 Task: Log work in the project BroaderPath for the issue 'Develop a new feature to allow for dynamic pricing and discounts' spent time as '2w 1d 5h 34m' and remaining time as '5w 1d 11h 54m' and move to top of backlog. Now add the issue to the epic 'Patch Management'. Log work in the project BroaderPath for the issue 'Implement a new feature to allow for product recommendations based on user behavior' spent time as '5w 6d 17h 21m' and remaining time as '4w 3d 14h 22m' and move to bottom of backlog. Now add the issue to the epic 'Software License Management'
Action: Mouse moved to (227, 72)
Screenshot: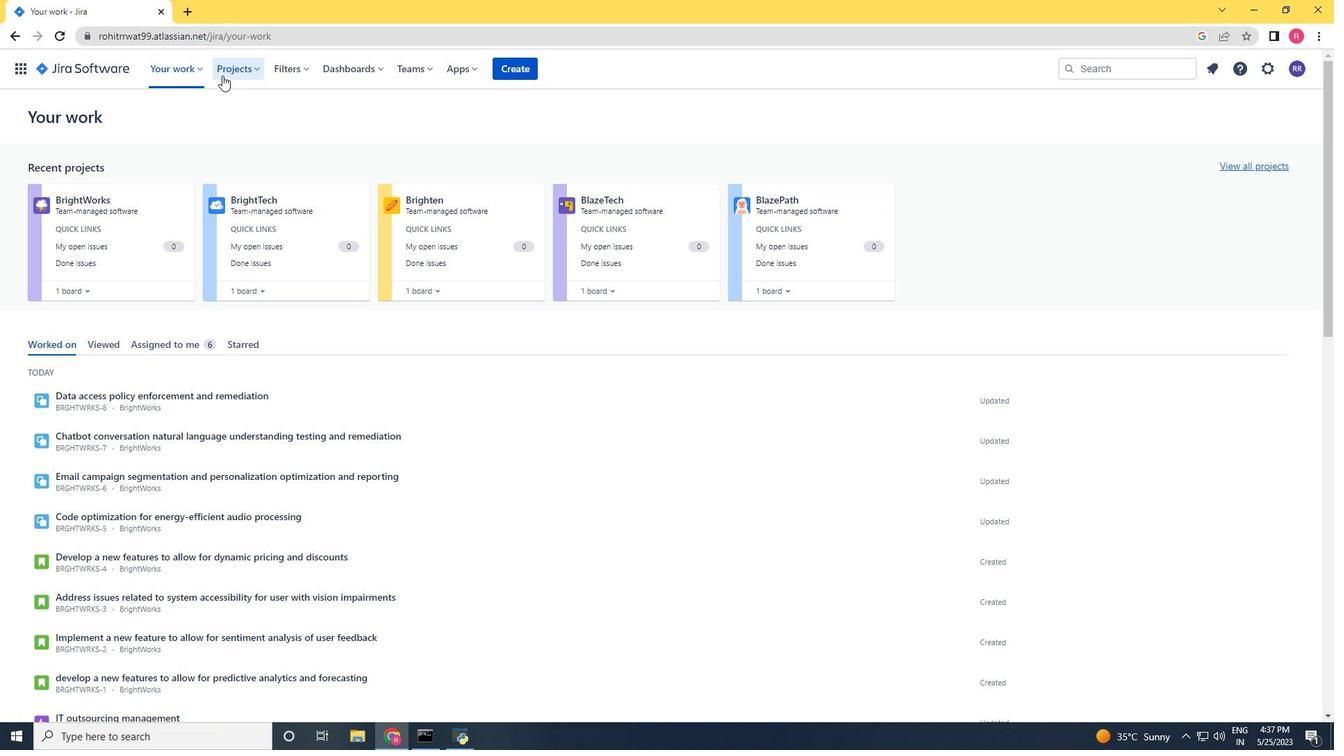 
Action: Mouse pressed left at (227, 72)
Screenshot: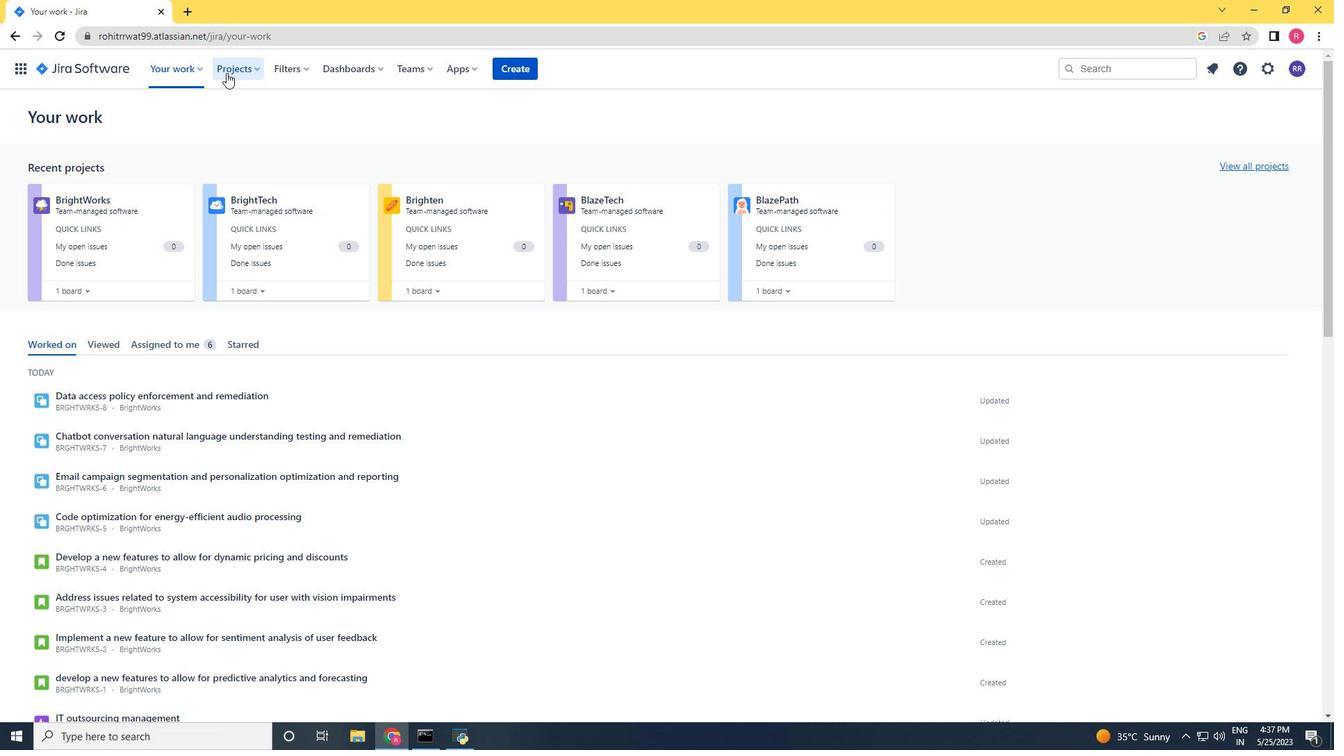 
Action: Mouse moved to (250, 125)
Screenshot: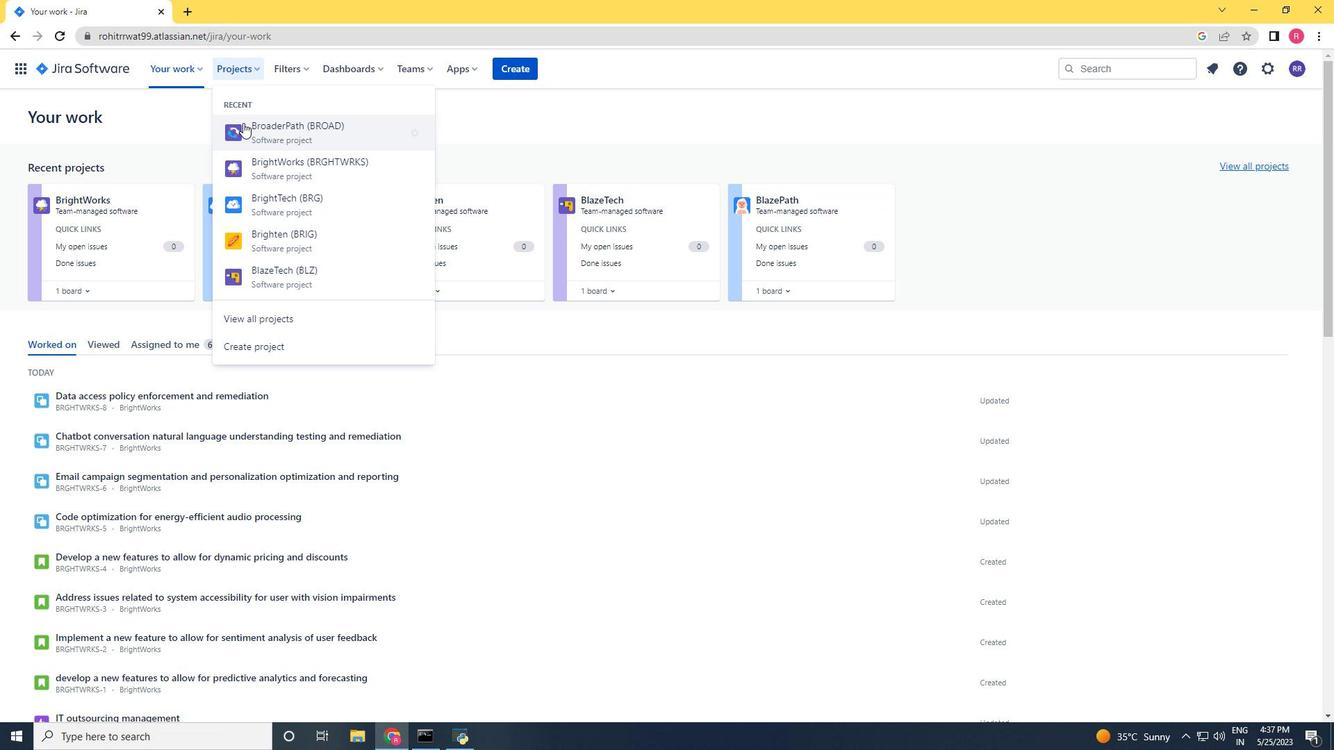 
Action: Mouse pressed left at (250, 125)
Screenshot: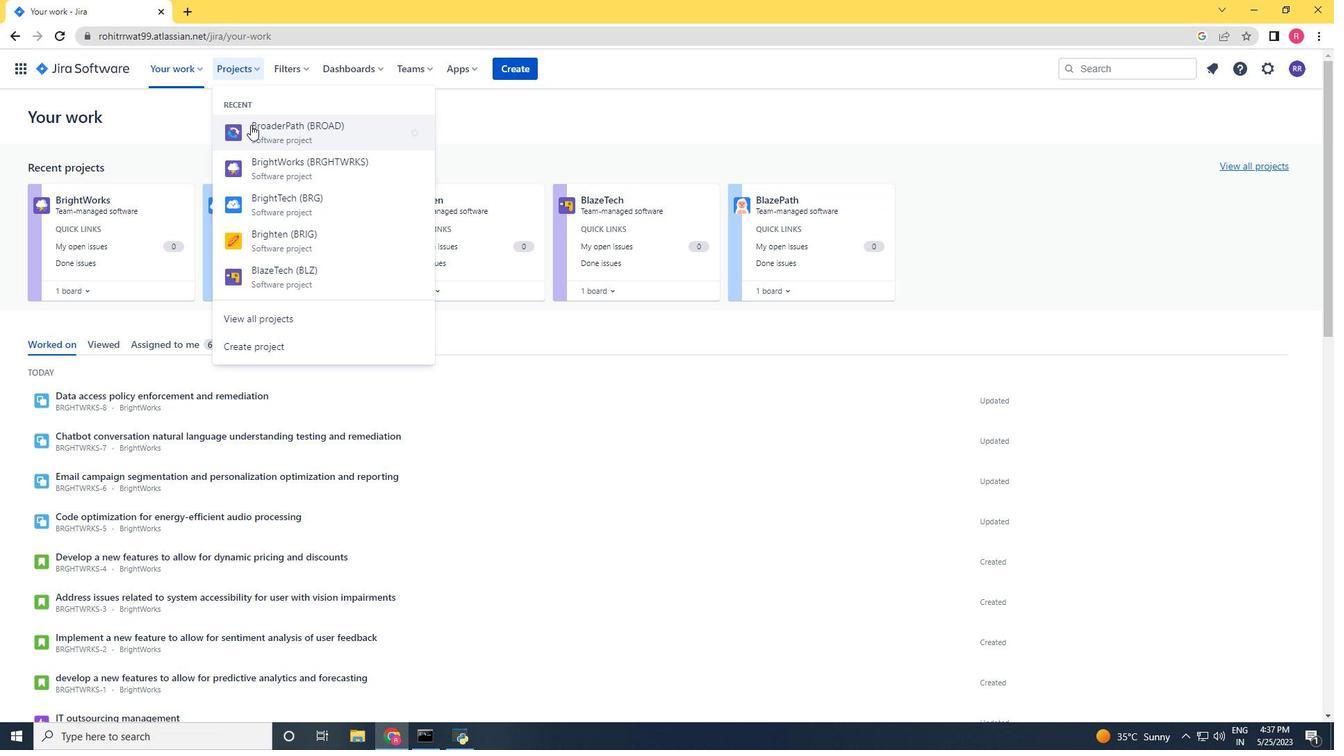
Action: Mouse moved to (72, 205)
Screenshot: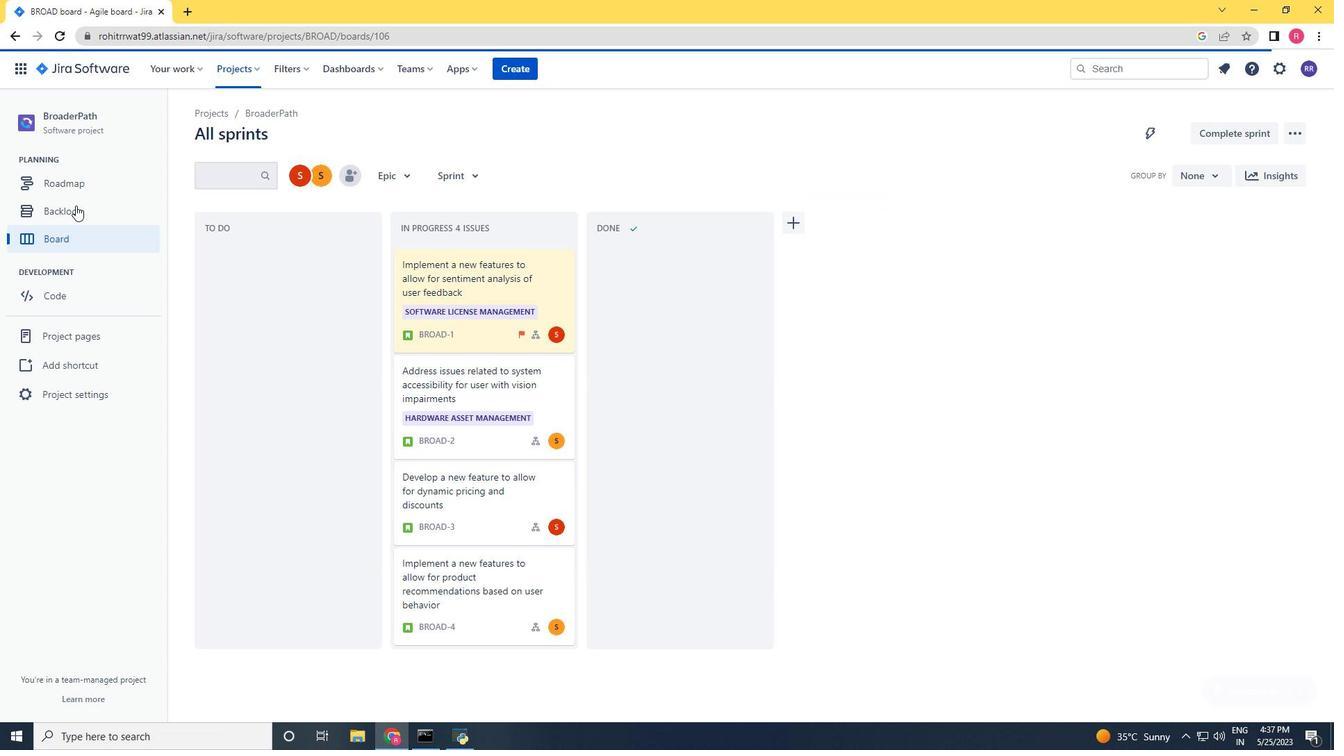 
Action: Mouse pressed left at (72, 205)
Screenshot: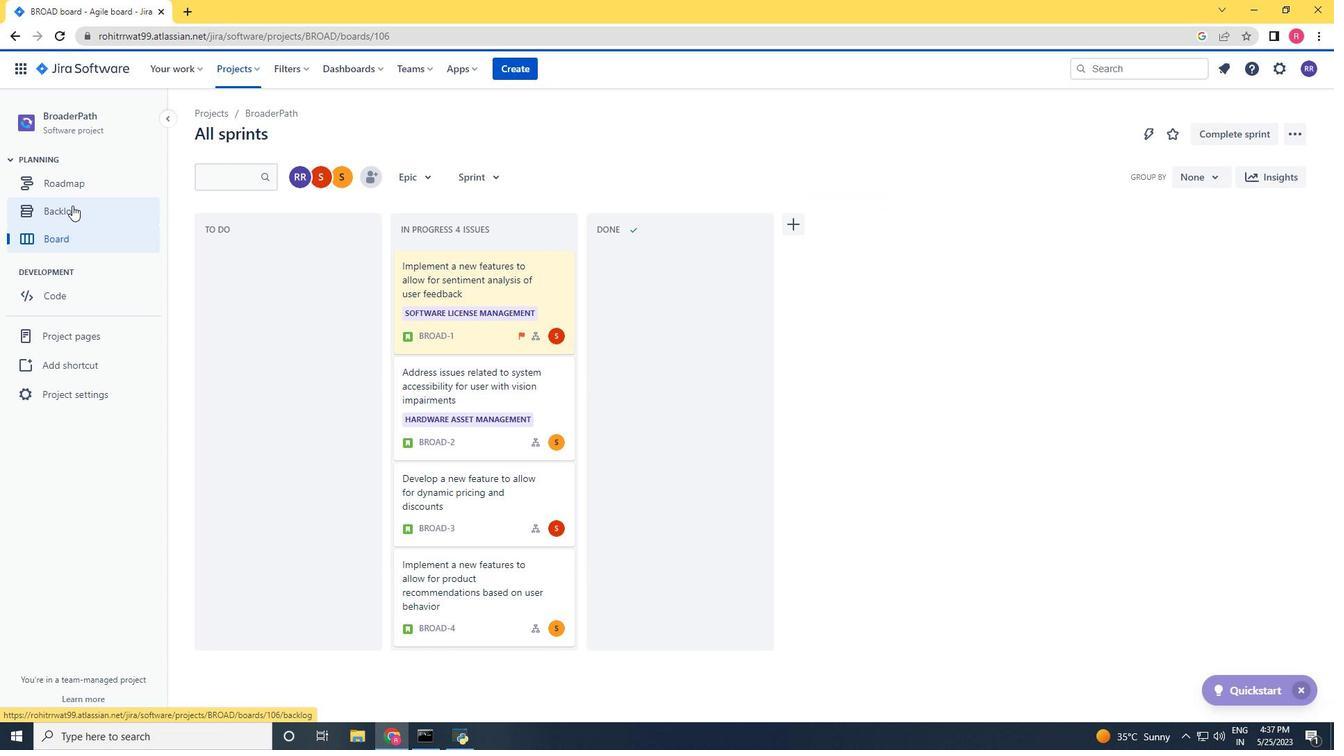 
Action: Mouse moved to (937, 494)
Screenshot: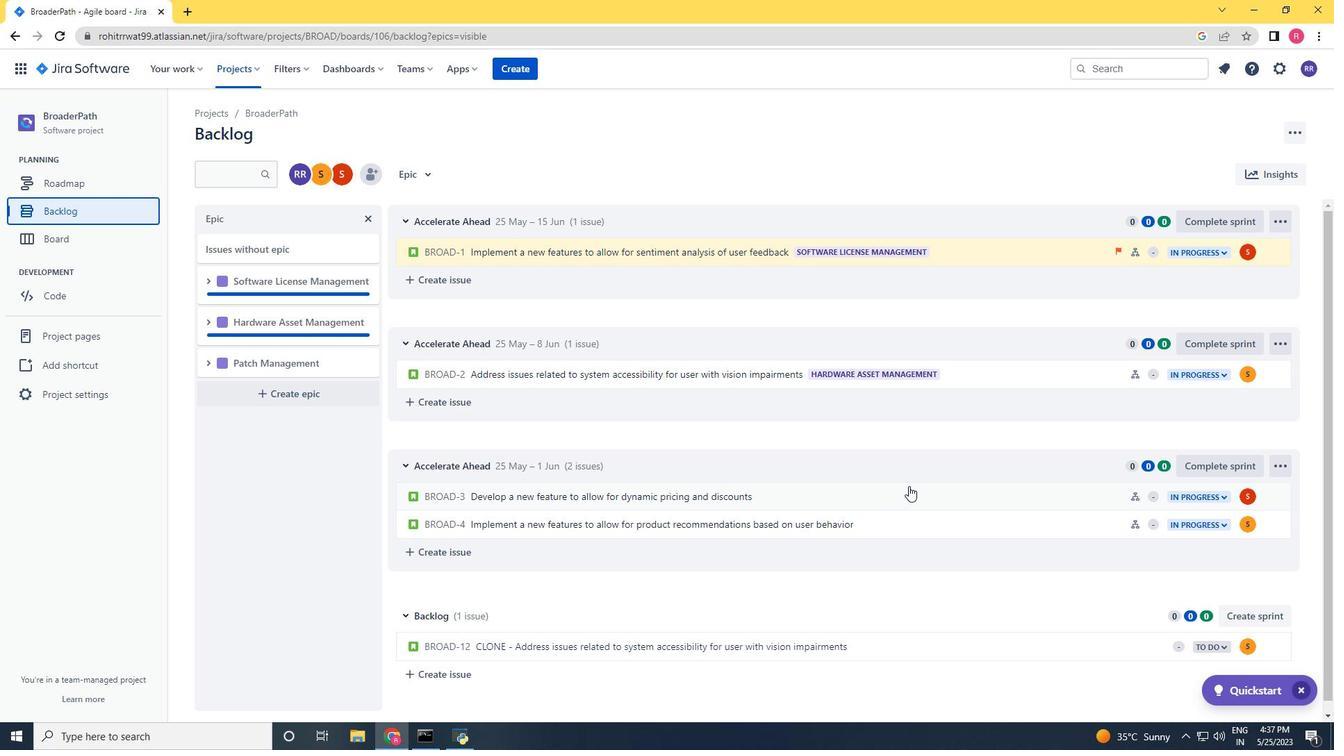 
Action: Mouse pressed left at (937, 494)
Screenshot: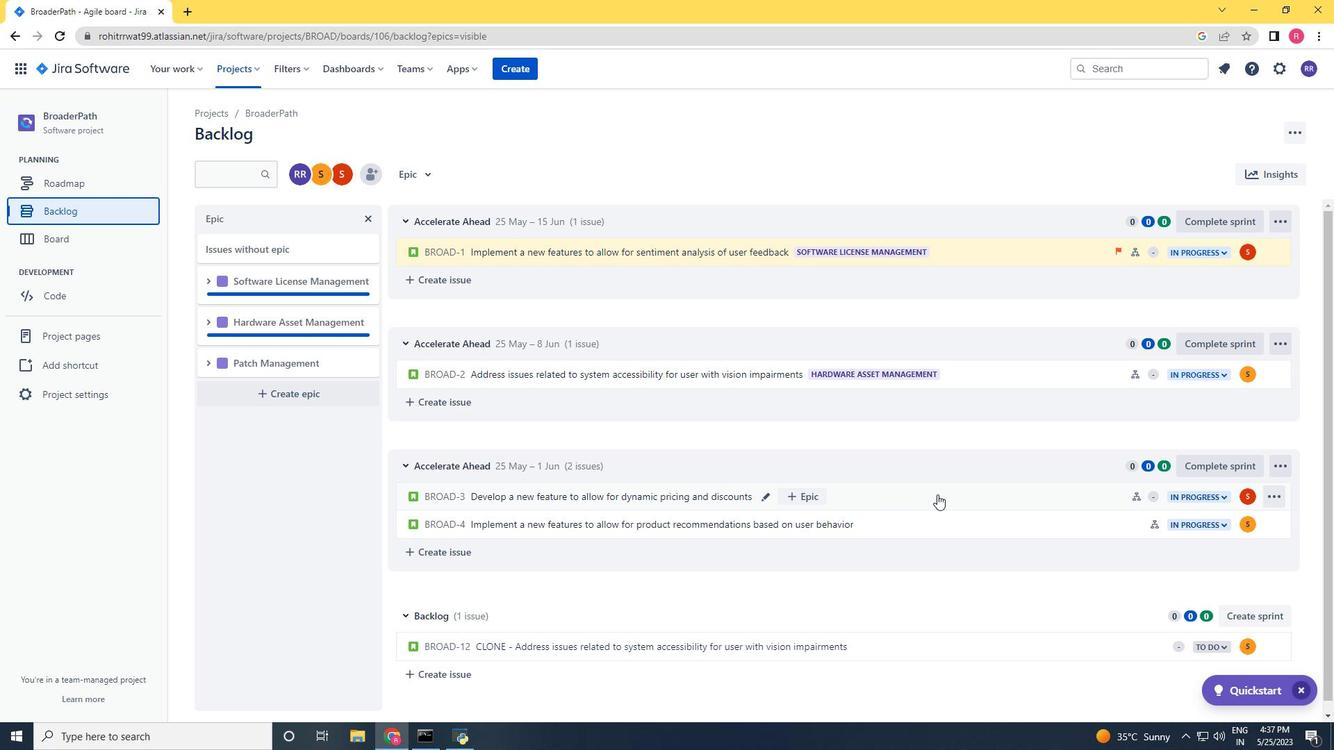 
Action: Mouse moved to (1281, 214)
Screenshot: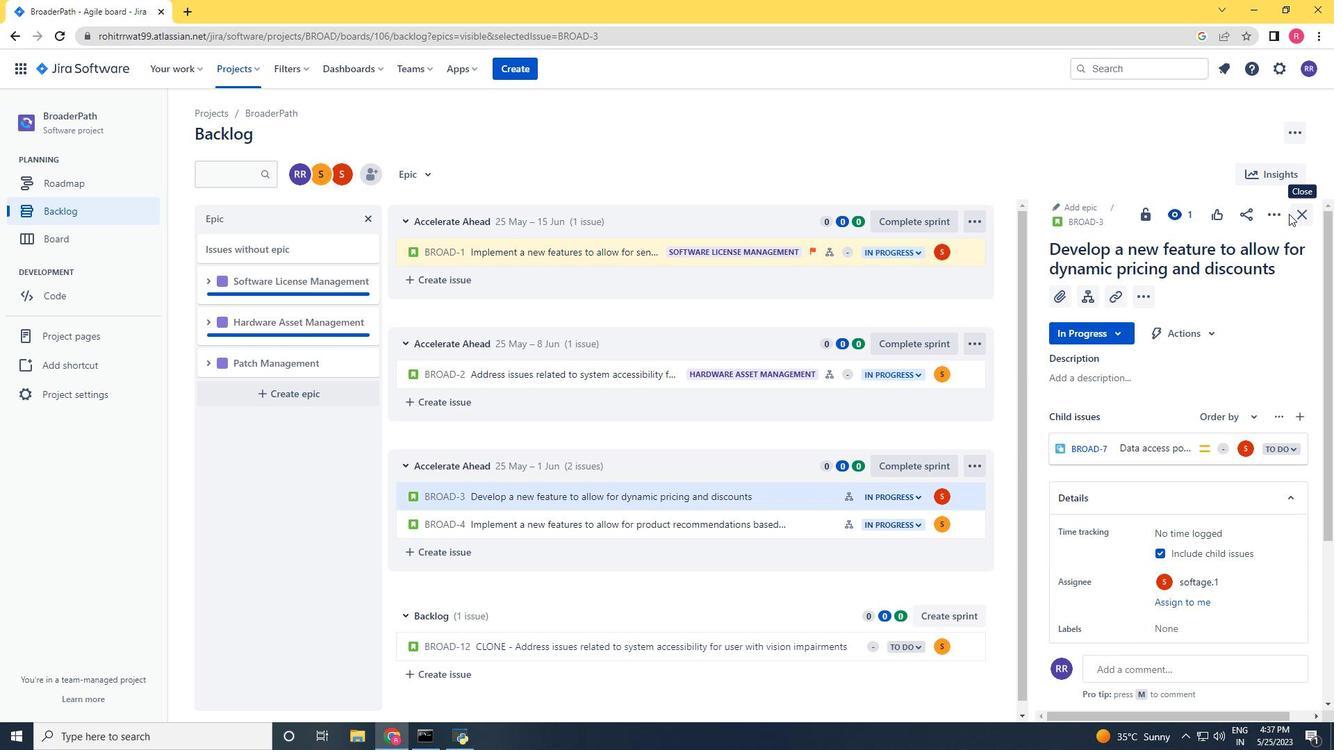 
Action: Mouse pressed left at (1281, 214)
Screenshot: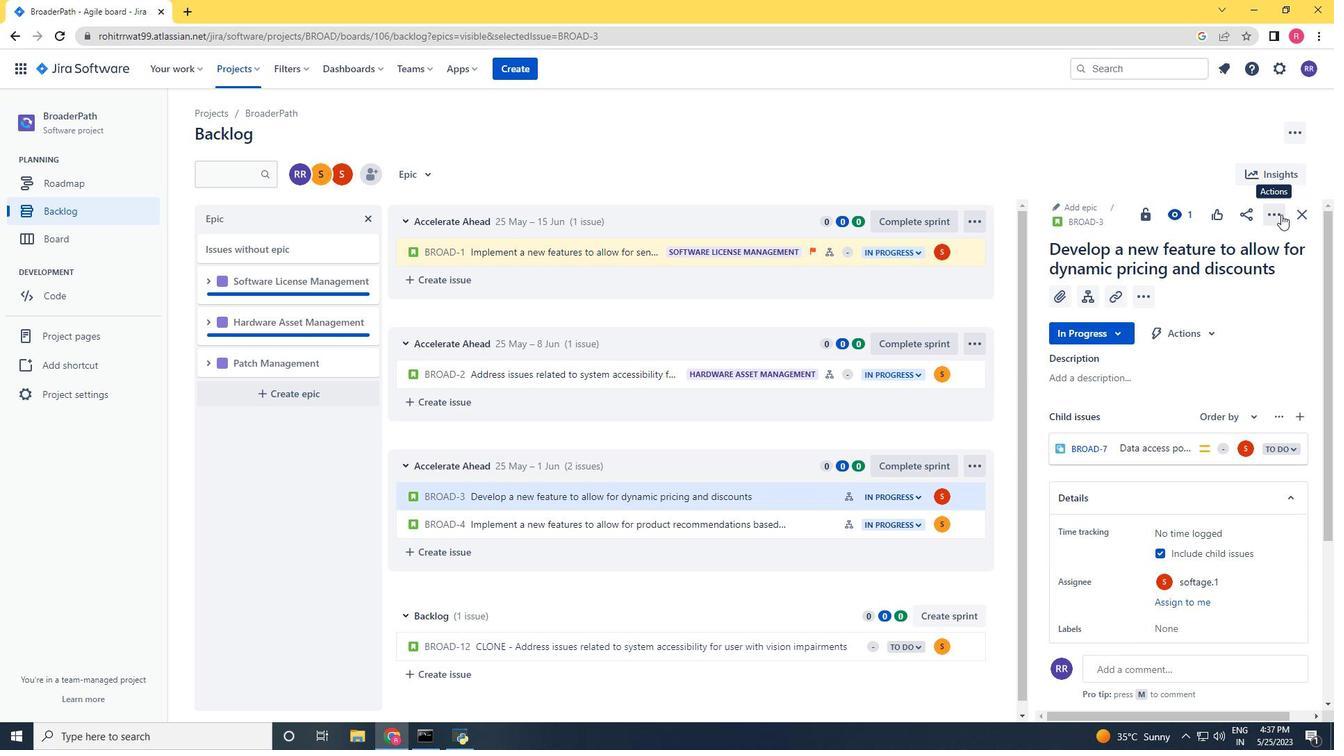 
Action: Mouse moved to (1255, 252)
Screenshot: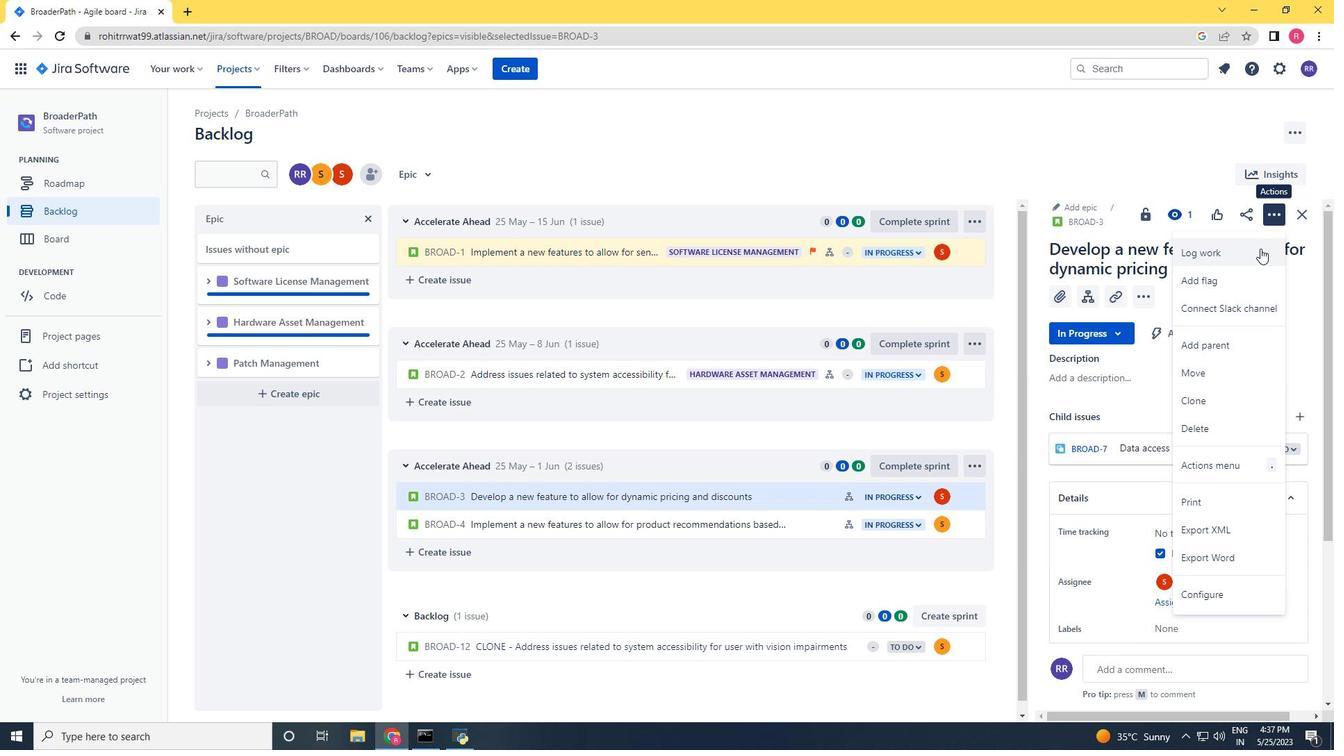 
Action: Mouse pressed left at (1255, 252)
Screenshot: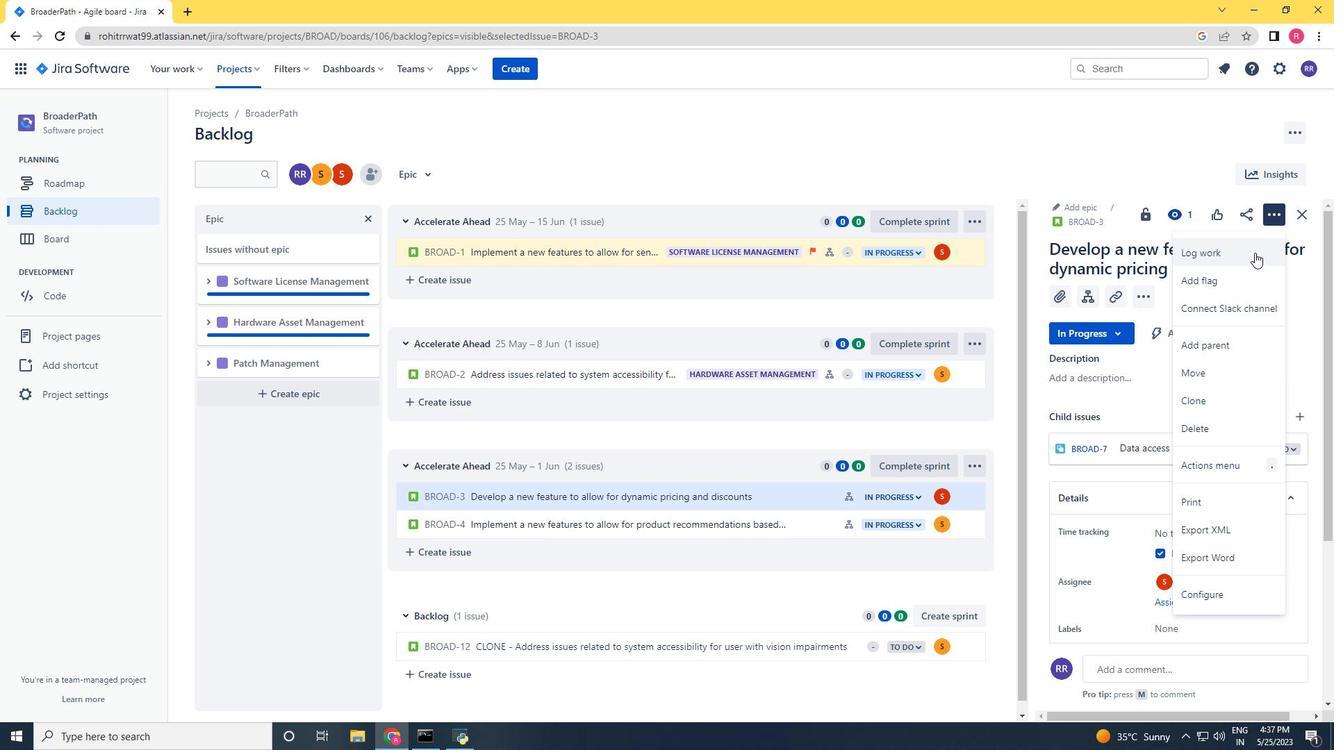 
Action: Key pressed 2w<Key.space>1d<Key.space>5h<Key.space>34m<Key.tab>5w<Key.space>1d<Key.space>11h<Key.space>54m
Screenshot: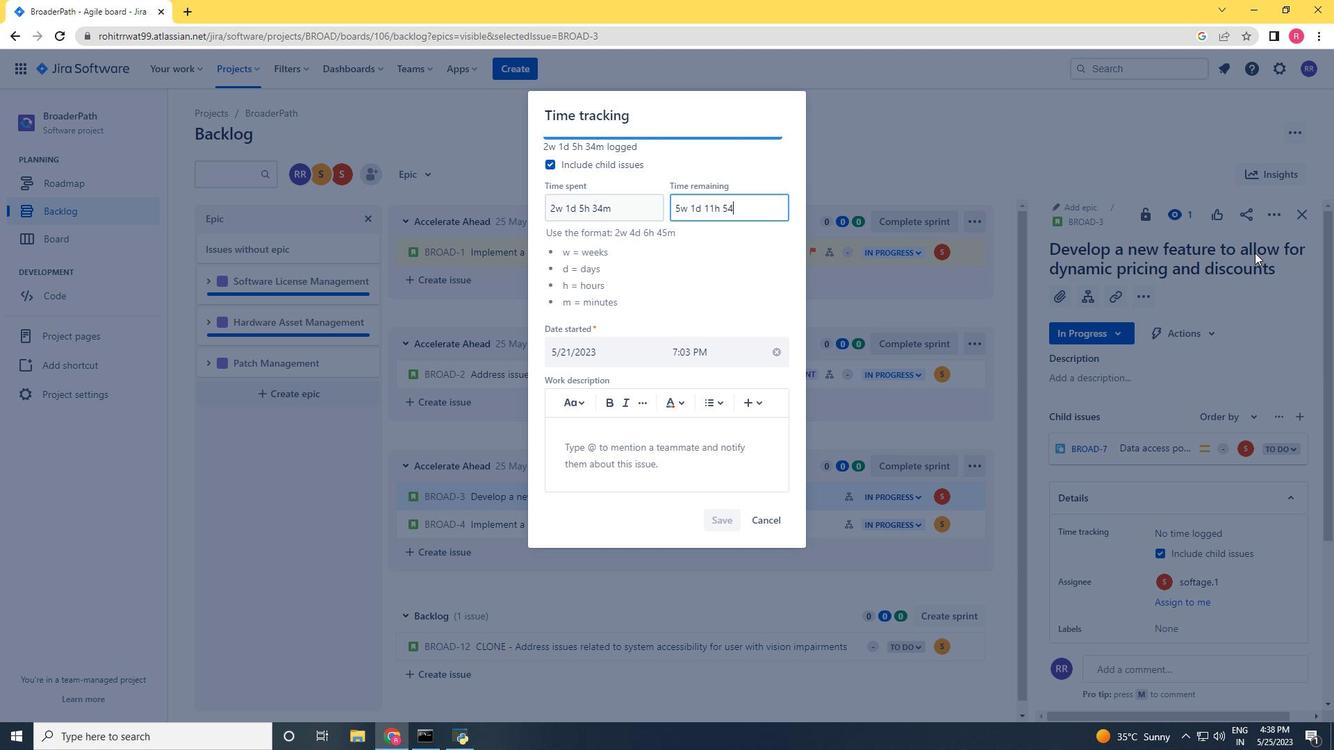 
Action: Mouse scrolled (1255, 253) with delta (0, 0)
Screenshot: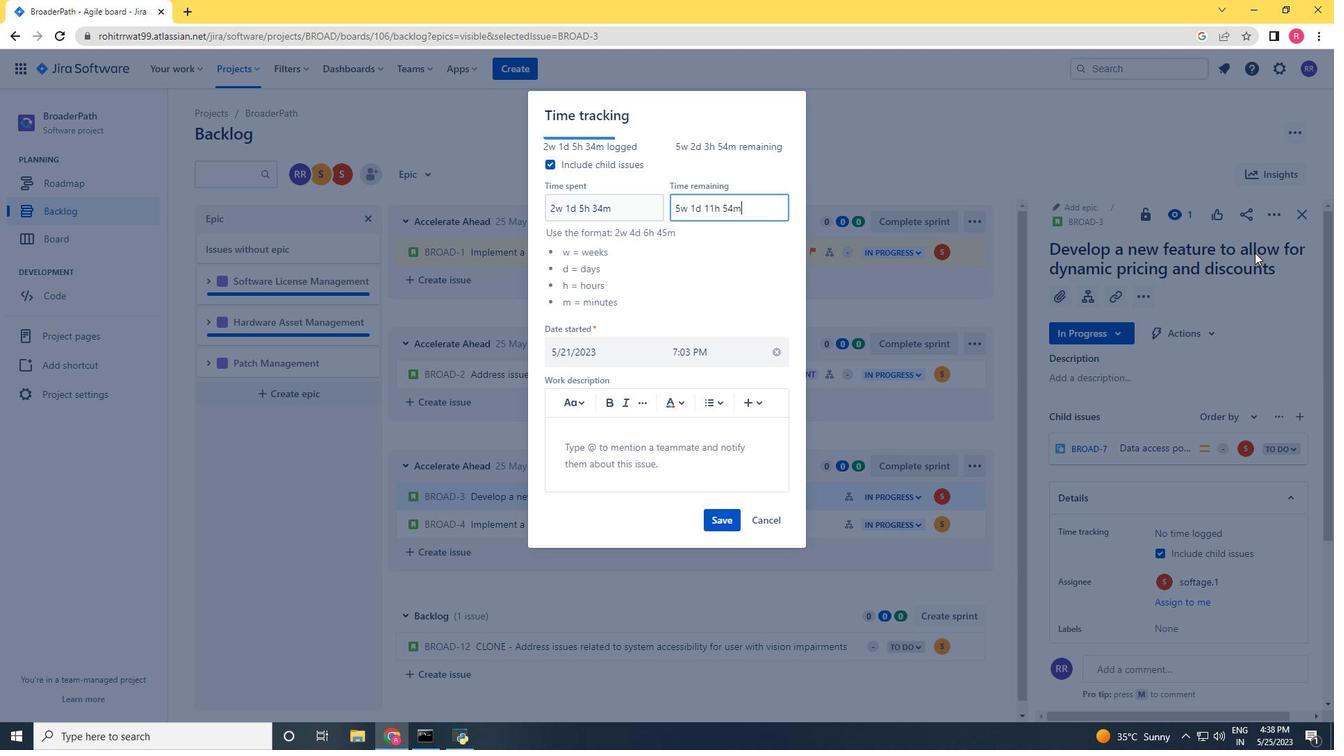 
Action: Mouse moved to (742, 510)
Screenshot: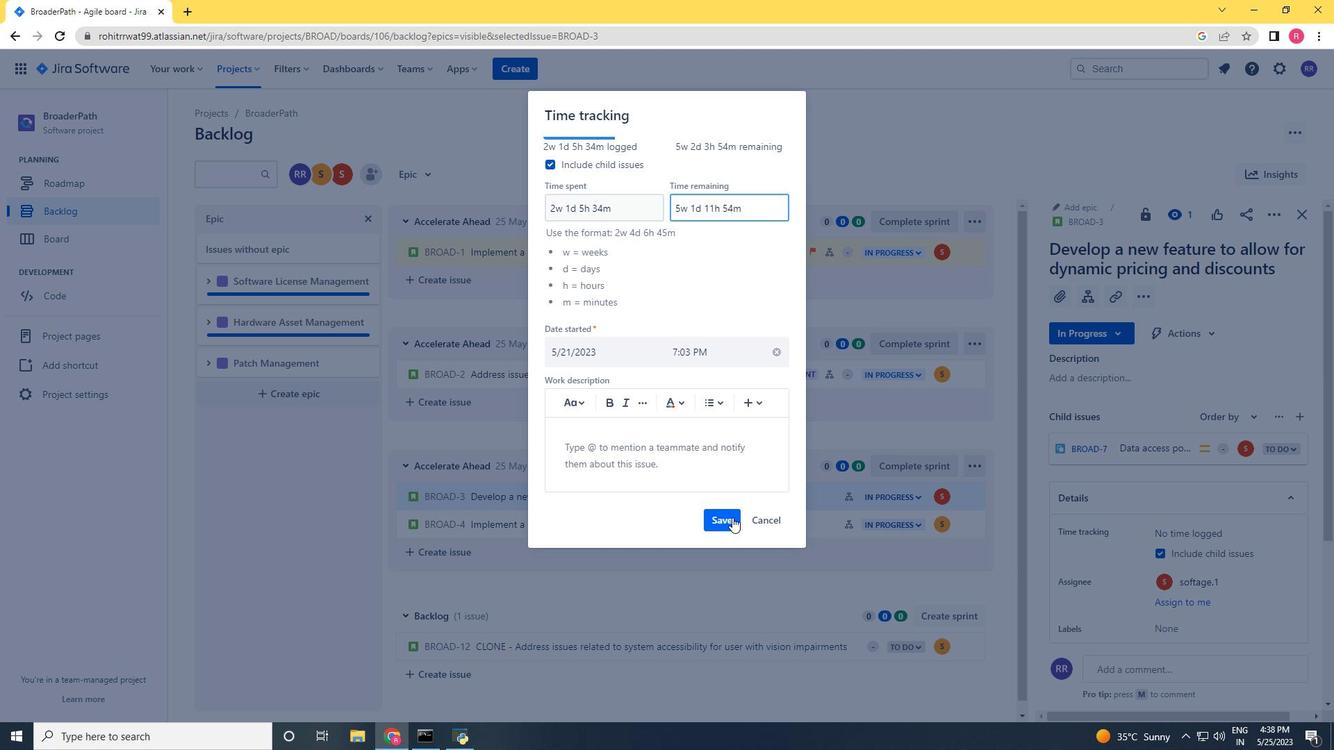 
Action: Mouse pressed left at (742, 510)
Screenshot: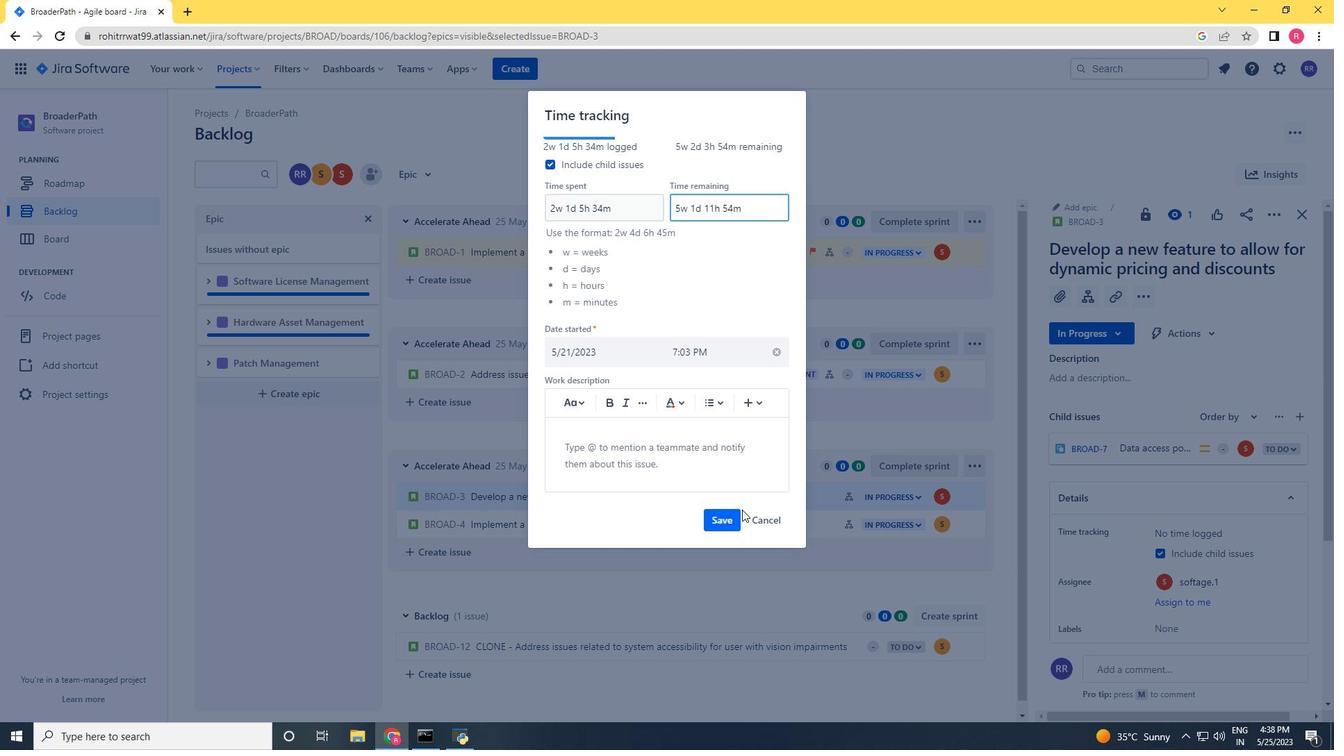
Action: Mouse moved to (725, 521)
Screenshot: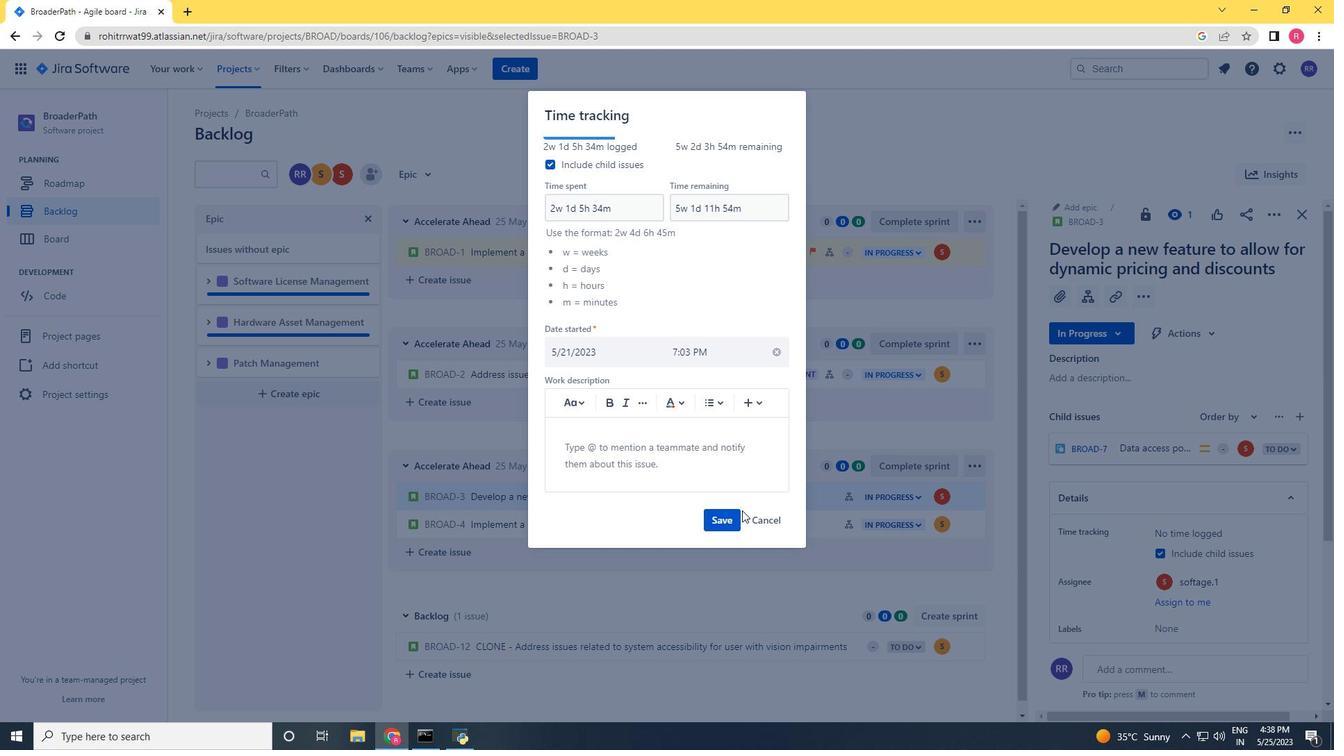 
Action: Mouse pressed left at (725, 521)
Screenshot: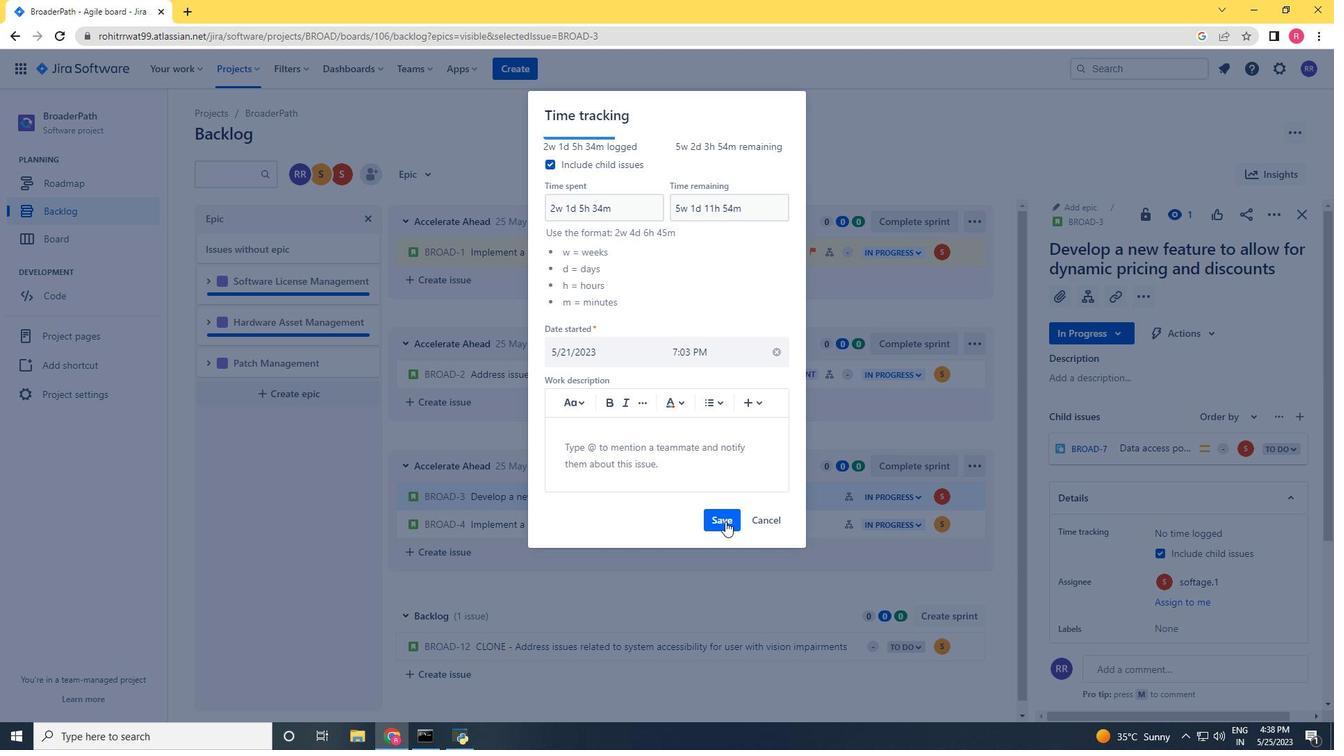 
Action: Mouse moved to (959, 497)
Screenshot: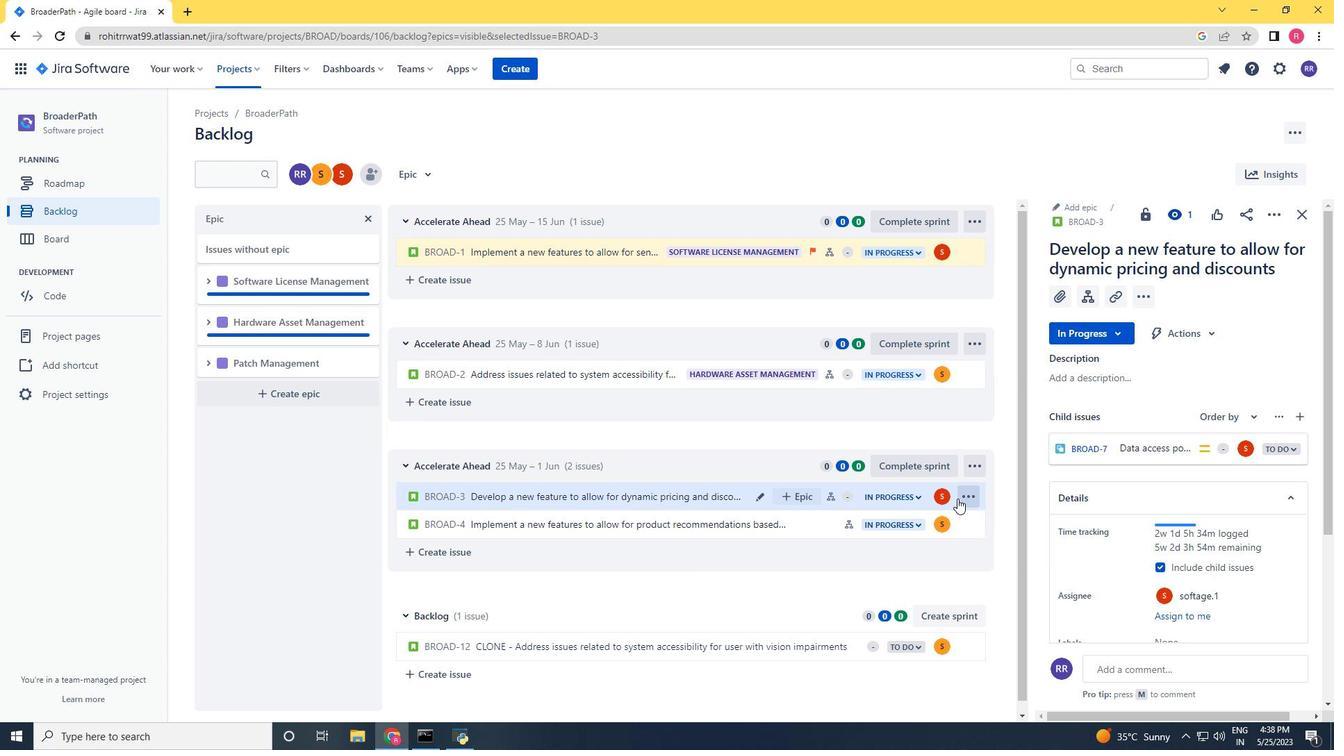 
Action: Mouse pressed left at (959, 497)
Screenshot: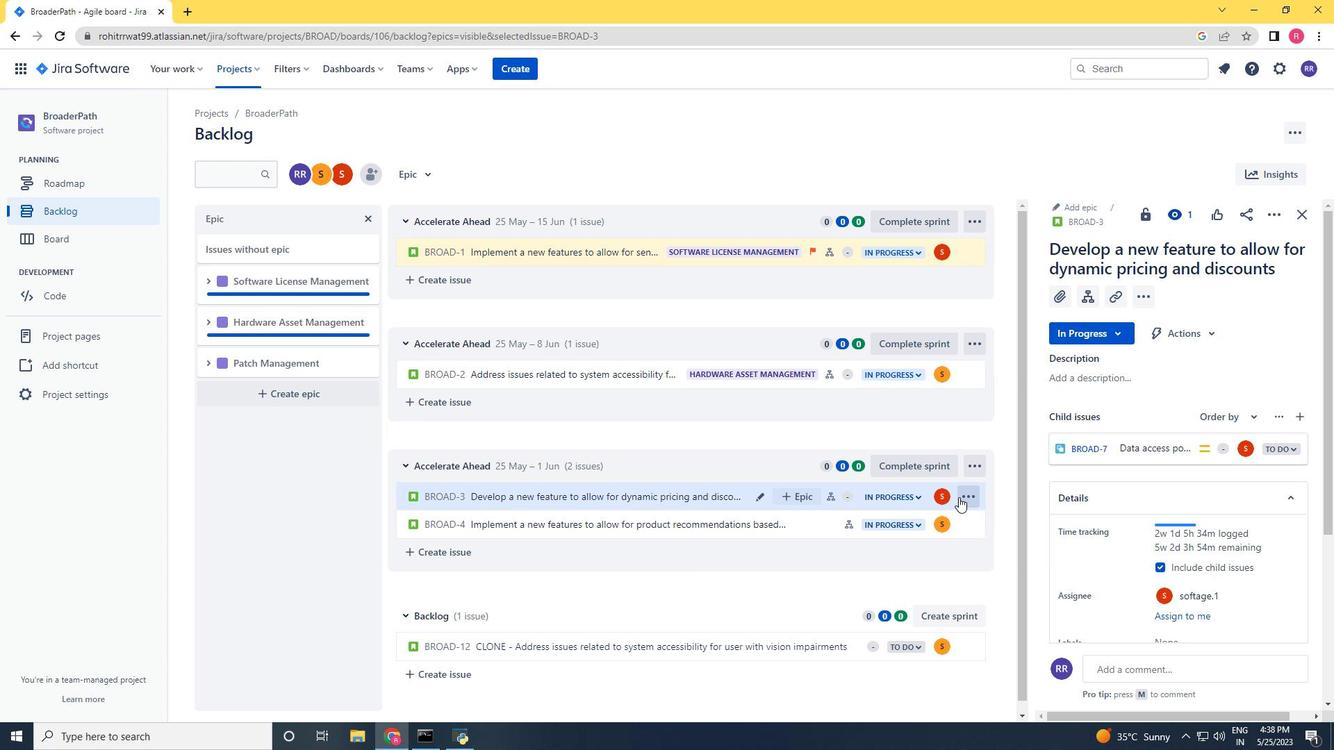 
Action: Mouse moved to (951, 450)
Screenshot: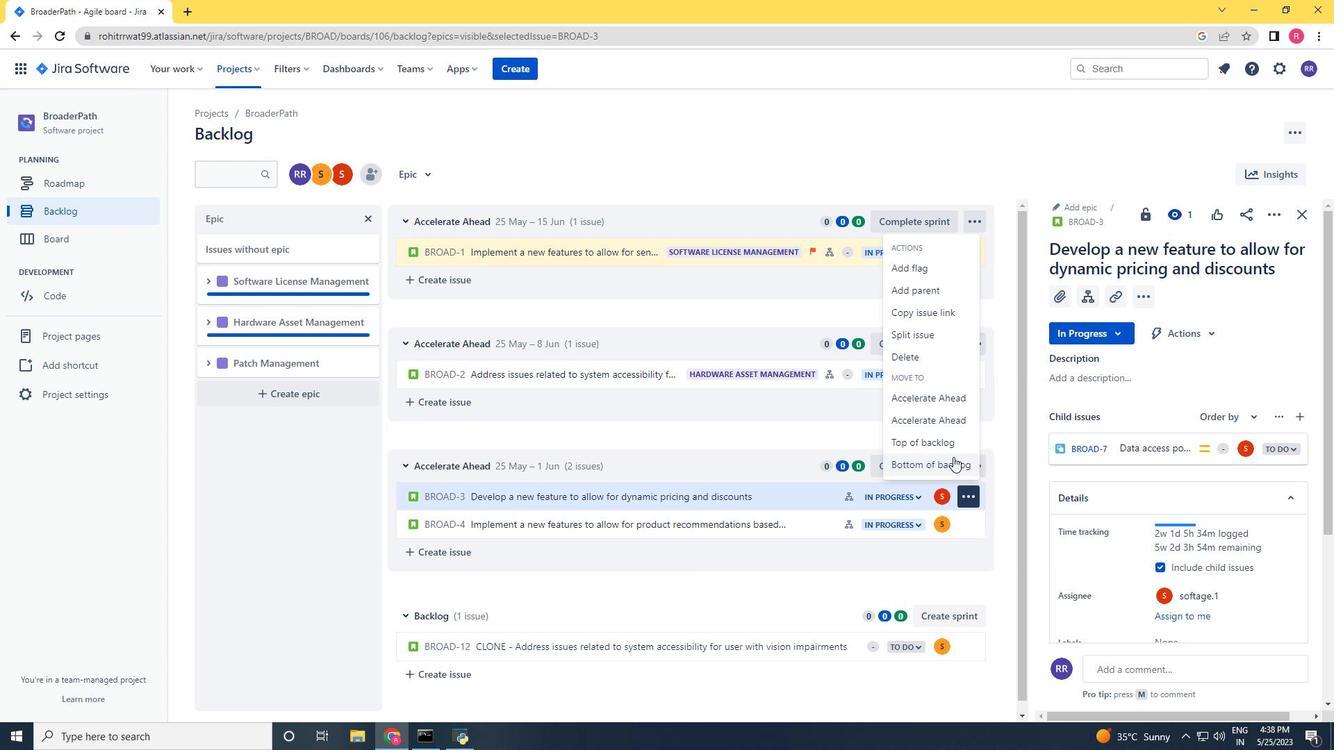 
Action: Mouse pressed left at (951, 450)
Screenshot: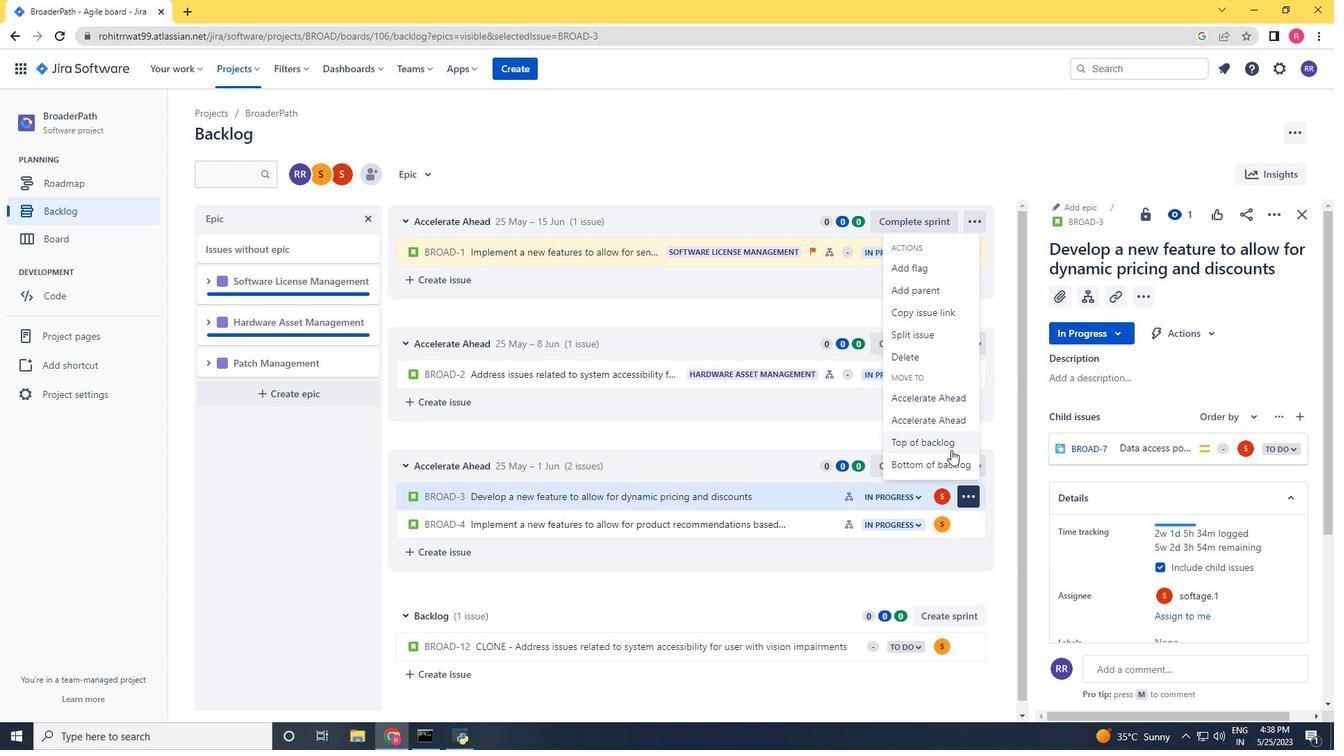 
Action: Mouse moved to (707, 232)
Screenshot: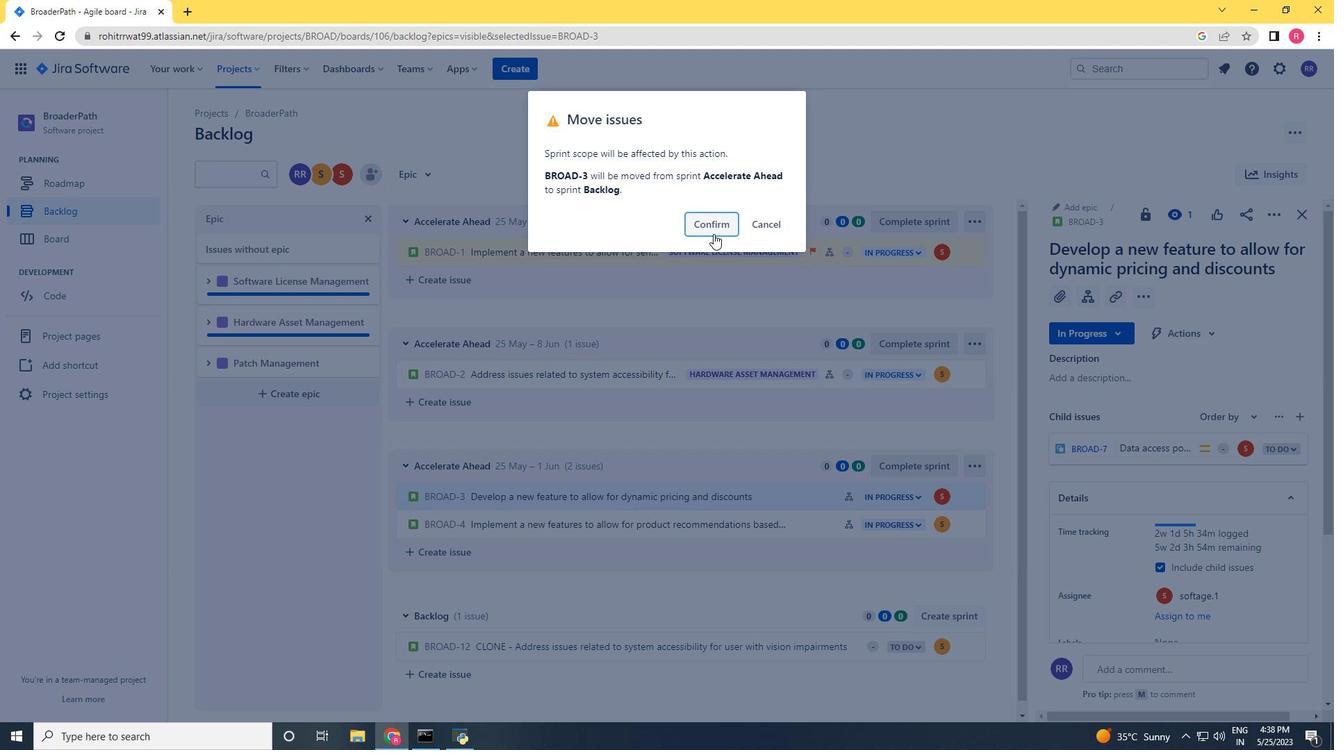 
Action: Mouse pressed left at (707, 232)
Screenshot: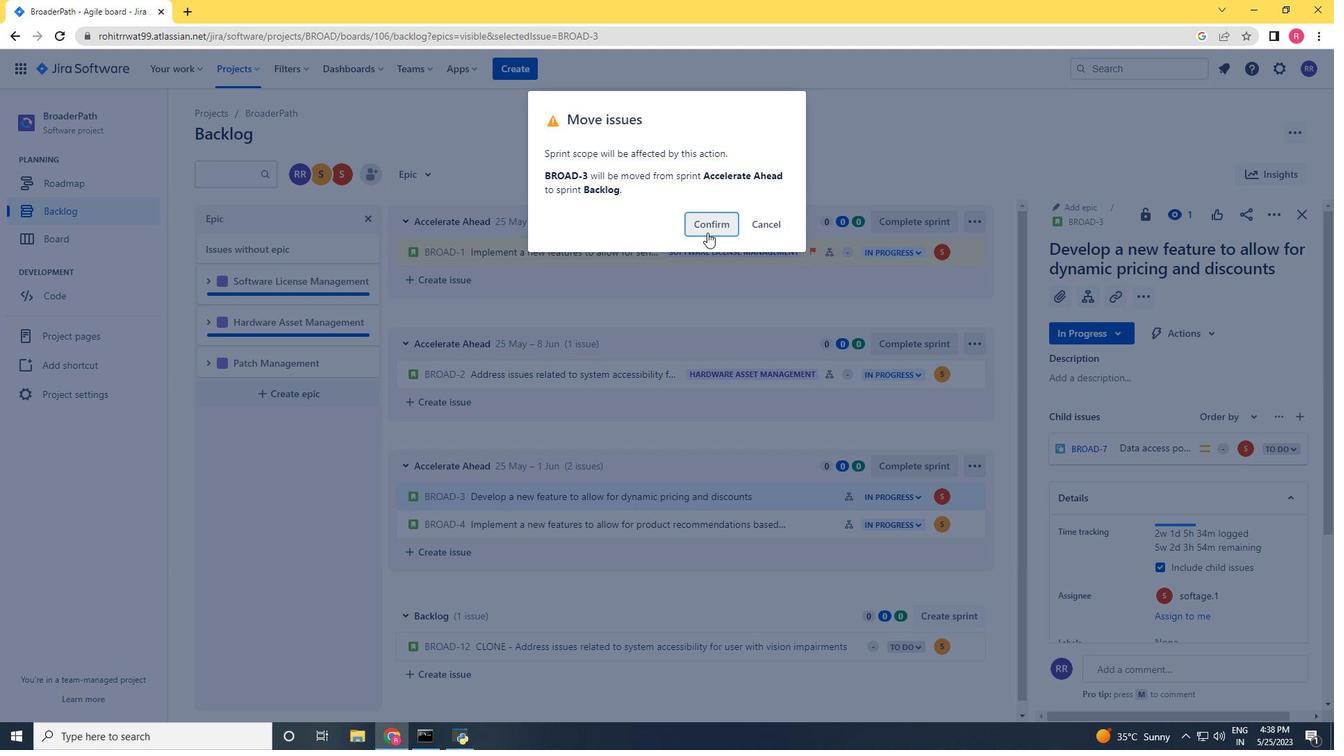 
Action: Mouse moved to (899, 667)
Screenshot: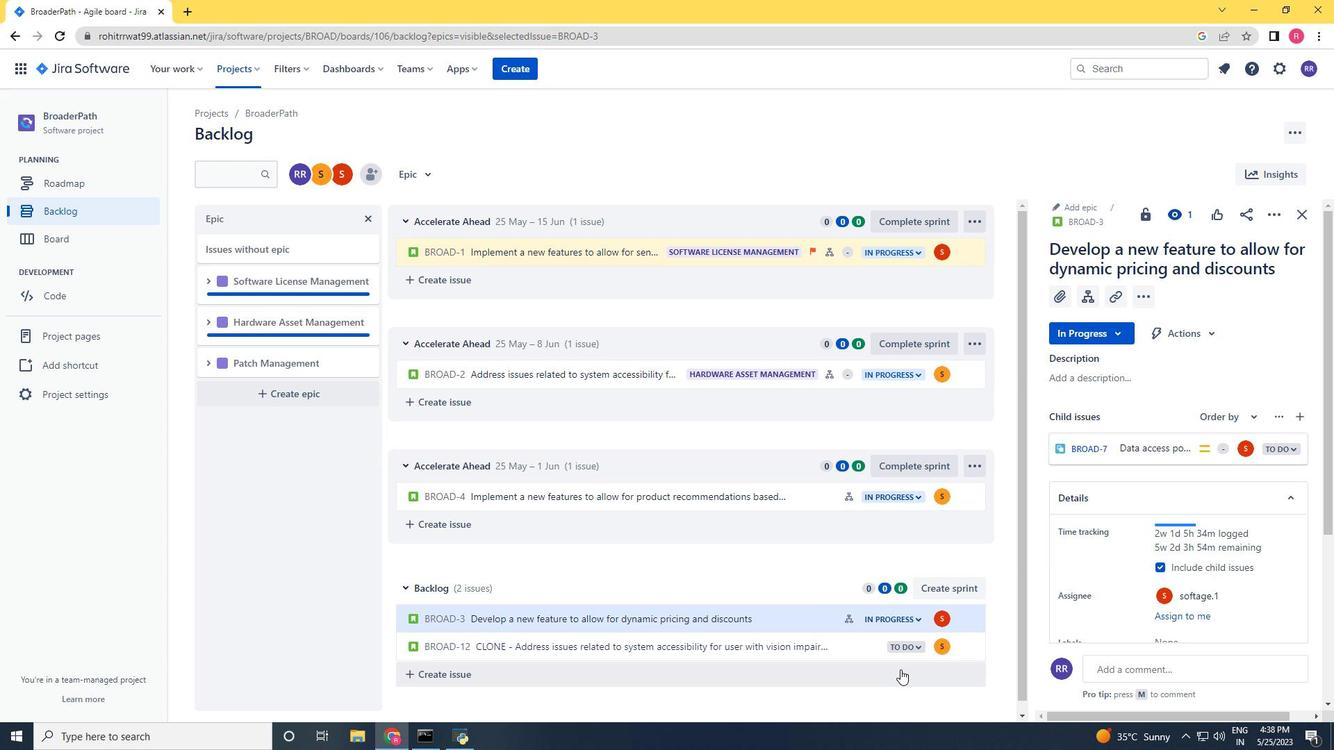 
Action: Mouse scrolled (899, 668) with delta (0, 0)
Screenshot: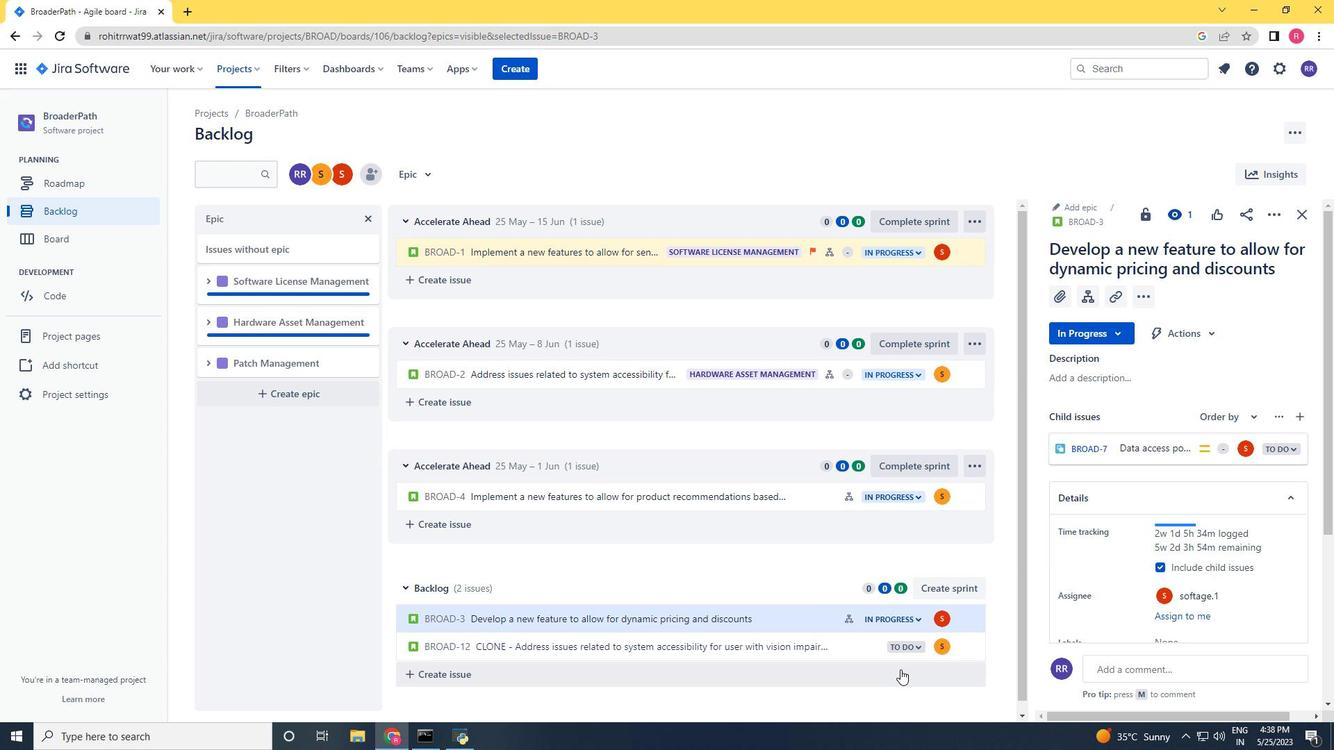 
Action: Mouse moved to (881, 655)
Screenshot: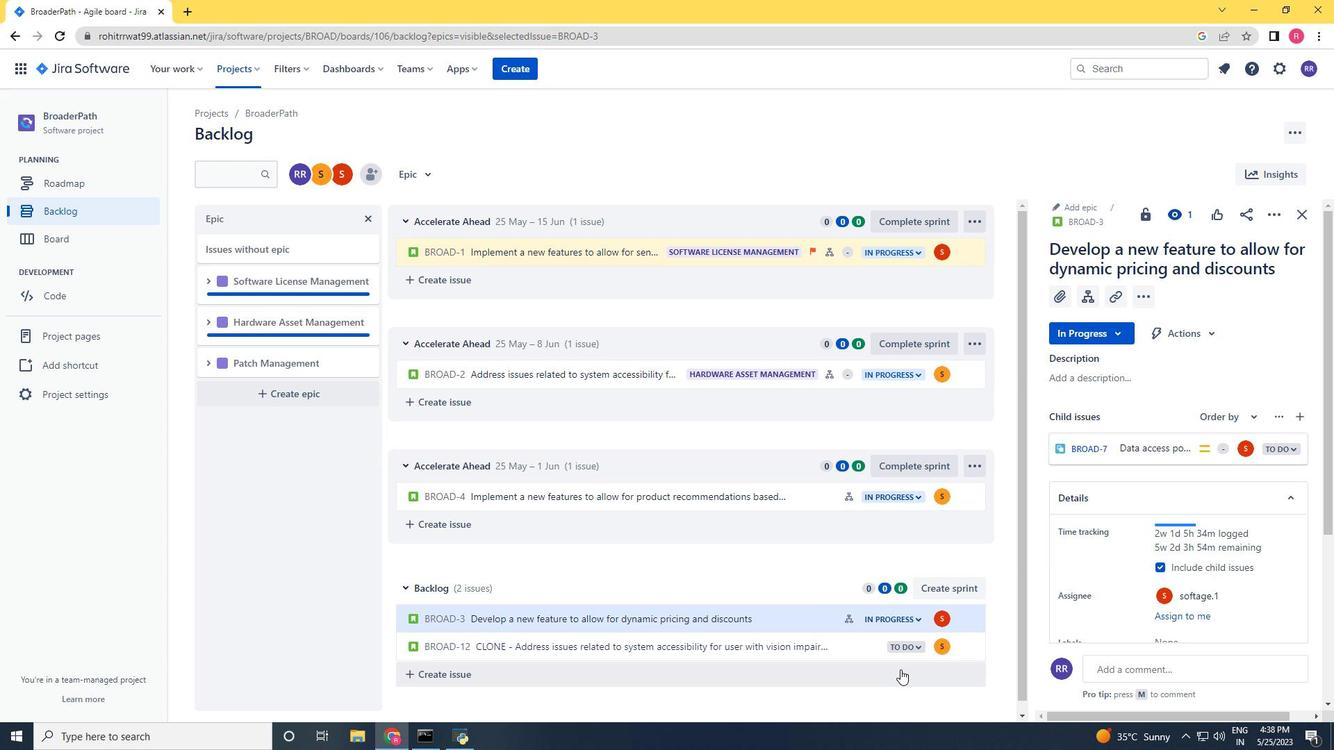 
Action: Mouse scrolled (881, 656) with delta (0, 0)
Screenshot: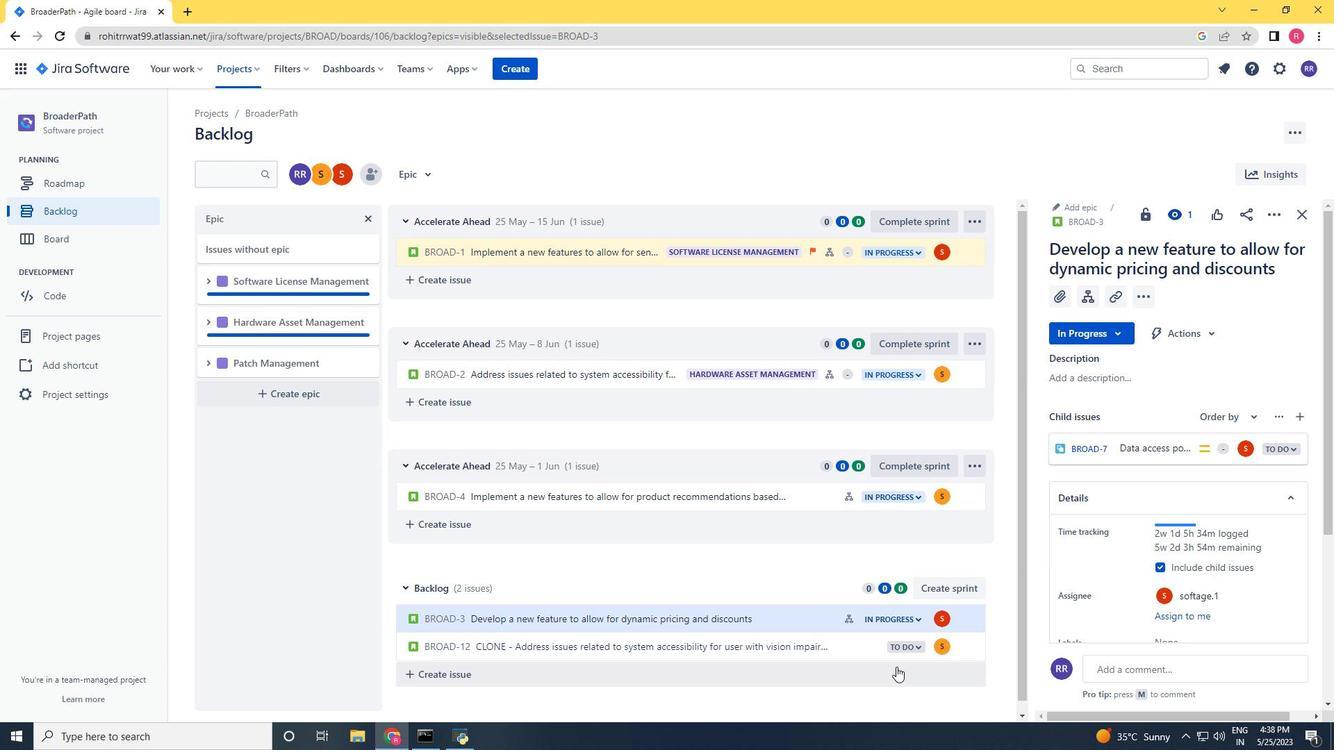 
Action: Mouse moved to (807, 619)
Screenshot: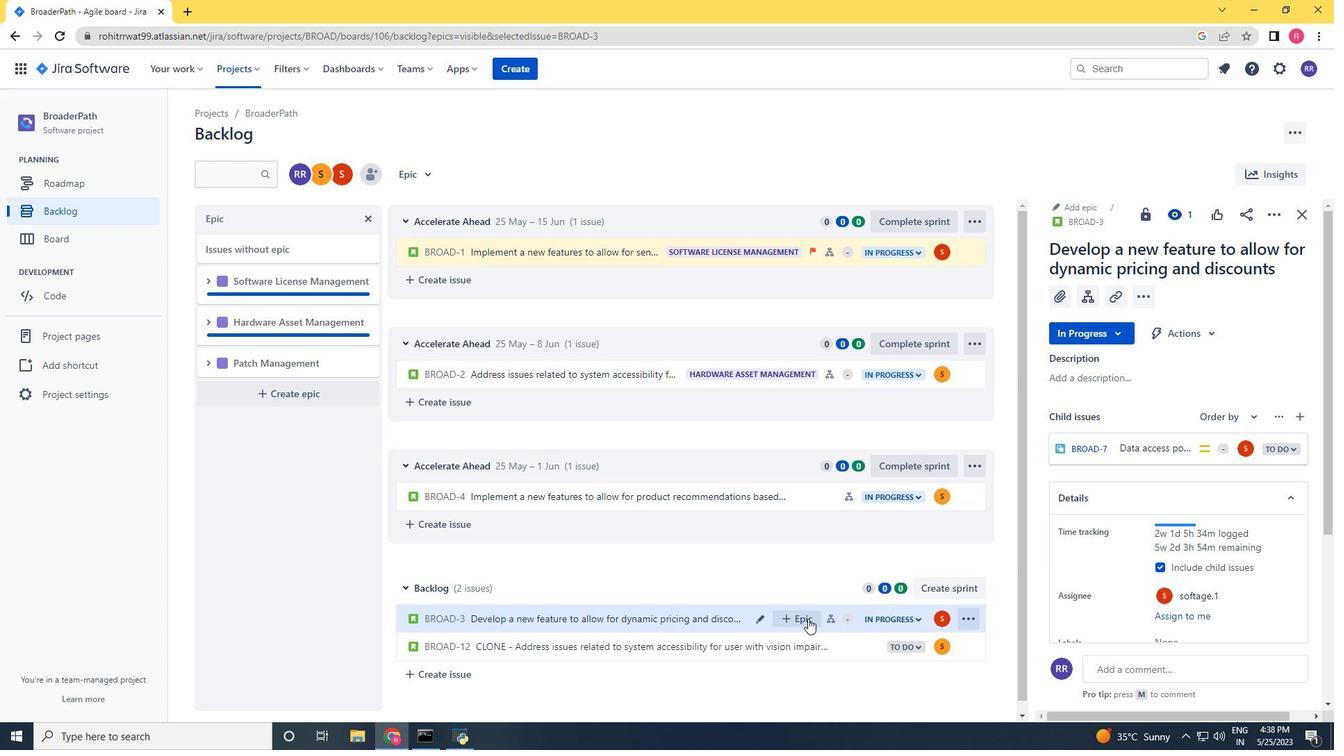 
Action: Mouse pressed left at (807, 619)
Screenshot: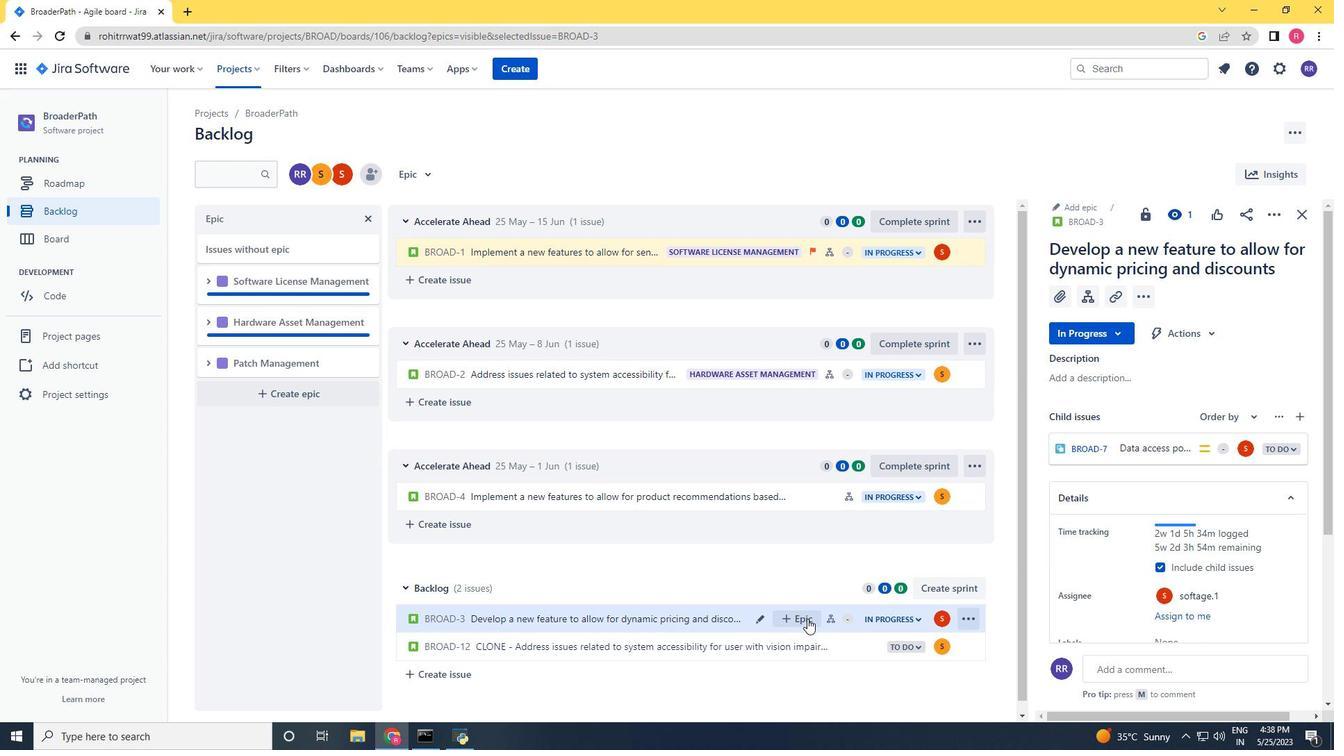 
Action: Mouse moved to (783, 550)
Screenshot: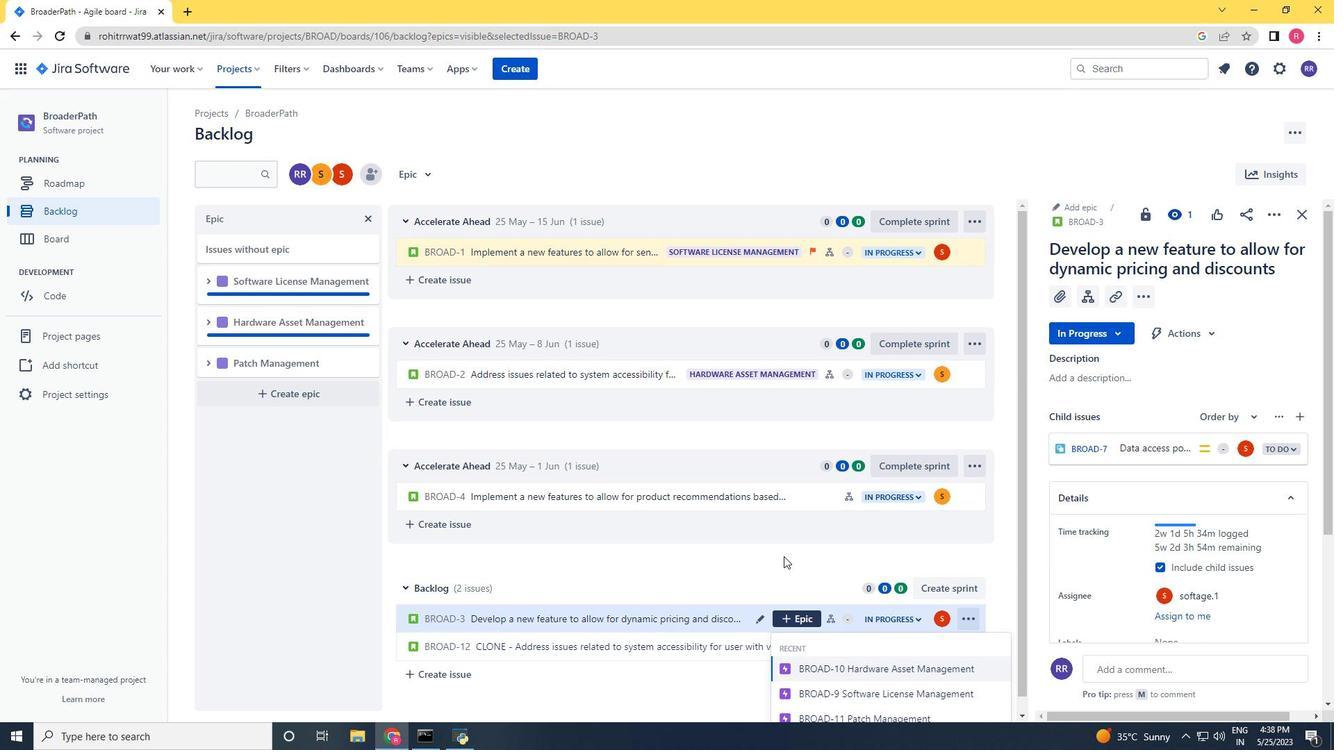 
Action: Mouse scrolled (783, 549) with delta (0, 0)
Screenshot: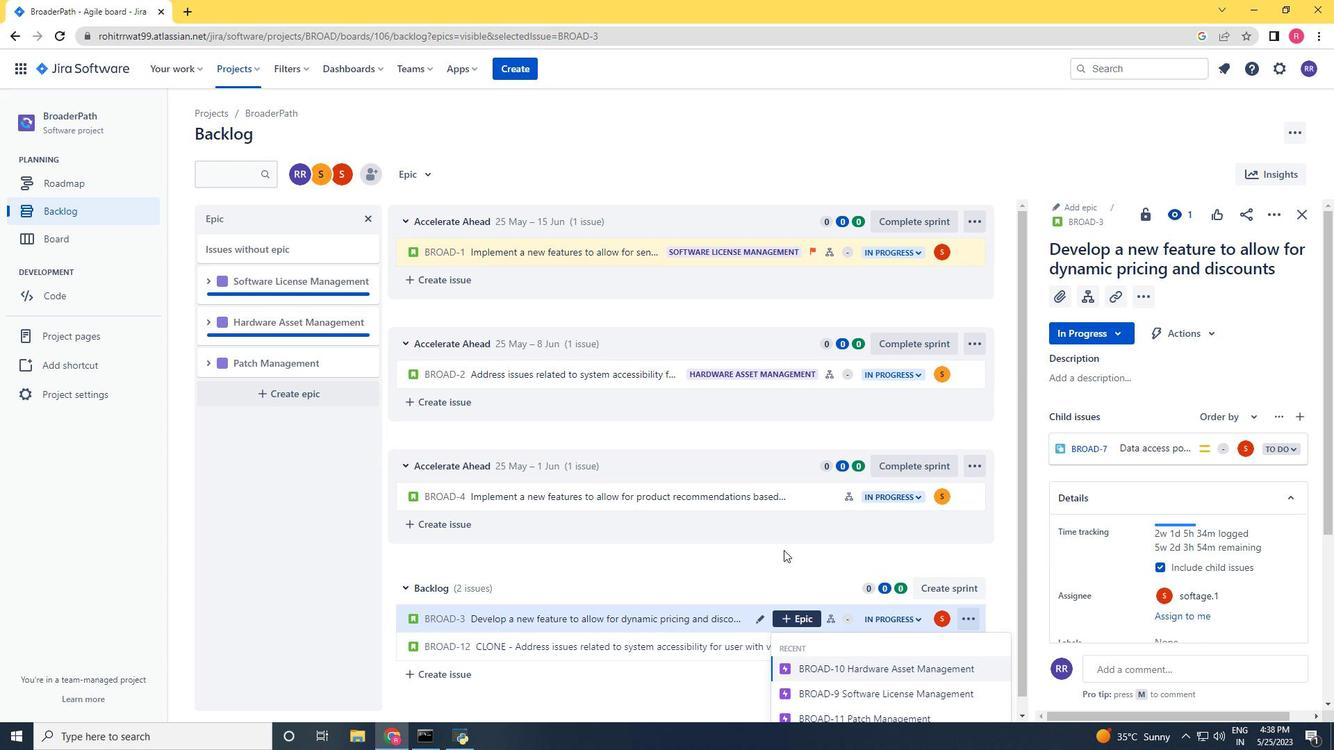 
Action: Mouse scrolled (783, 549) with delta (0, 0)
Screenshot: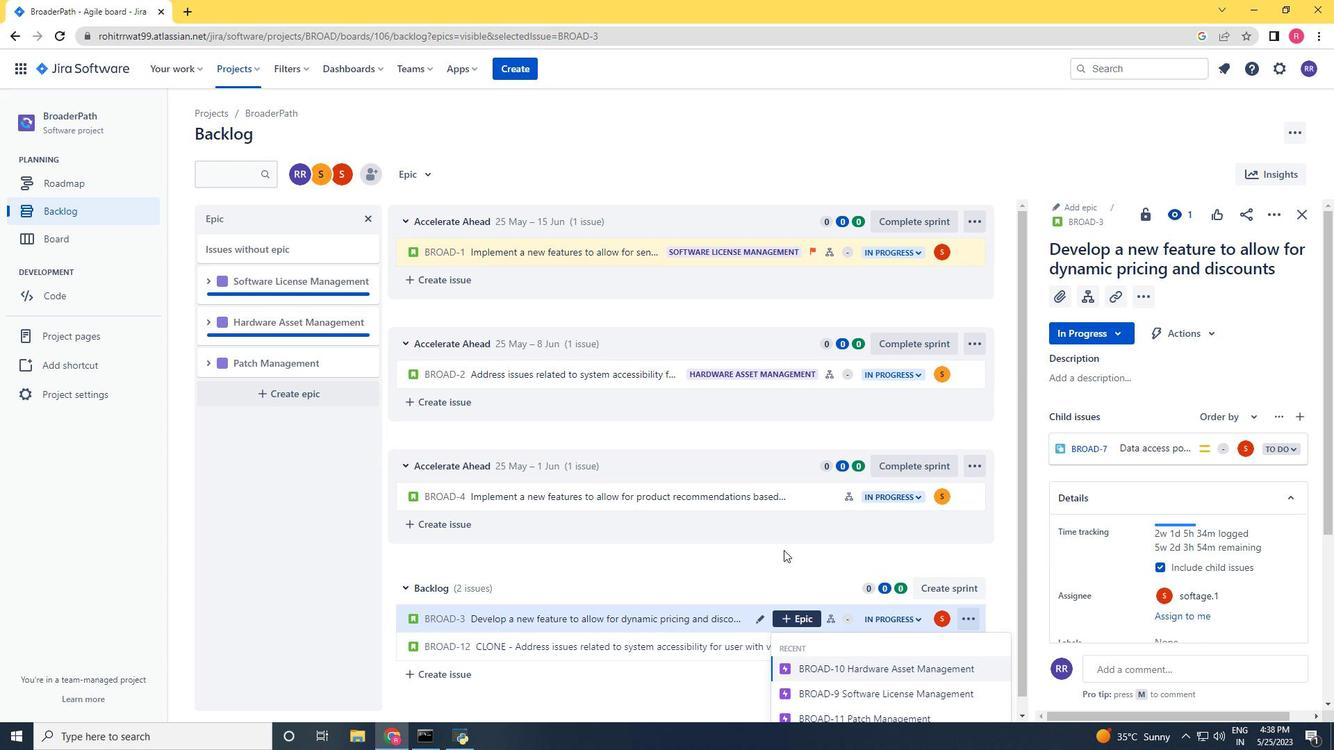 
Action: Mouse scrolled (783, 549) with delta (0, 0)
Screenshot: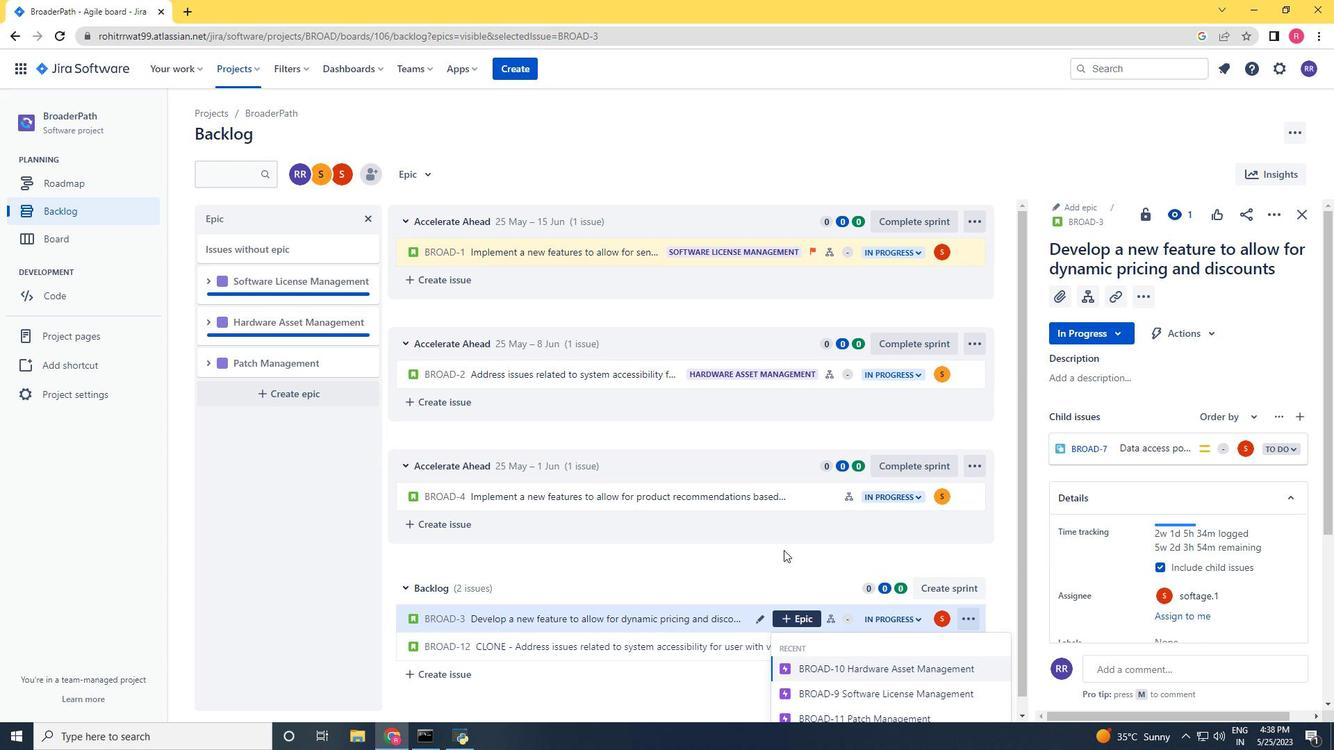 
Action: Mouse moved to (872, 699)
Screenshot: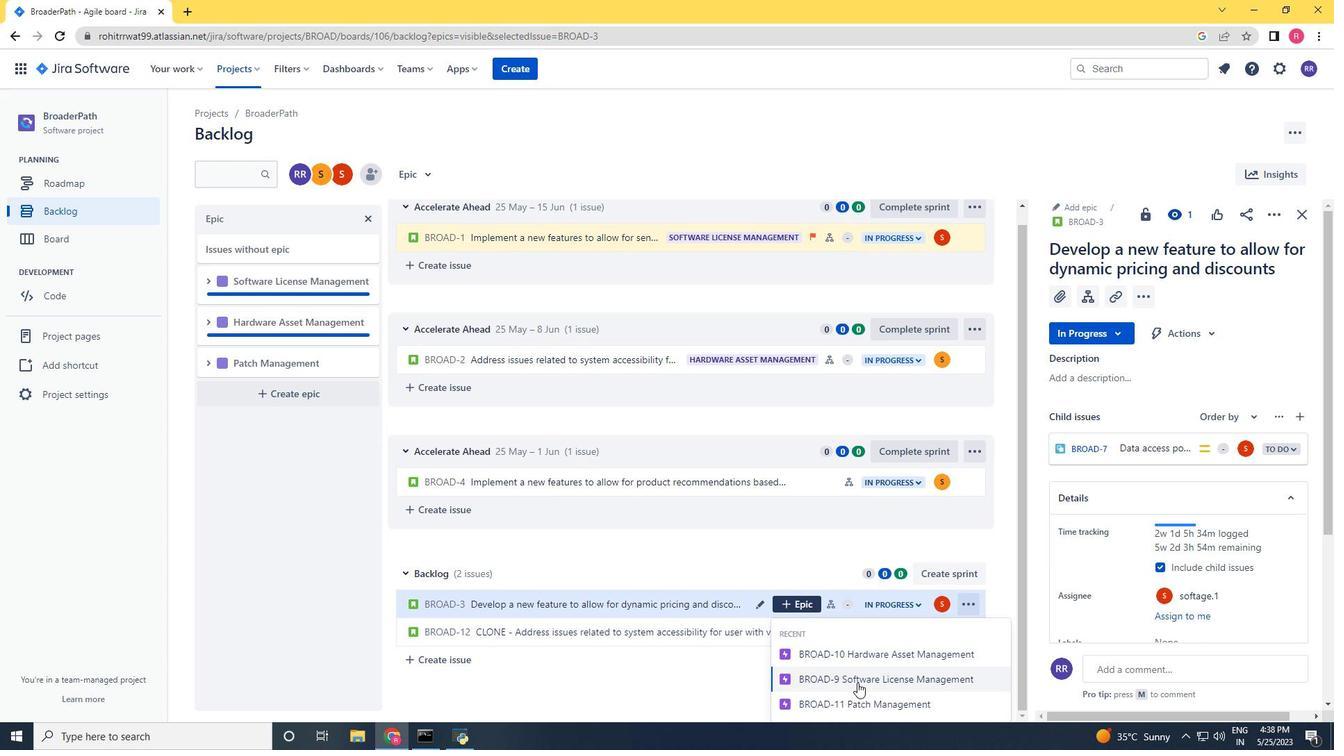 
Action: Mouse pressed left at (872, 699)
Screenshot: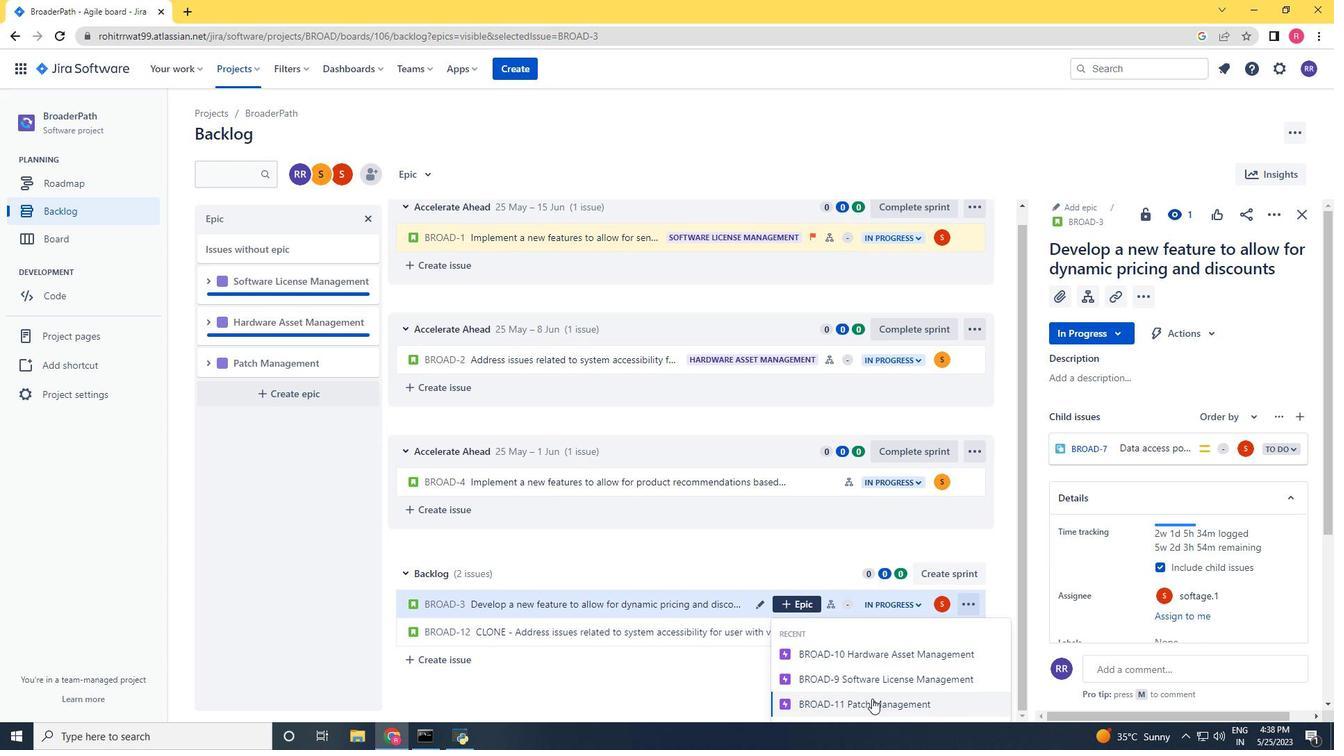 
Action: Mouse moved to (839, 494)
Screenshot: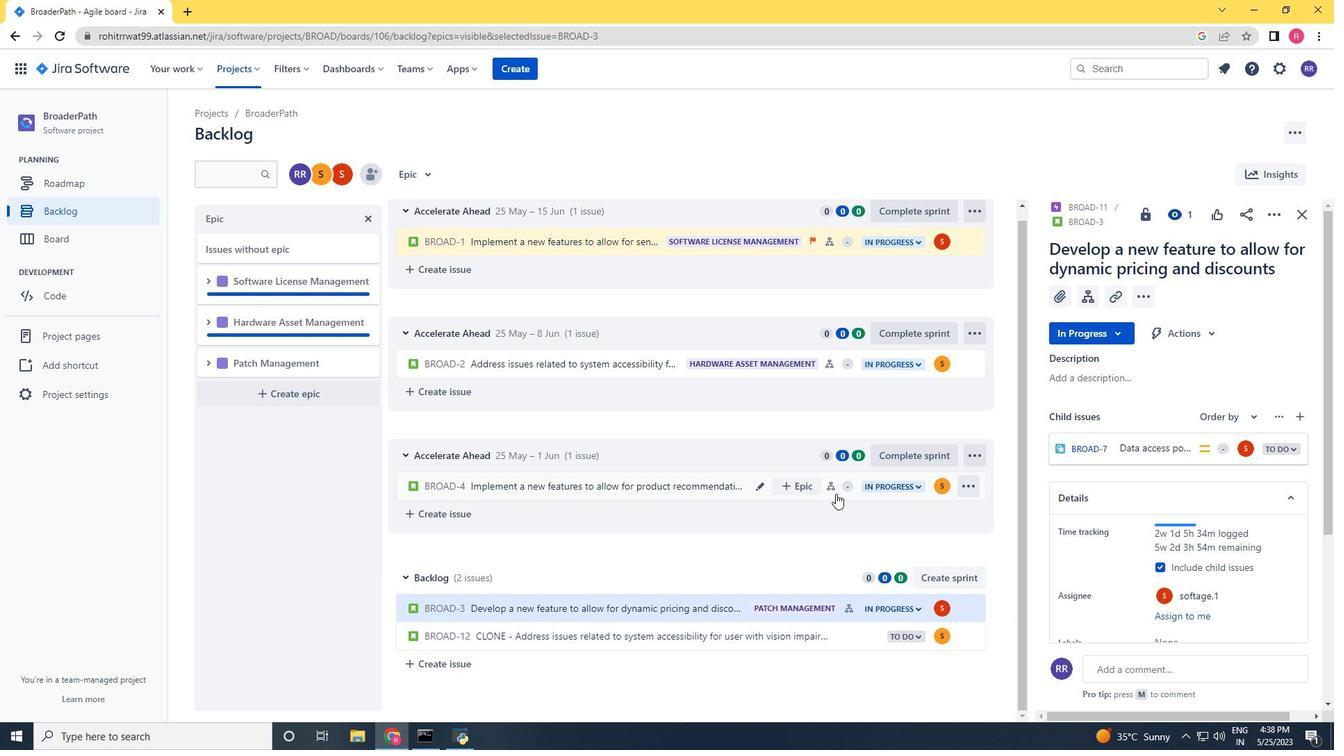 
Action: Mouse pressed left at (839, 494)
Screenshot: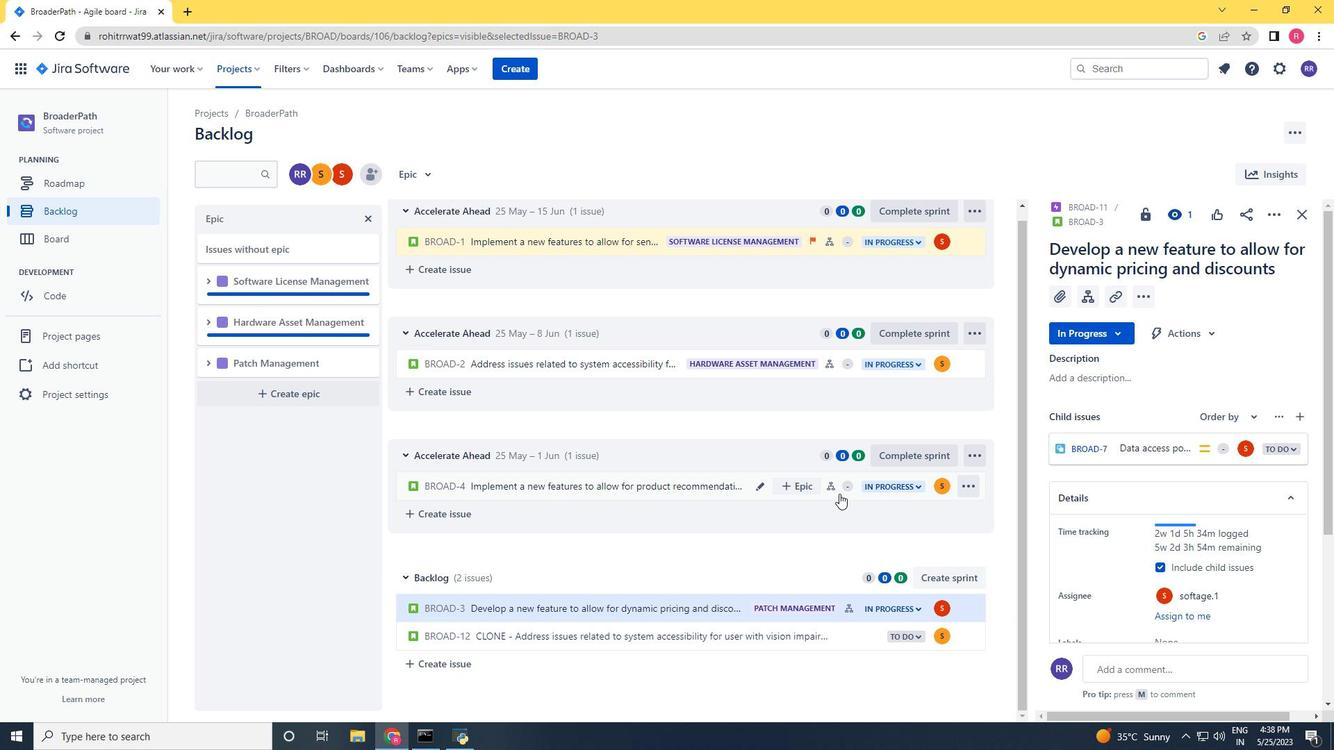 
Action: Mouse moved to (822, 493)
Screenshot: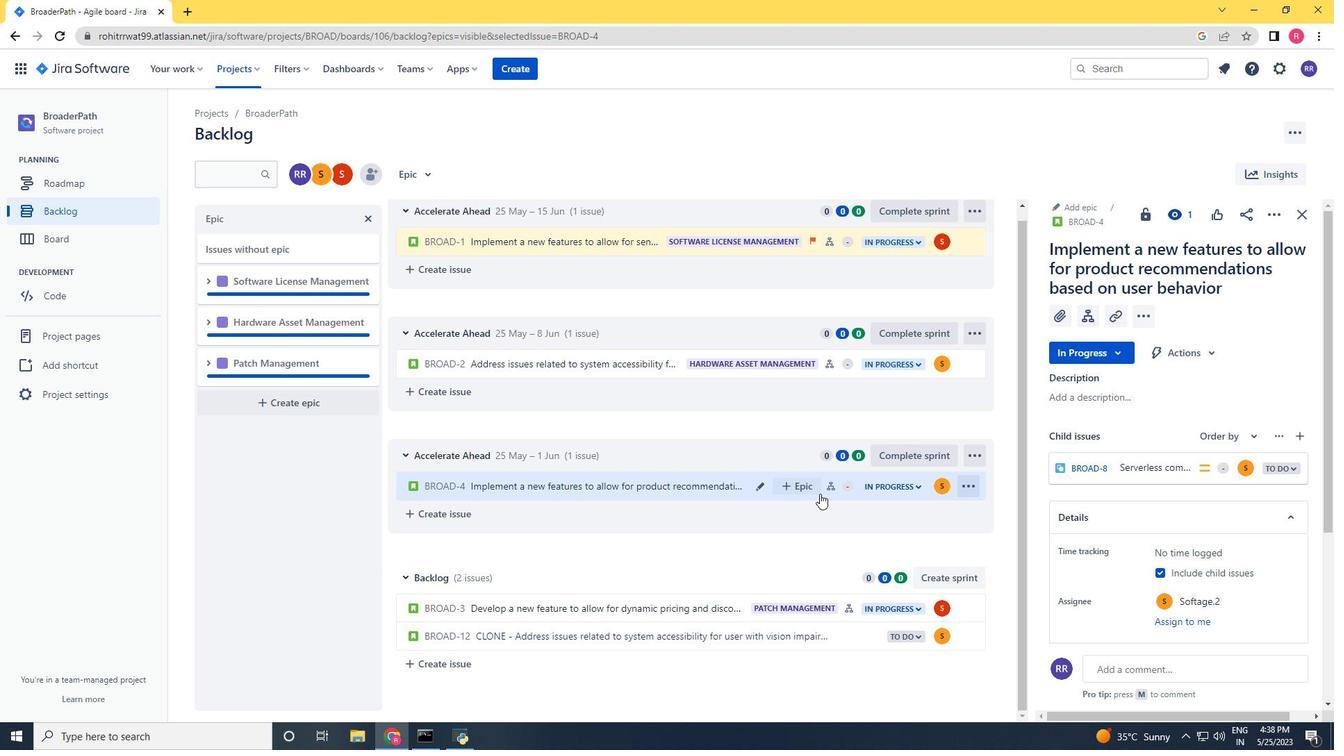 
Action: Mouse pressed left at (822, 493)
Screenshot: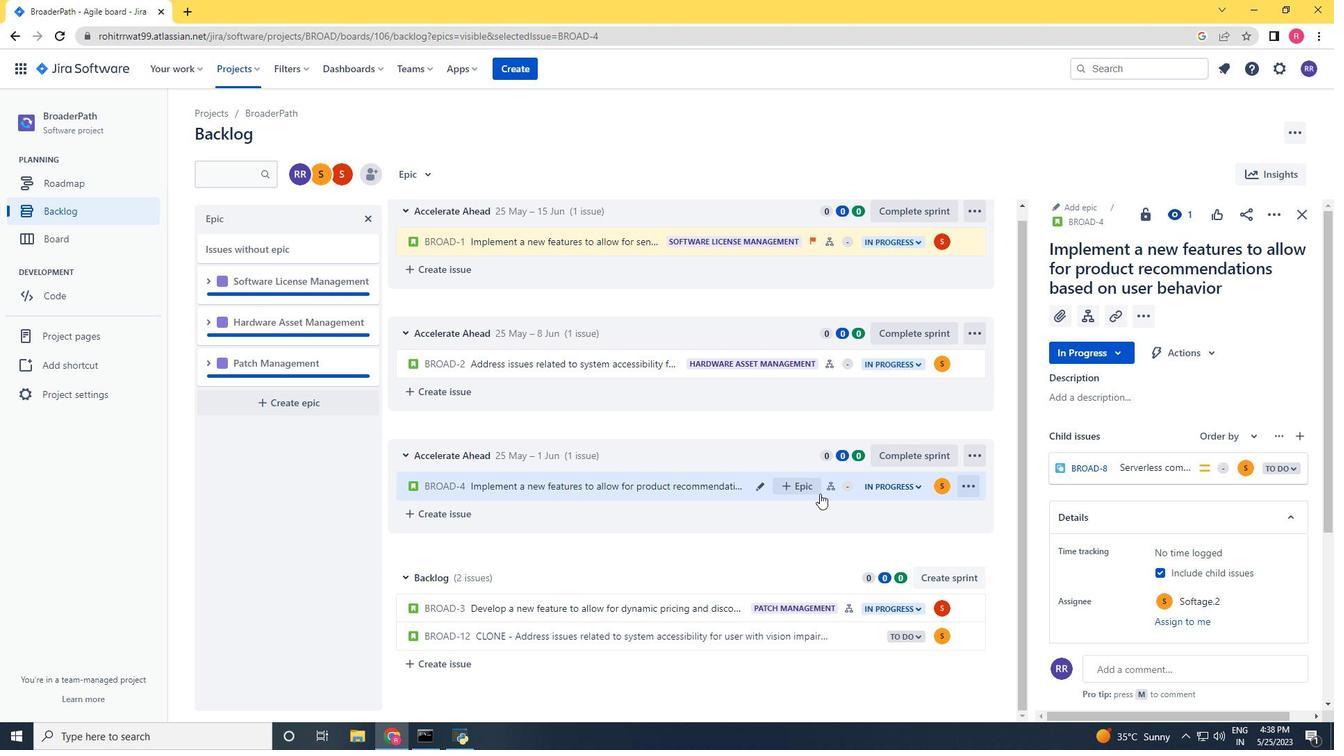 
Action: Mouse moved to (831, 496)
Screenshot: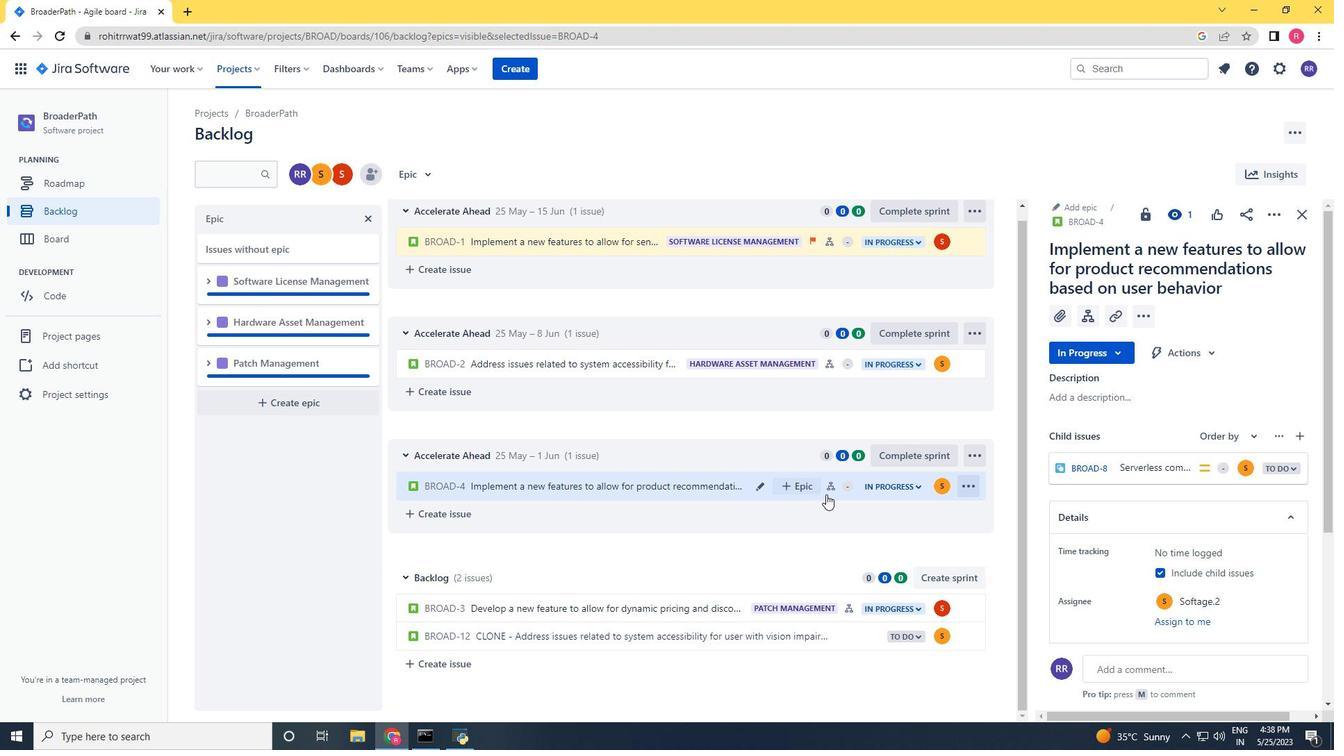 
Action: Mouse pressed left at (831, 496)
Screenshot: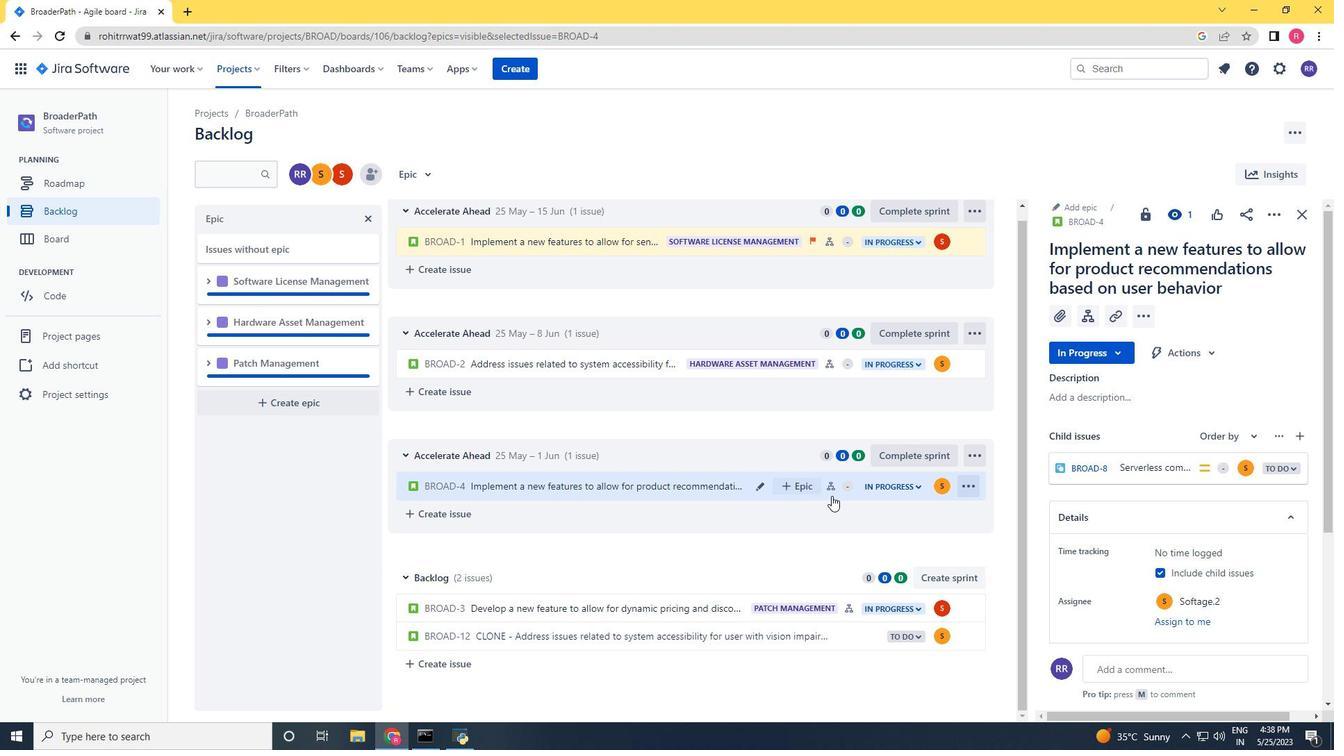 
Action: Mouse moved to (1285, 207)
Screenshot: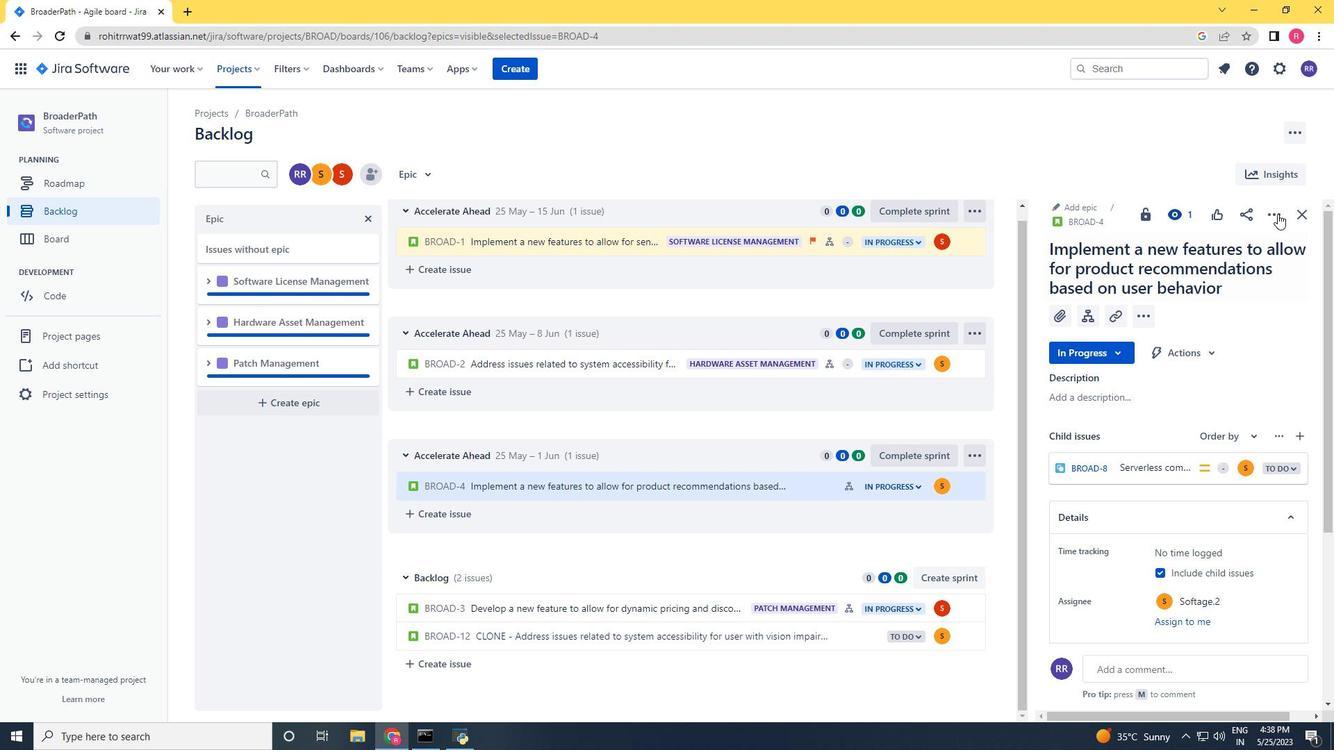 
Action: Mouse pressed left at (1285, 207)
Screenshot: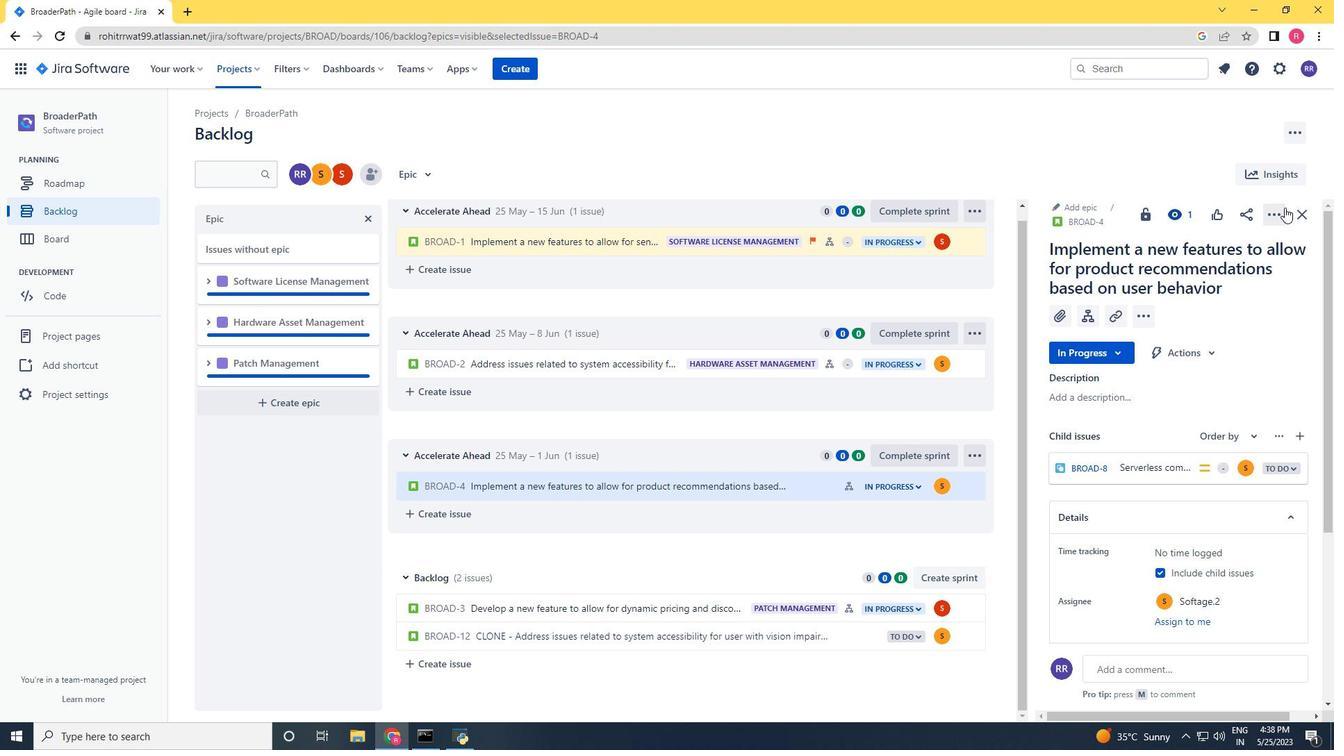 
Action: Mouse moved to (1221, 246)
Screenshot: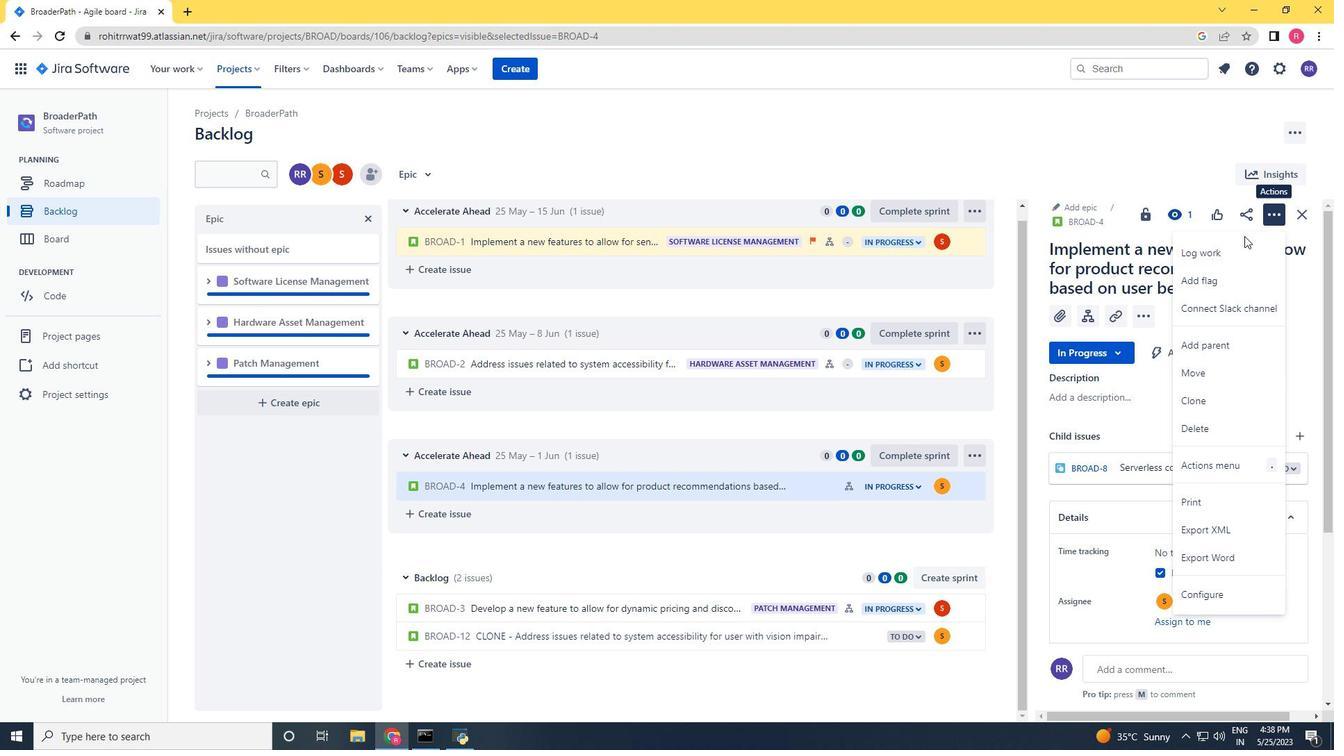 
Action: Mouse pressed left at (1221, 246)
Screenshot: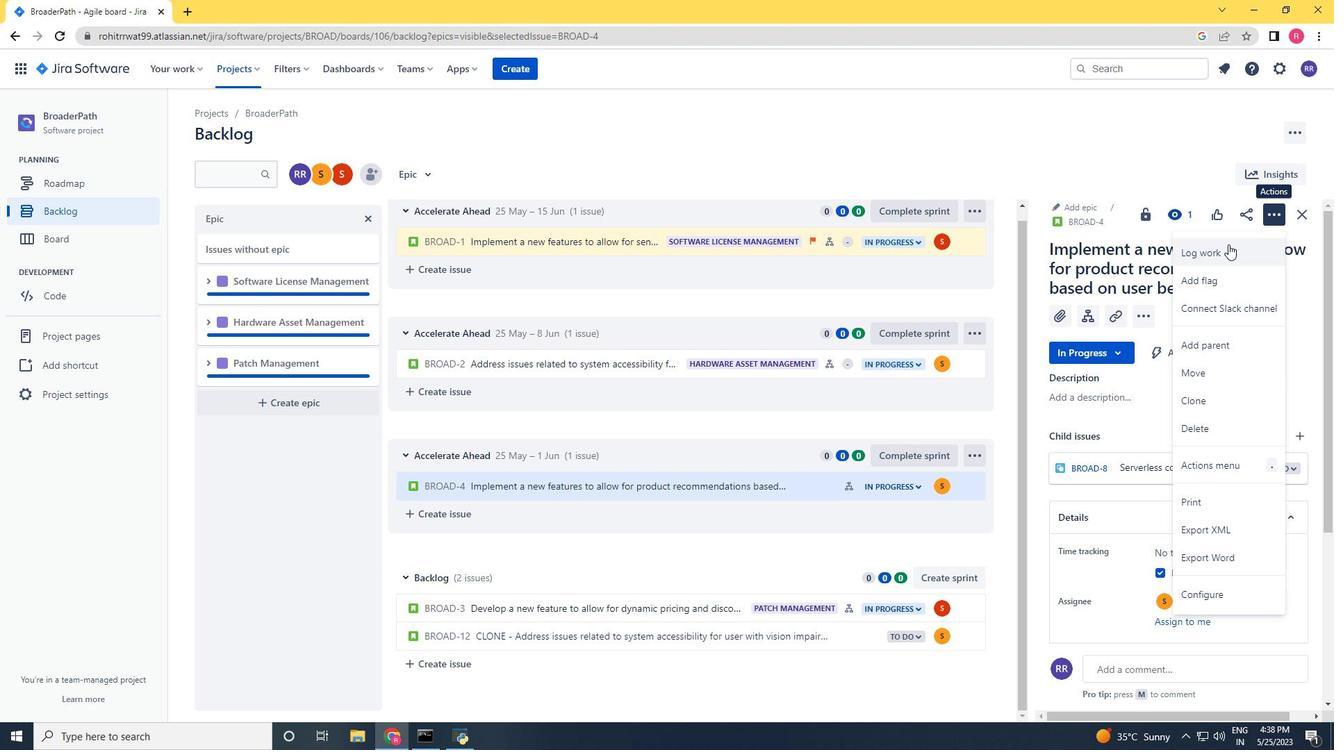 
Action: Mouse moved to (1207, 255)
Screenshot: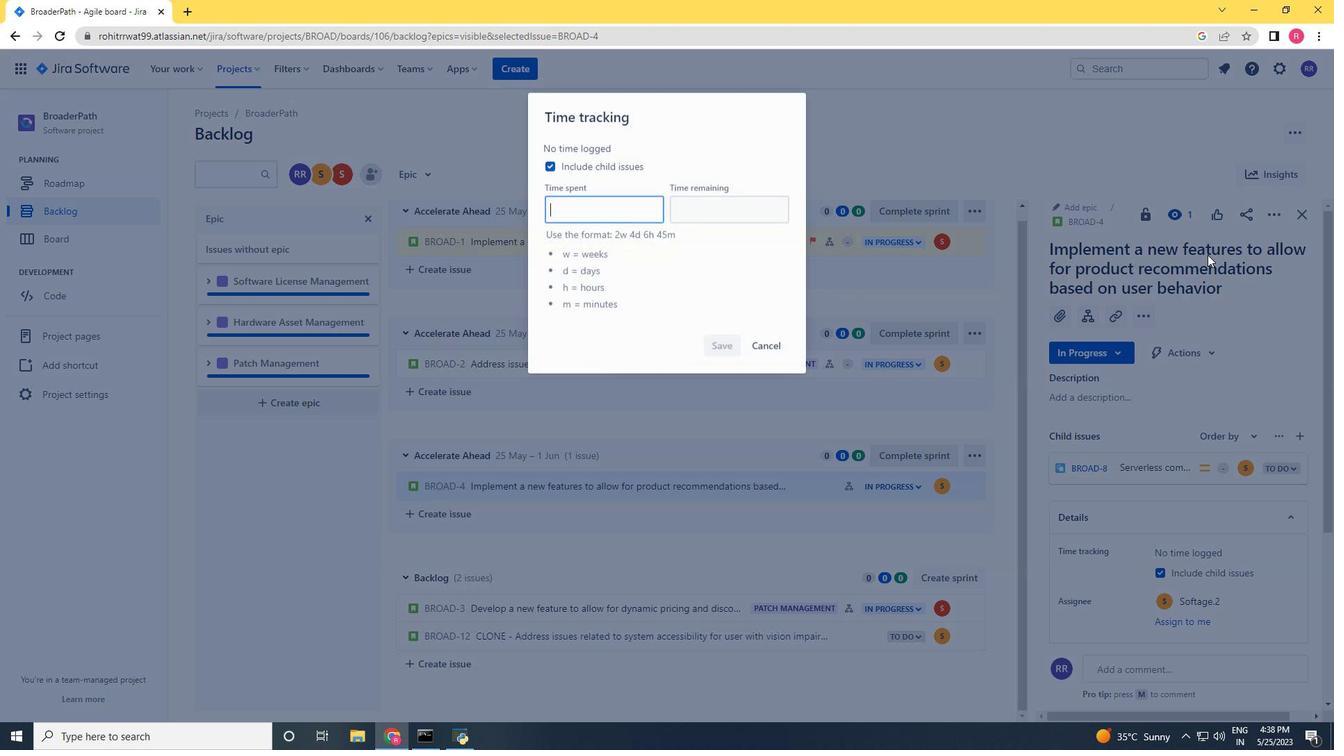 
Action: Key pressed 5w<Key.space>6d<Key.space>17h<Key.space>21m<Key.tab>4w<Key.space>3d<Key.space>14h<Key.space>22m
Screenshot: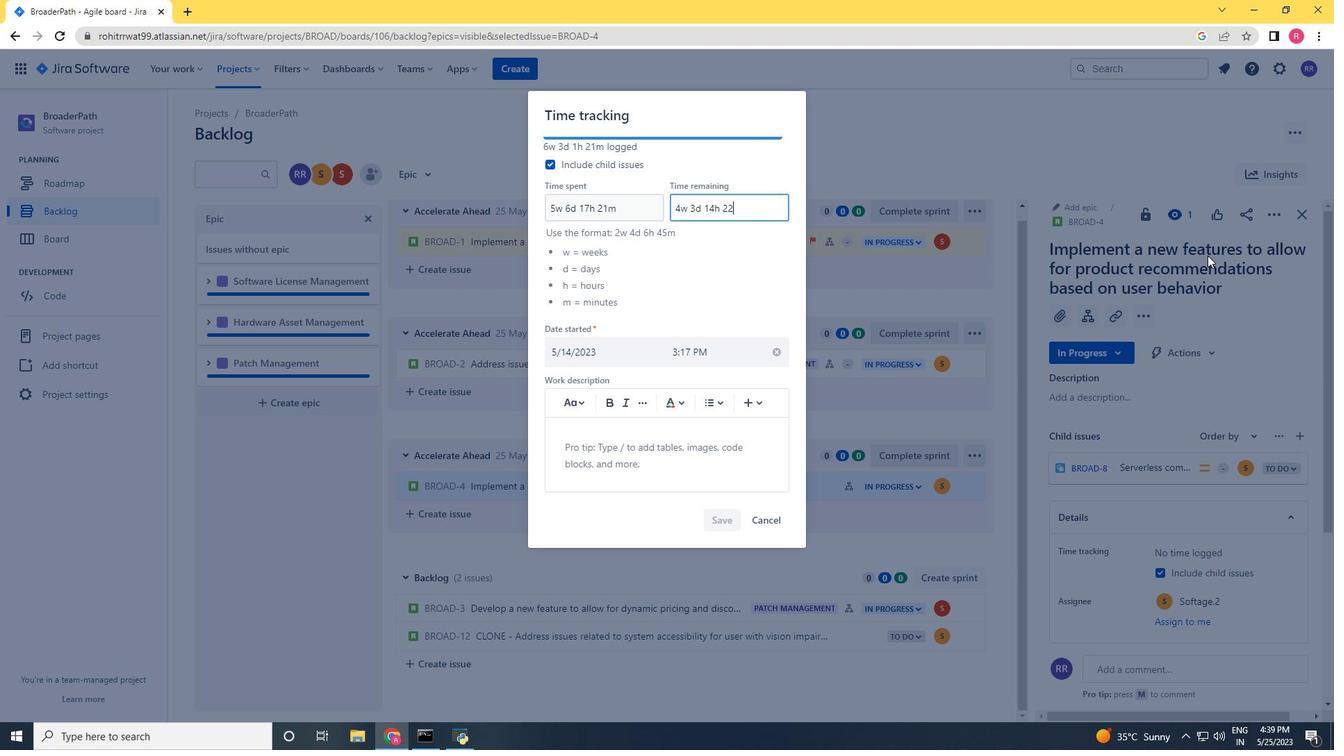 
Action: Mouse moved to (722, 522)
Screenshot: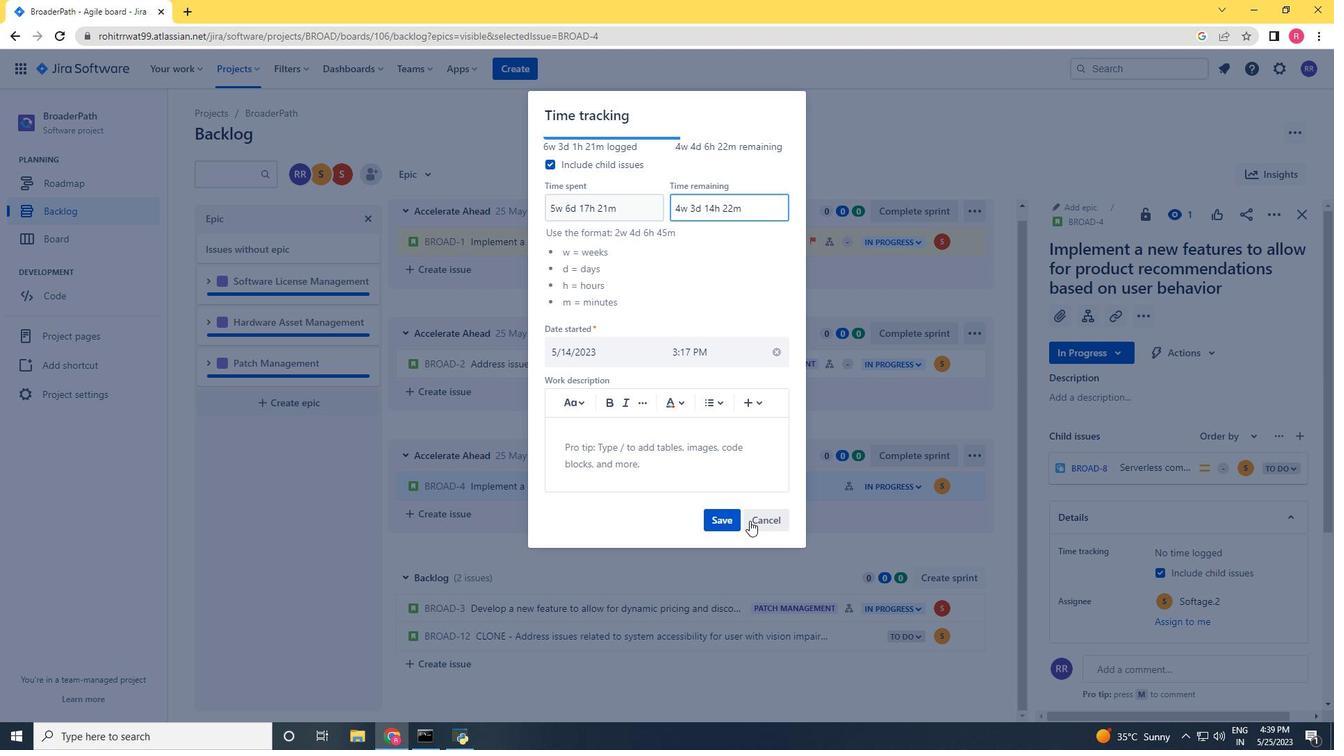 
Action: Mouse pressed left at (722, 522)
Screenshot: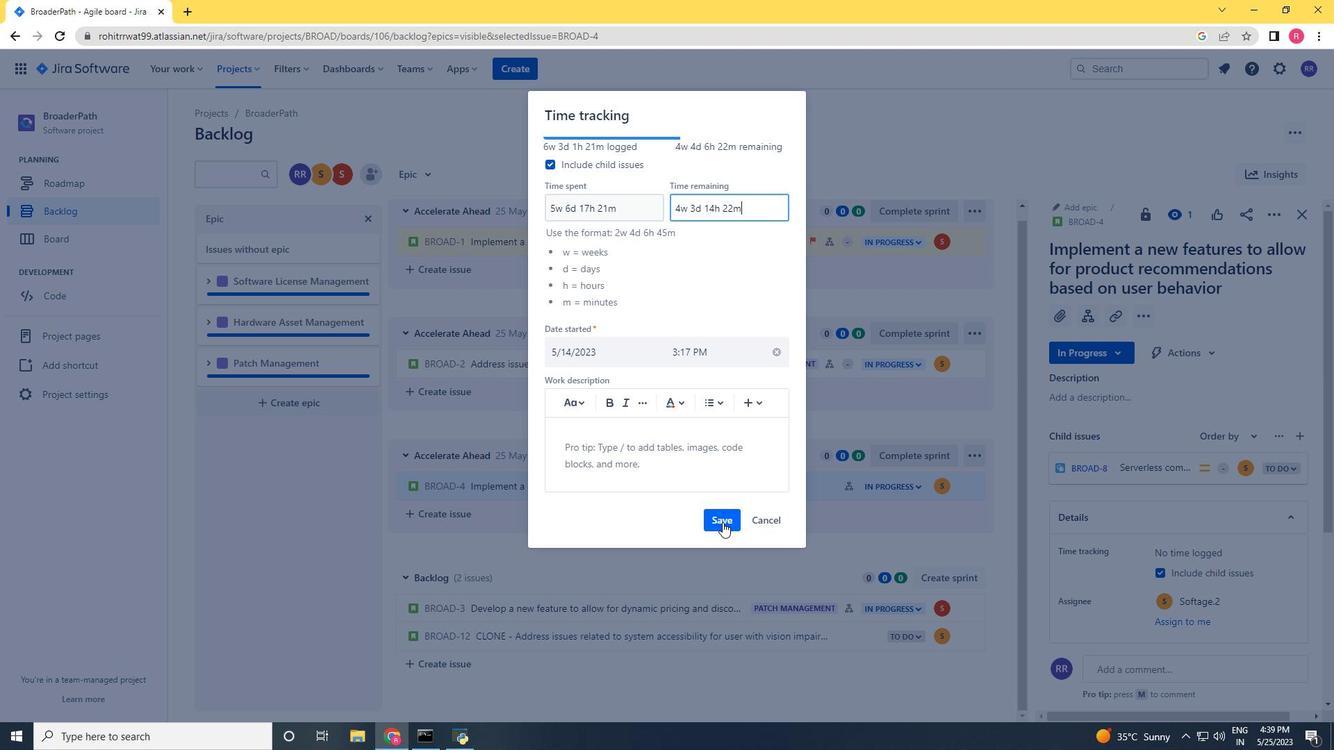 
Action: Mouse moved to (961, 487)
Screenshot: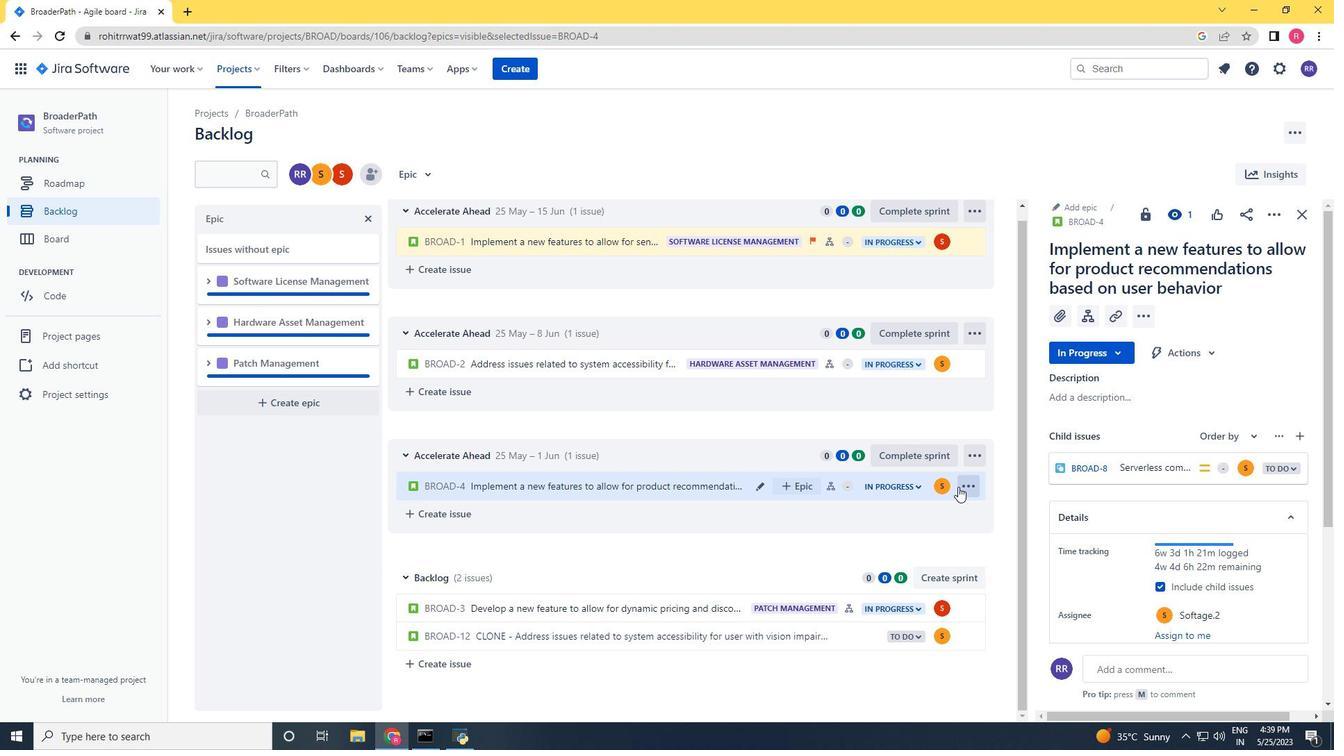 
Action: Mouse pressed left at (961, 487)
Screenshot: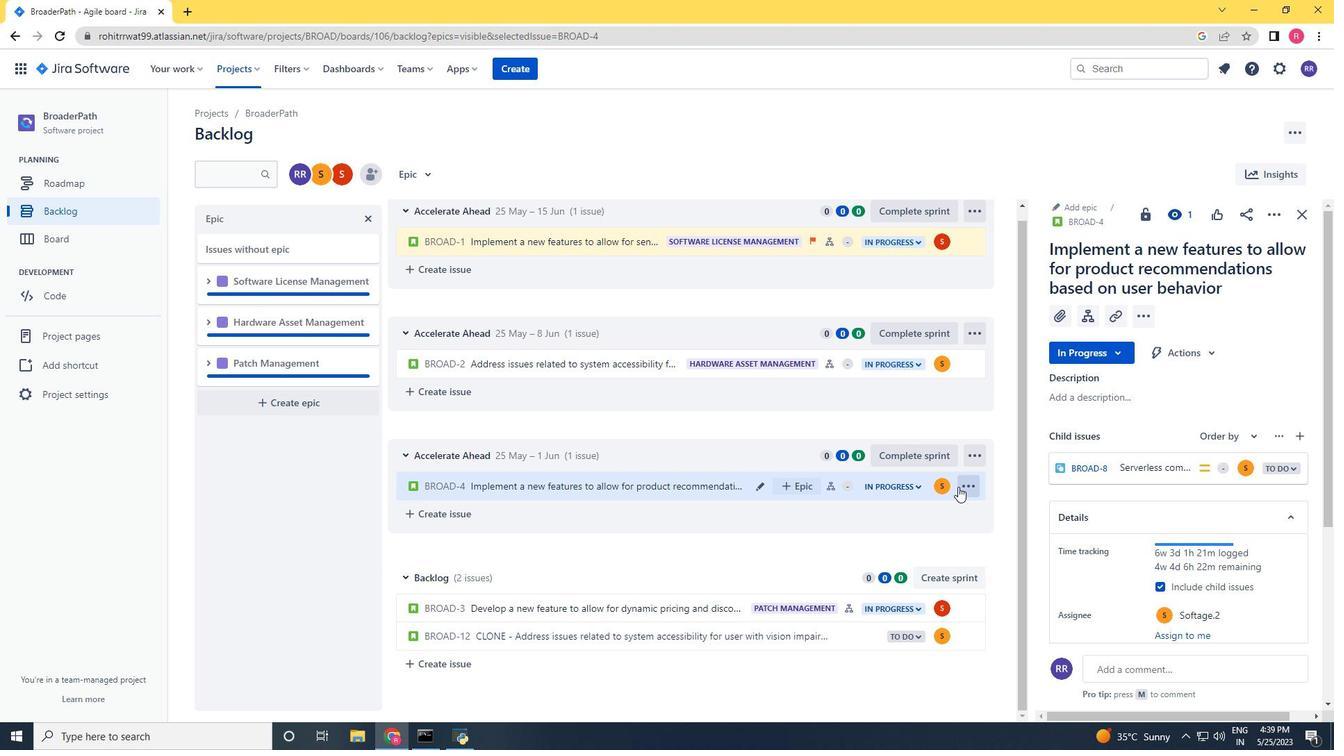 
Action: Mouse moved to (938, 460)
Screenshot: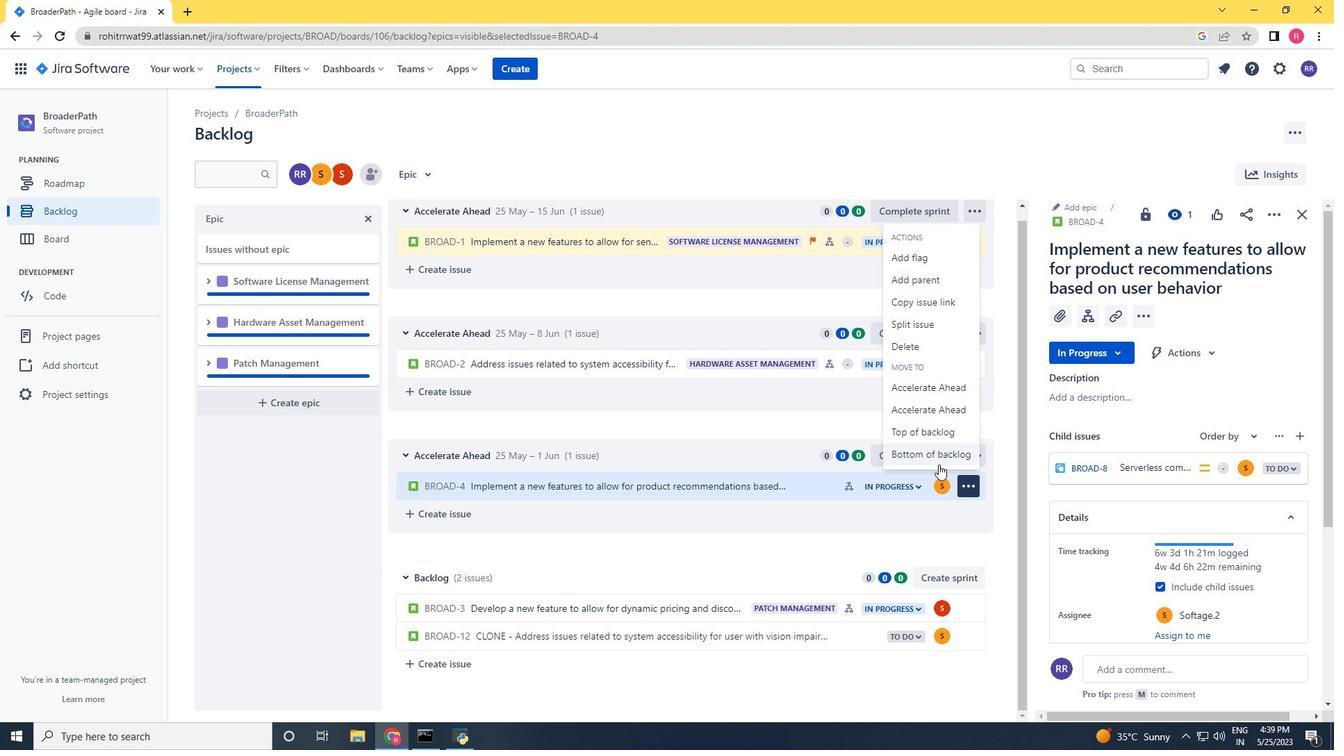 
Action: Mouse pressed left at (938, 460)
Screenshot: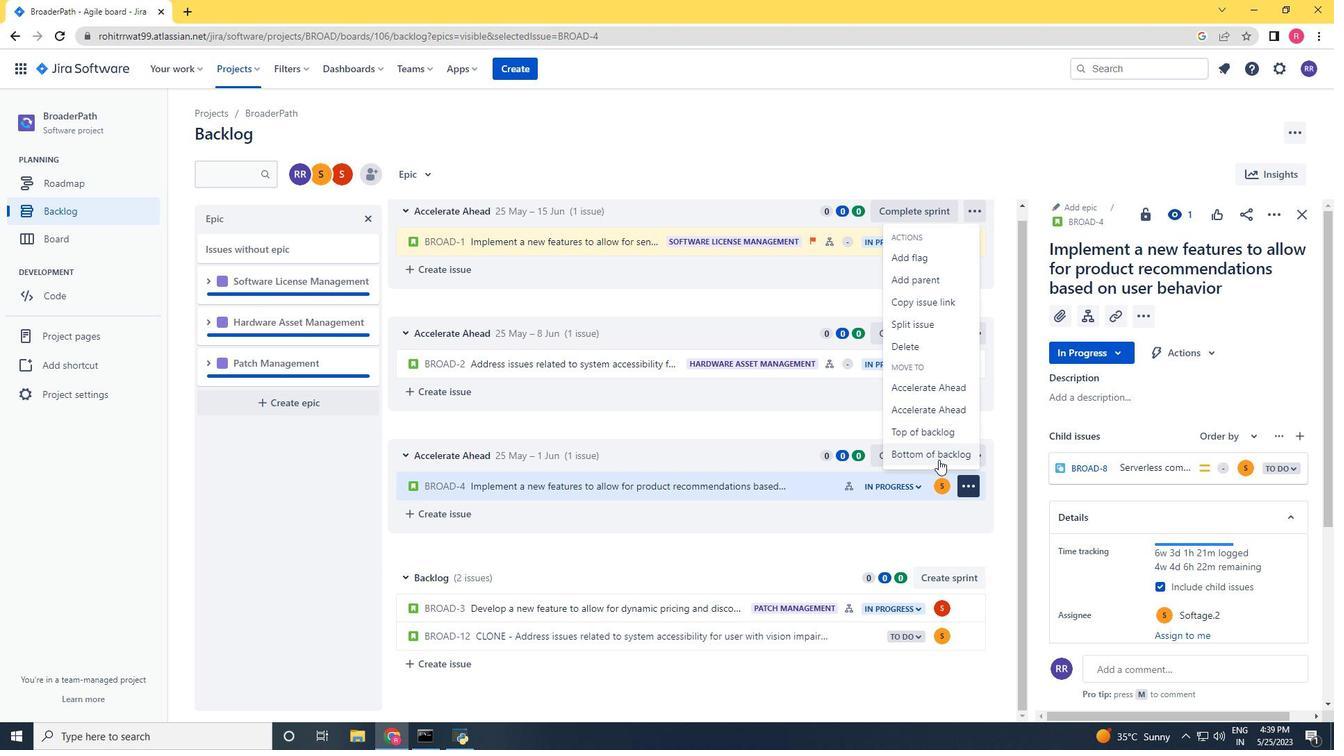 
Action: Mouse moved to (706, 217)
Screenshot: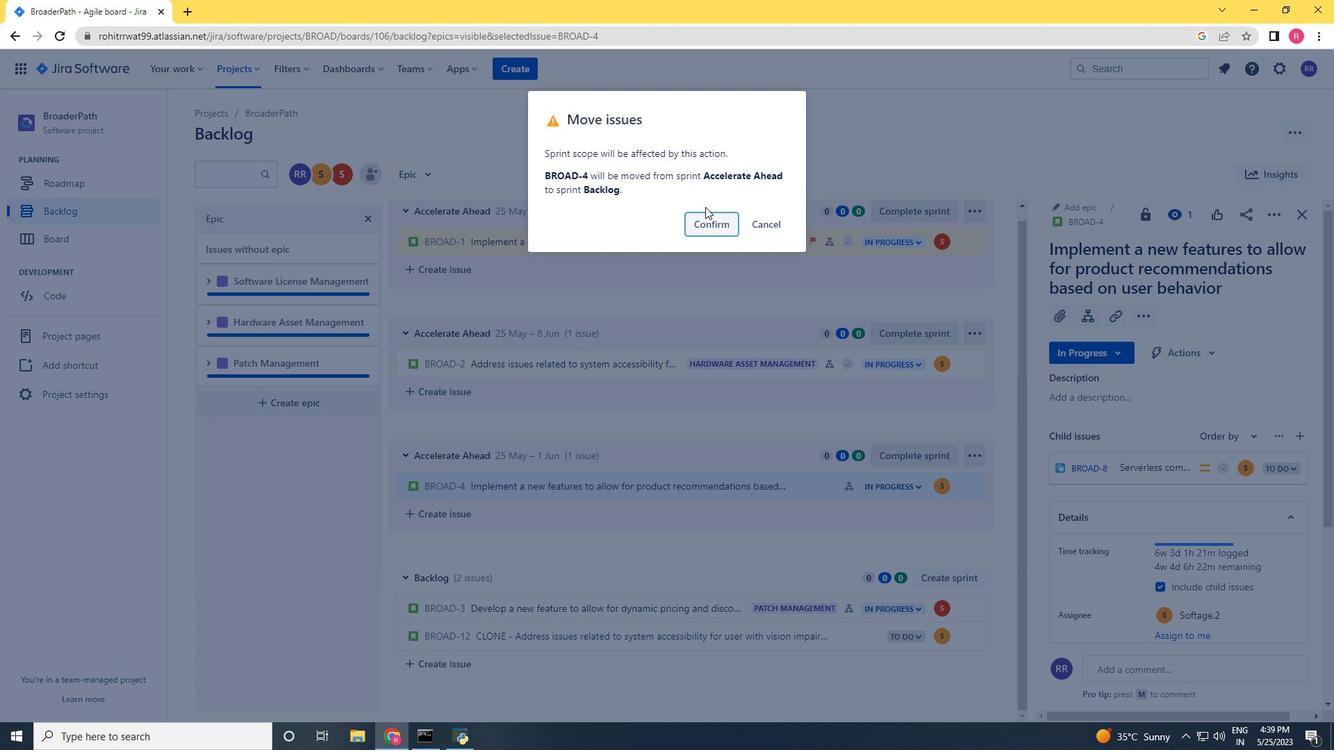 
Action: Mouse pressed left at (706, 217)
Screenshot: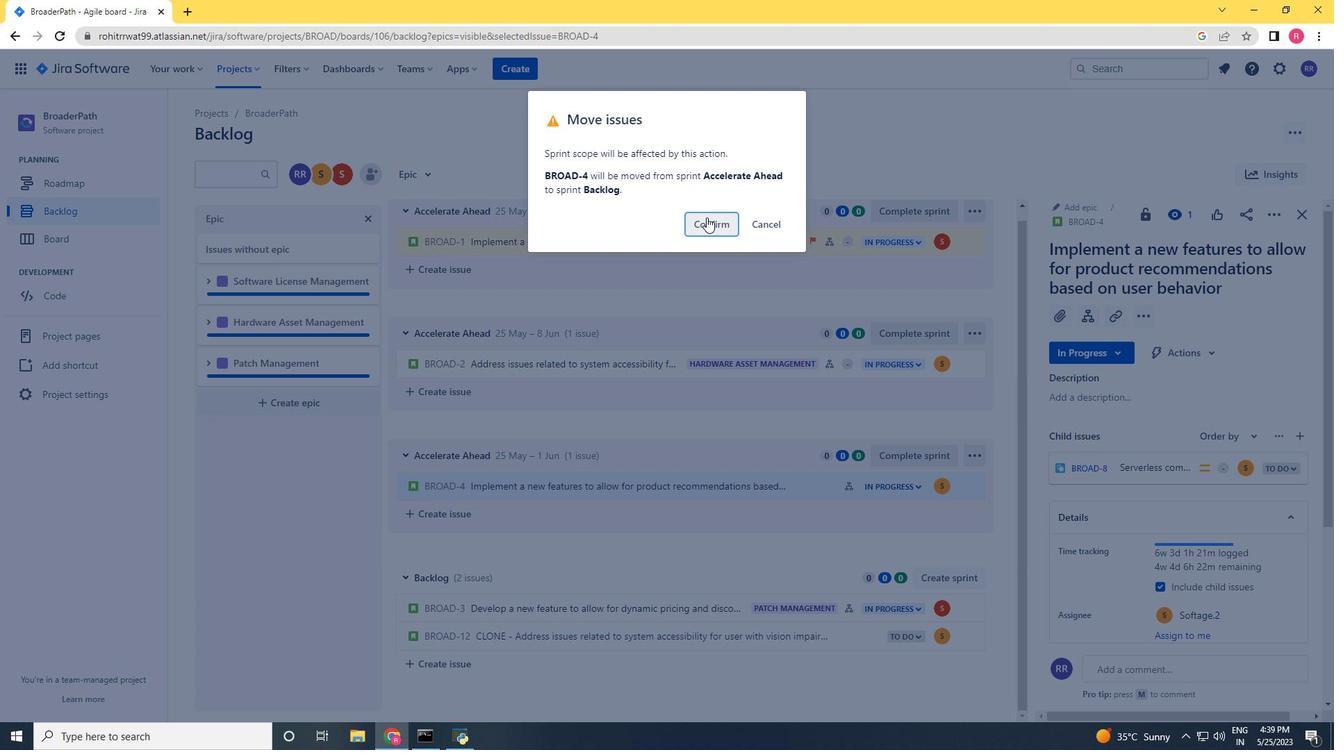 
Action: Mouse moved to (867, 565)
Screenshot: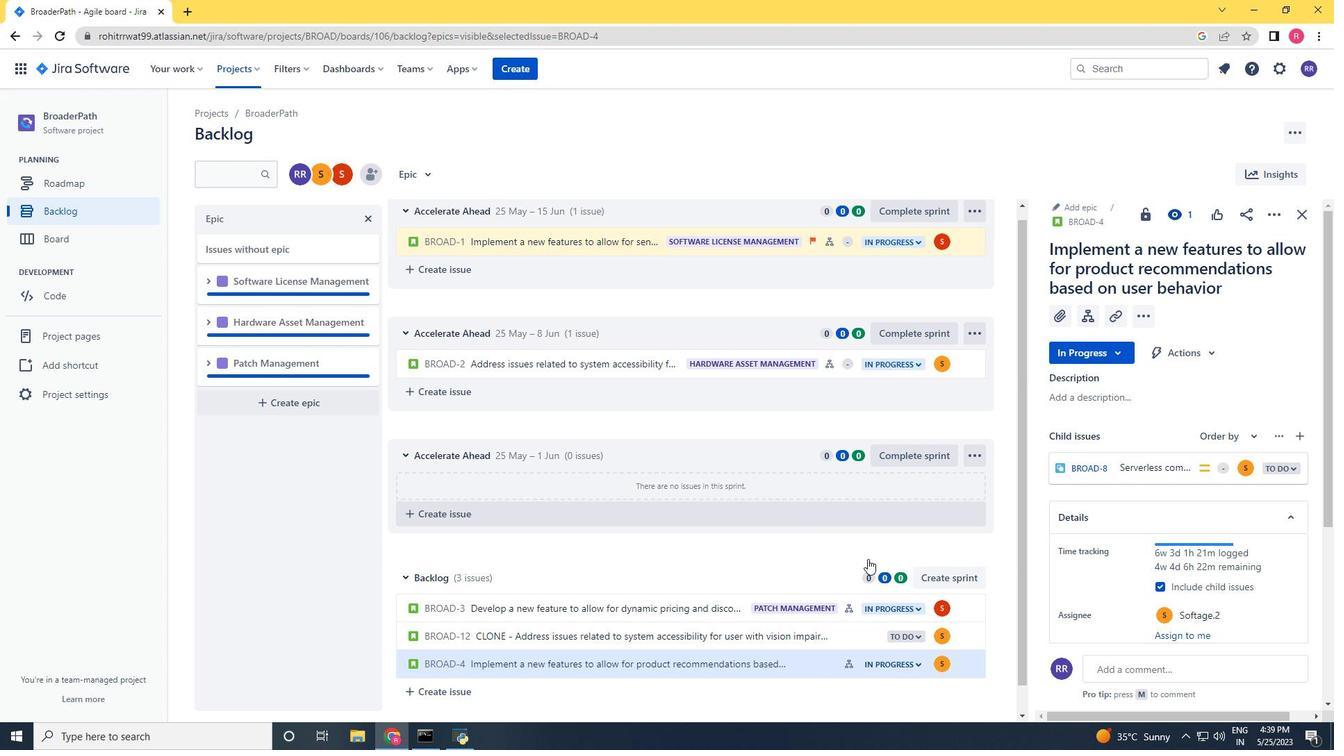 
Action: Mouse scrolled (867, 564) with delta (0, 0)
Screenshot: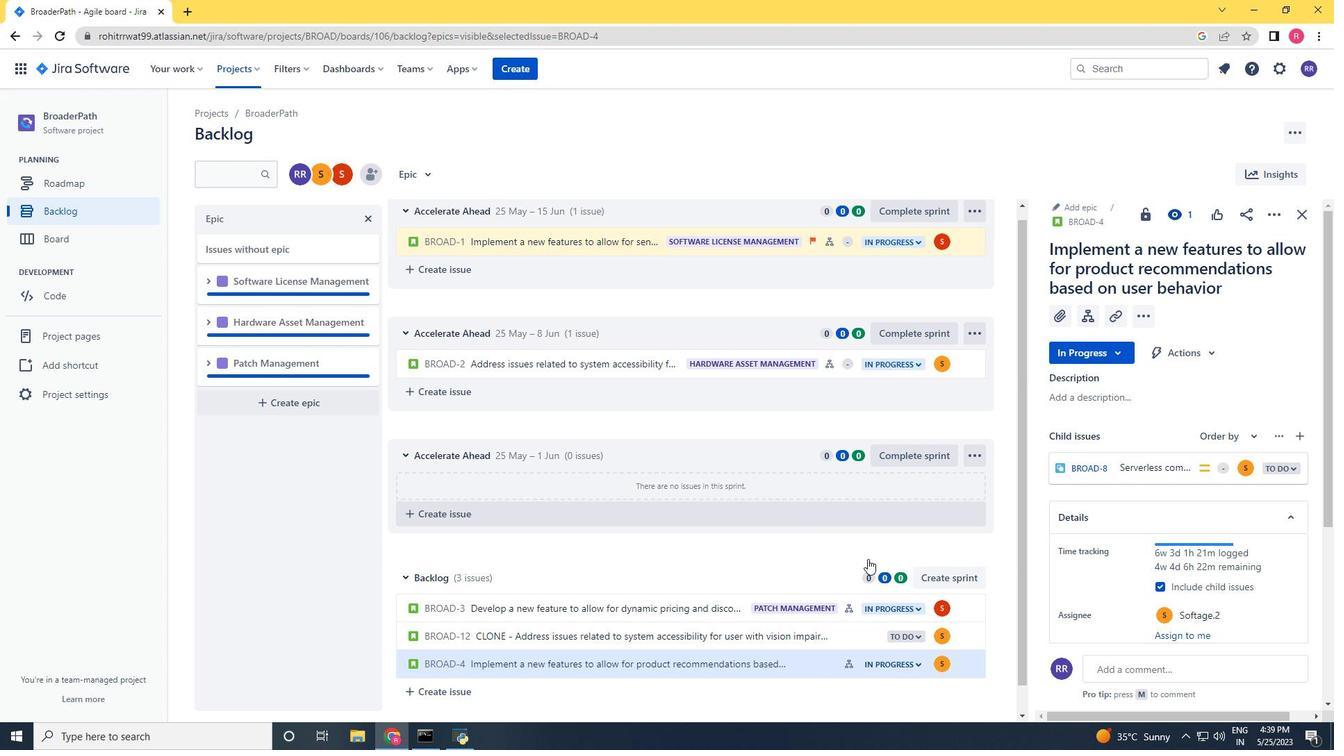 
Action: Mouse moved to (867, 571)
Screenshot: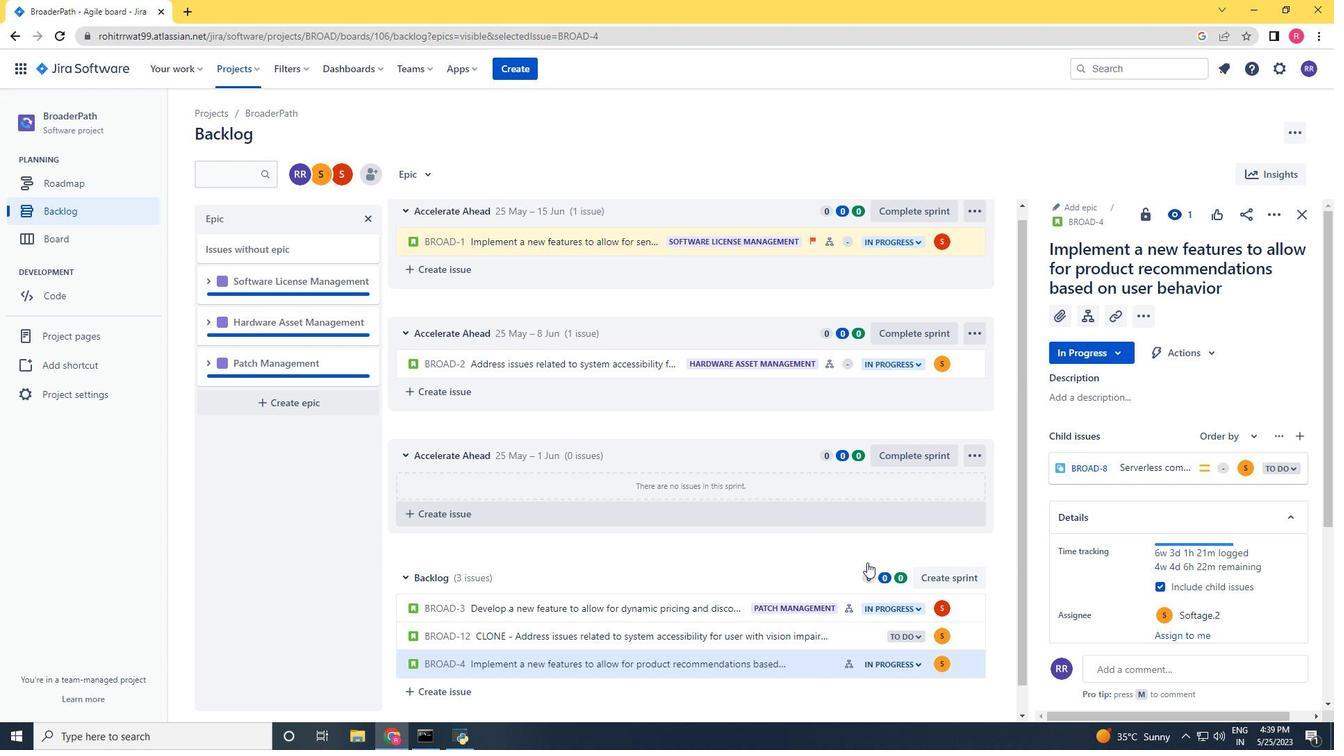 
Action: Mouse scrolled (867, 570) with delta (0, 0)
Screenshot: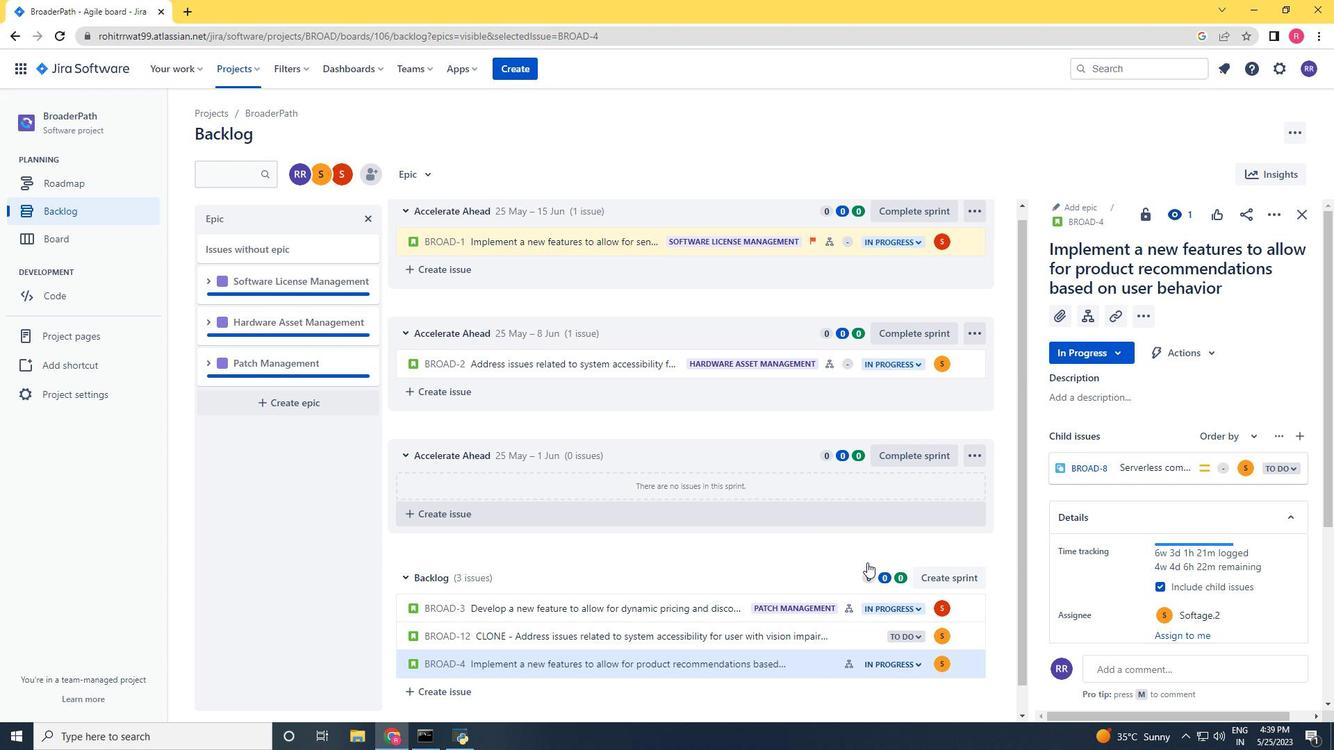 
Action: Mouse moved to (867, 573)
Screenshot: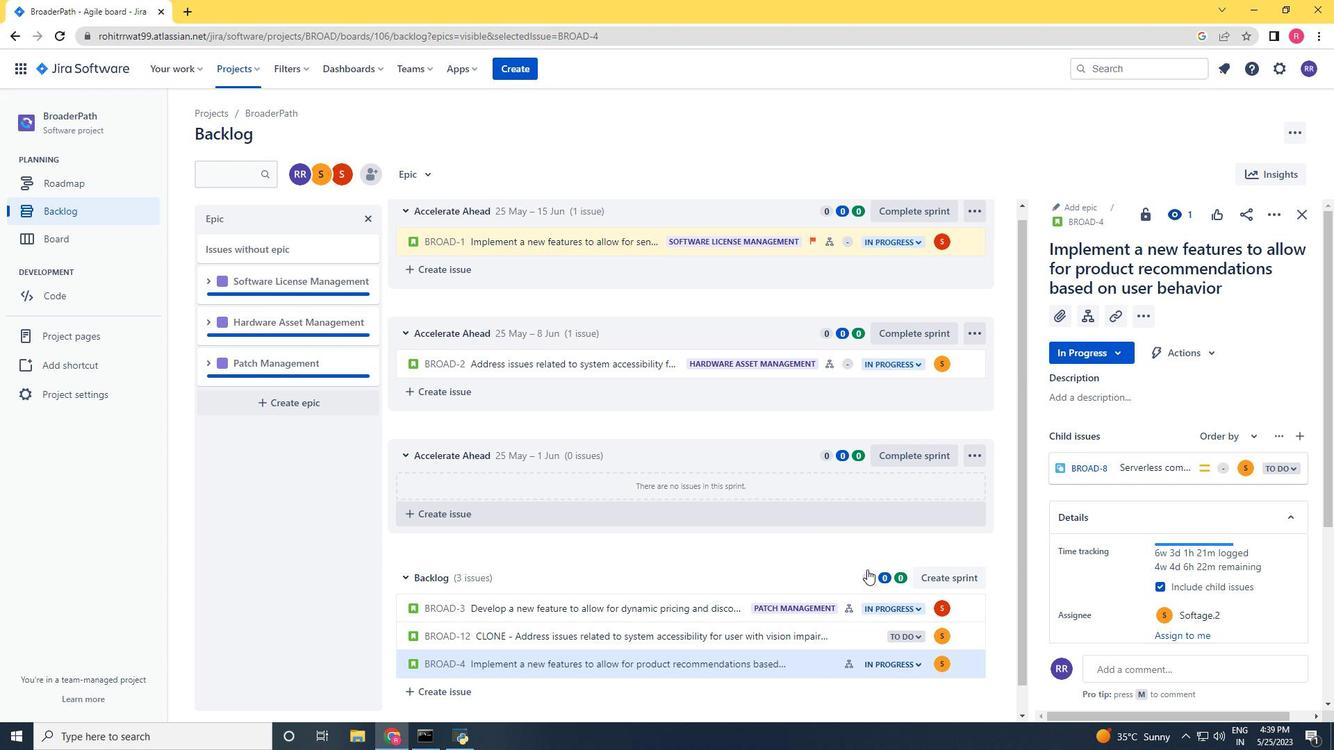 
Action: Mouse scrolled (867, 572) with delta (0, 0)
Screenshot: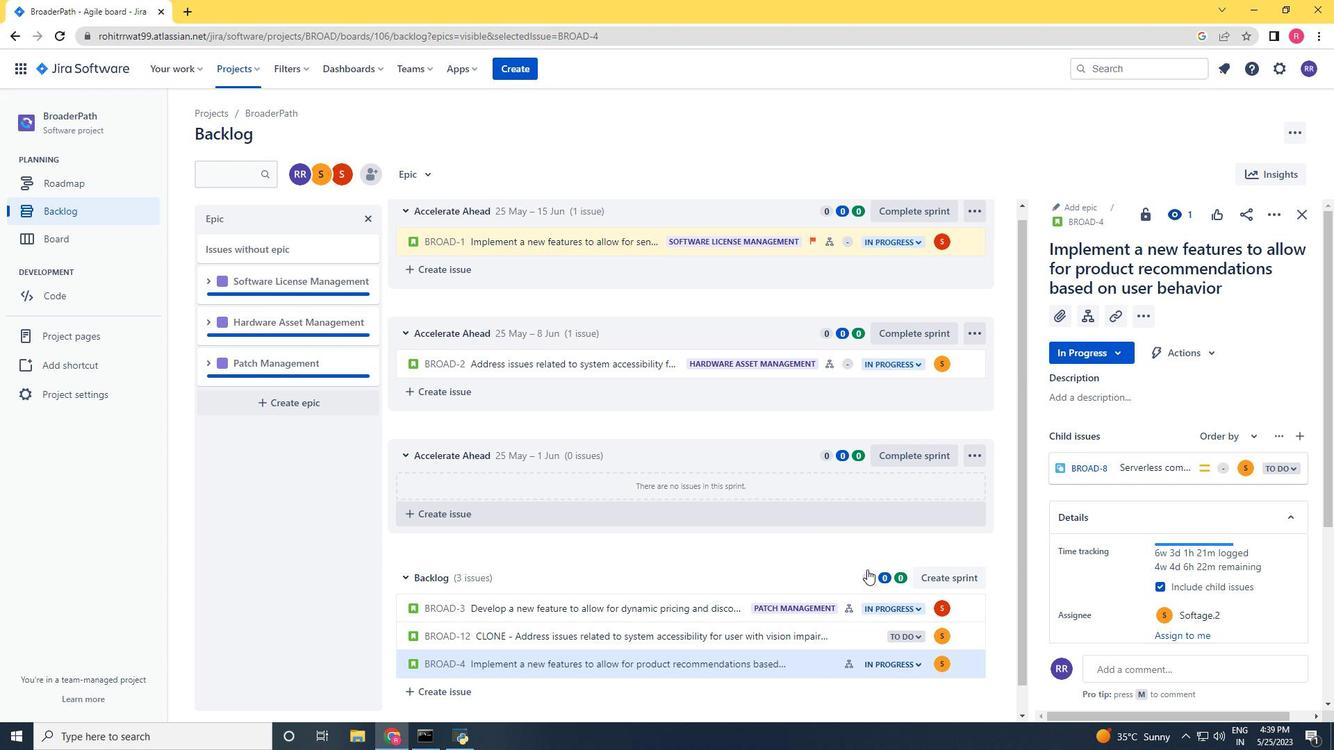 
Action: Mouse moved to (806, 631)
Screenshot: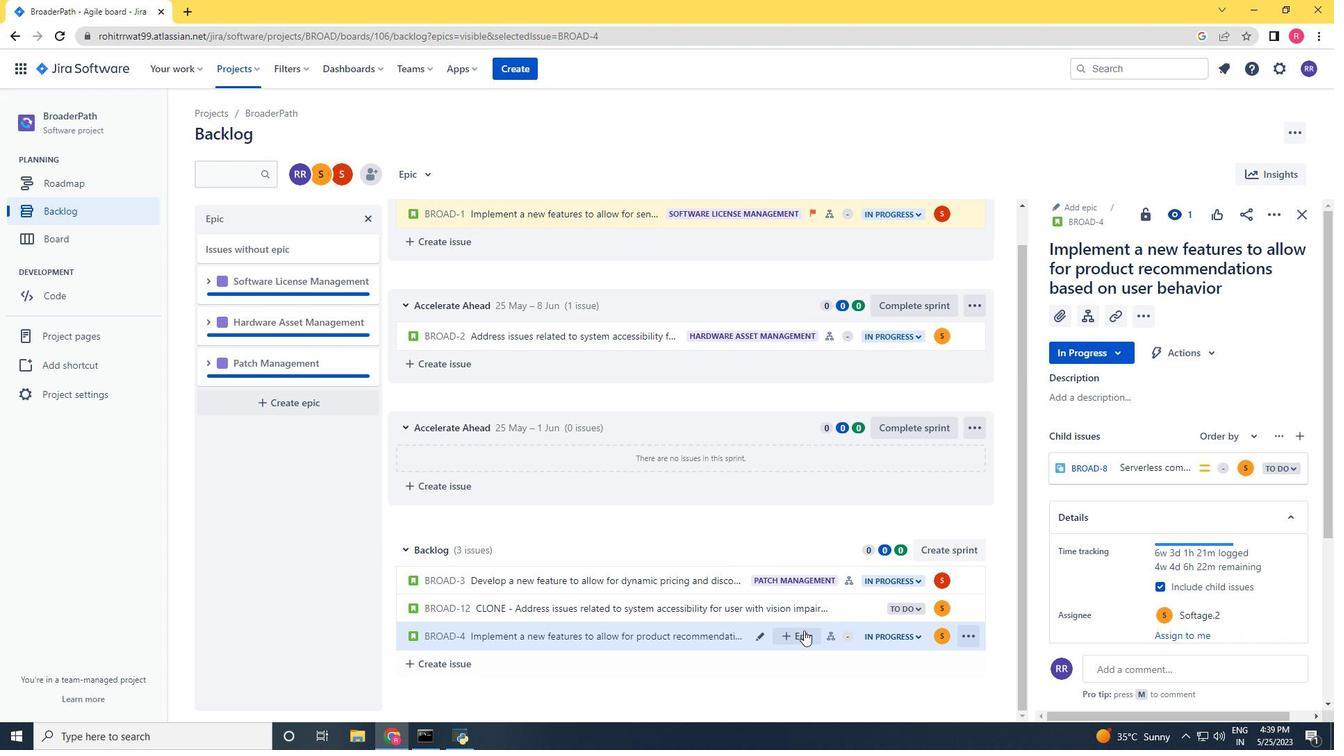 
Action: Mouse pressed left at (806, 631)
Screenshot: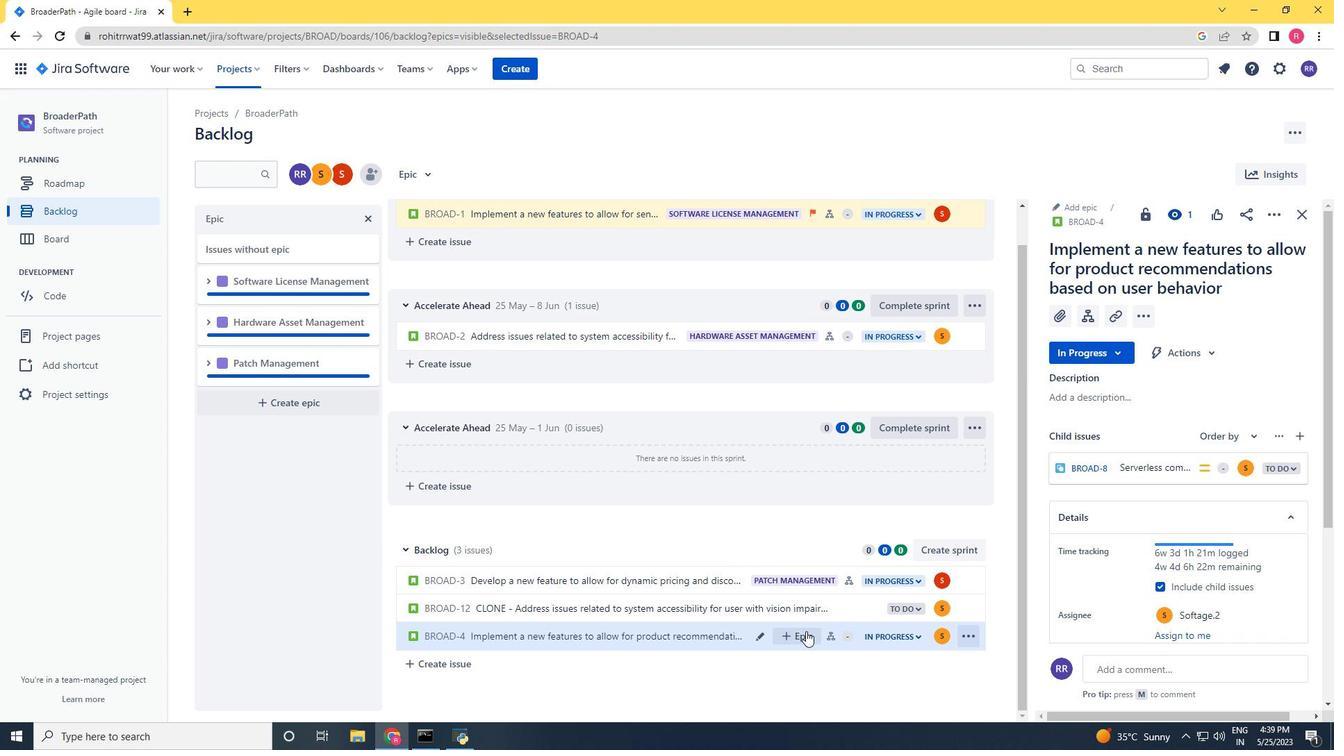 
Action: Mouse moved to (806, 632)
Screenshot: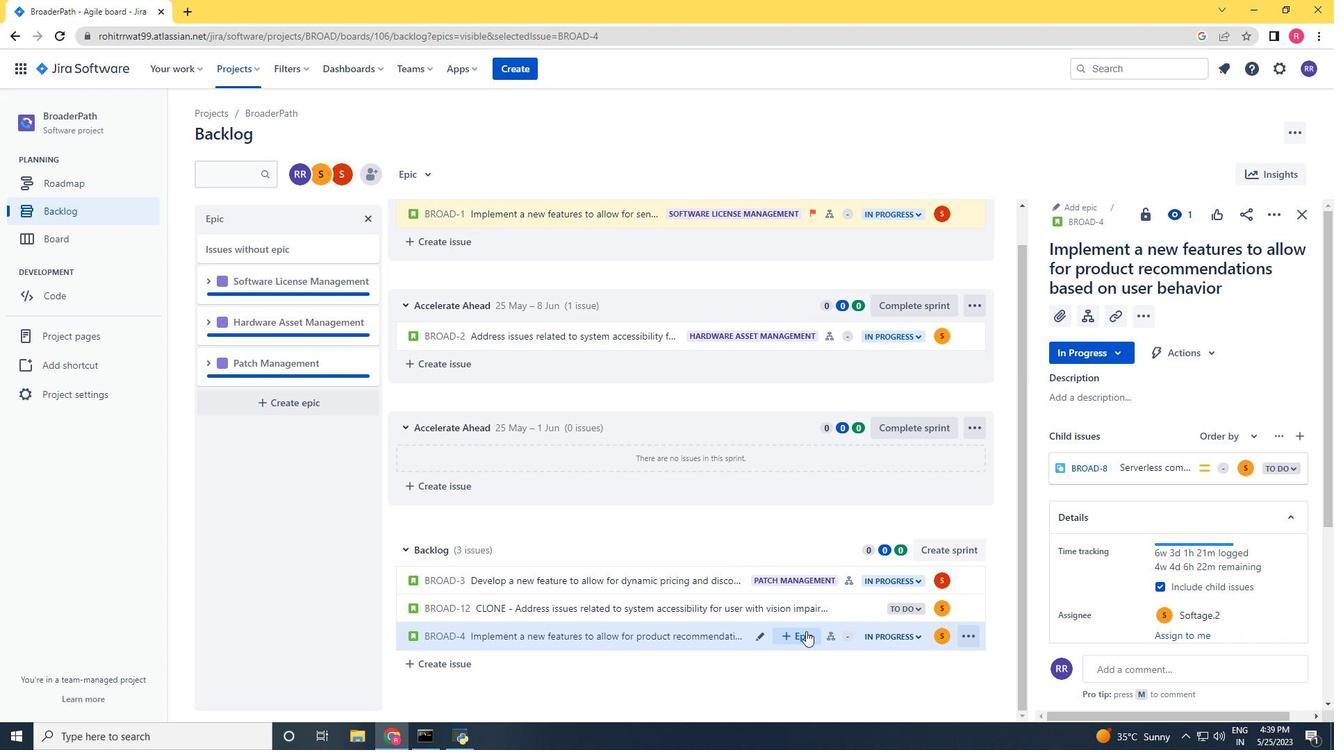 
Action: Mouse scrolled (806, 631) with delta (0, 0)
Screenshot: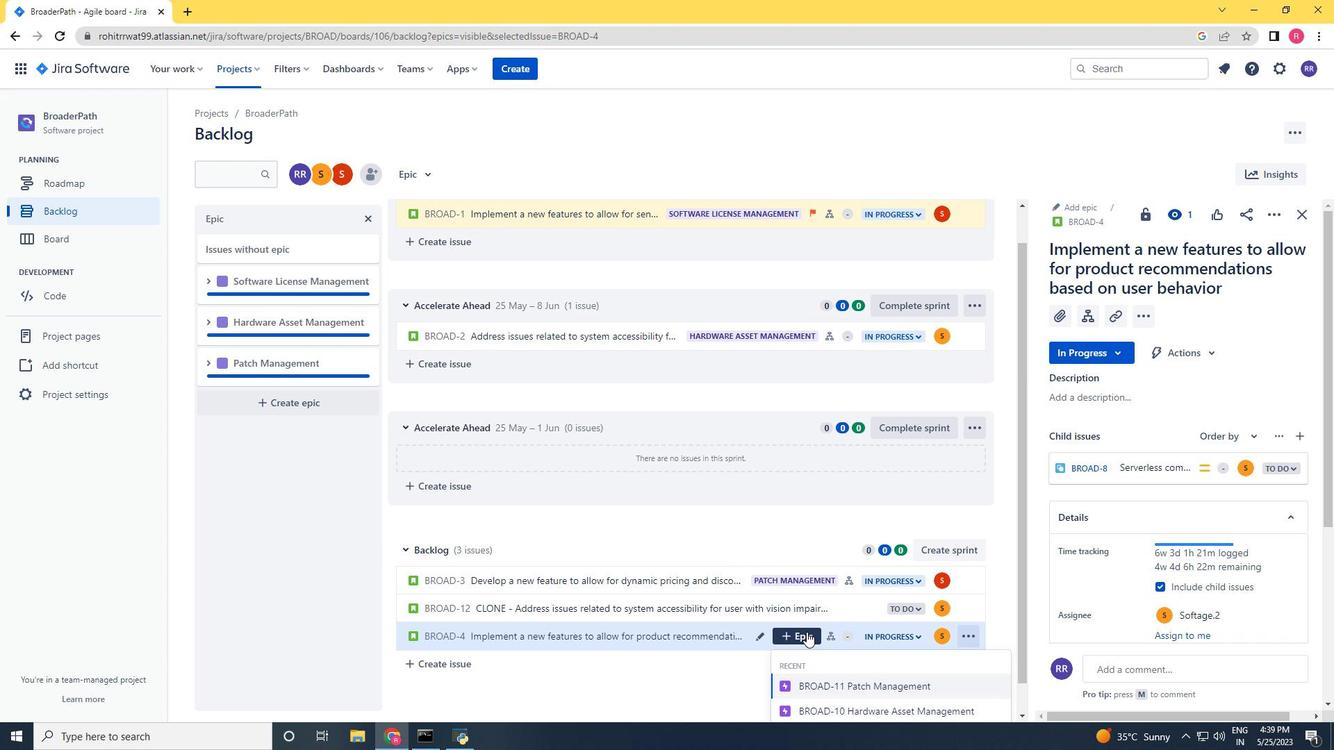 
Action: Mouse scrolled (806, 631) with delta (0, 0)
Screenshot: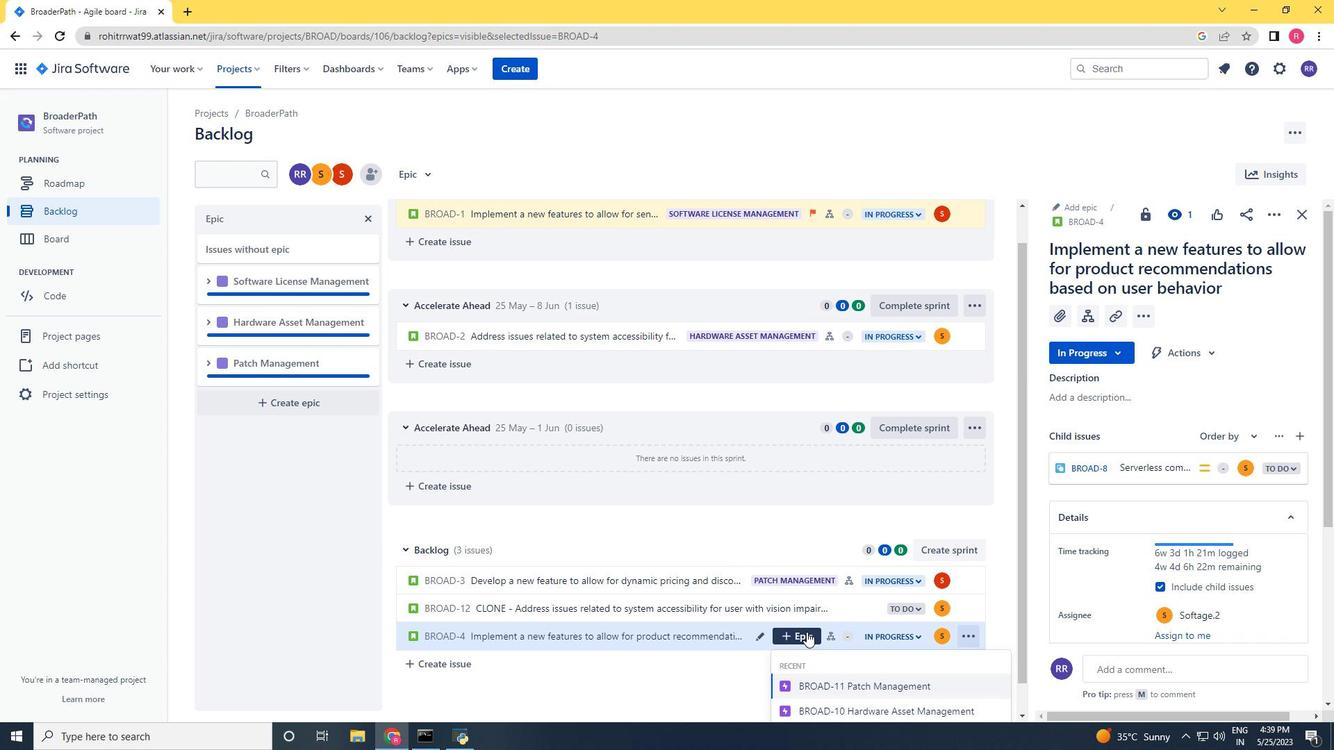 
Action: Mouse scrolled (806, 631) with delta (0, 0)
Screenshot: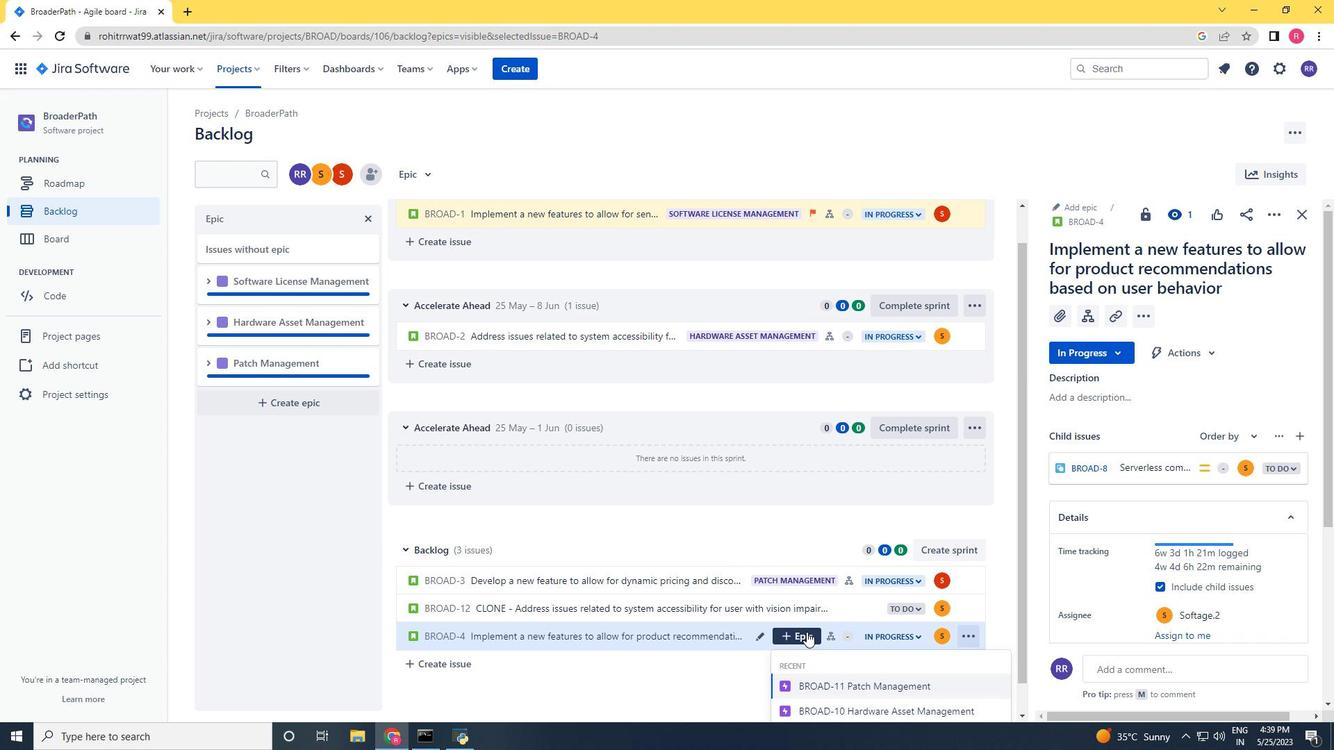 
Action: Mouse scrolled (806, 631) with delta (0, 0)
Screenshot: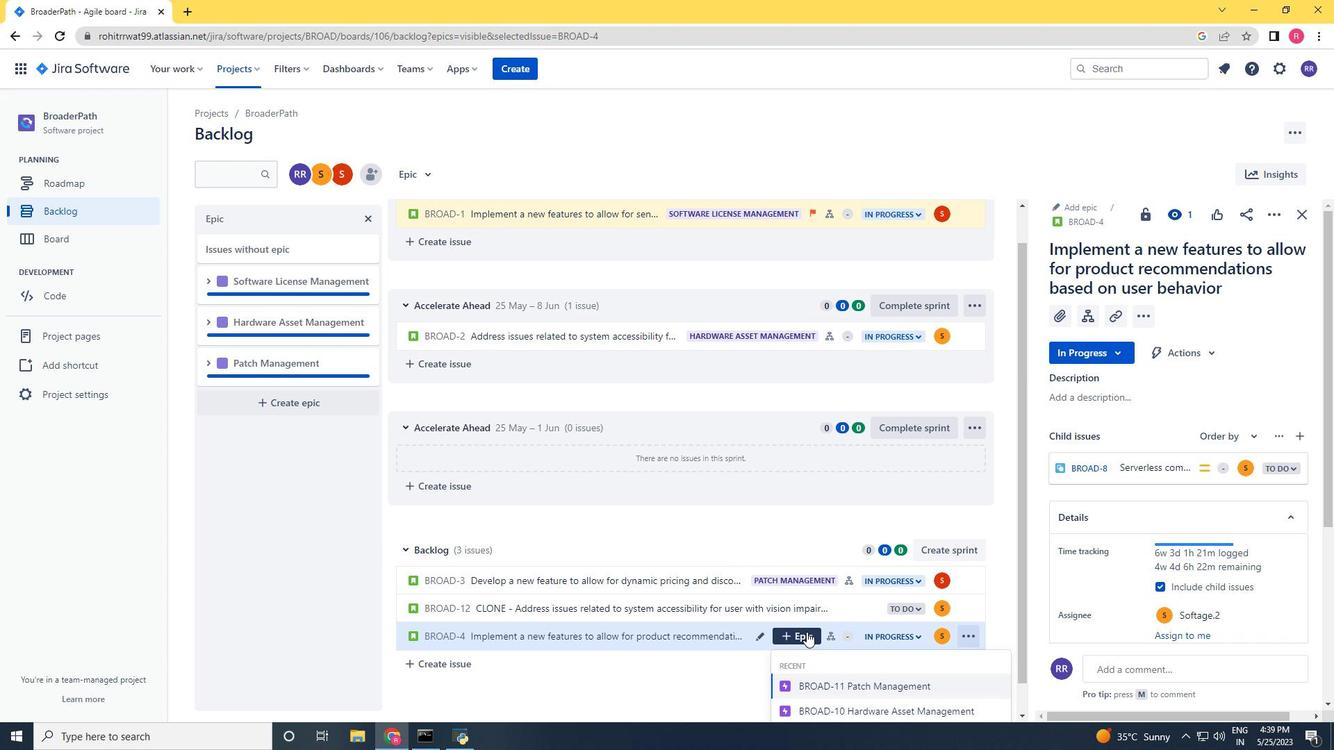 
Action: Mouse moved to (874, 696)
Screenshot: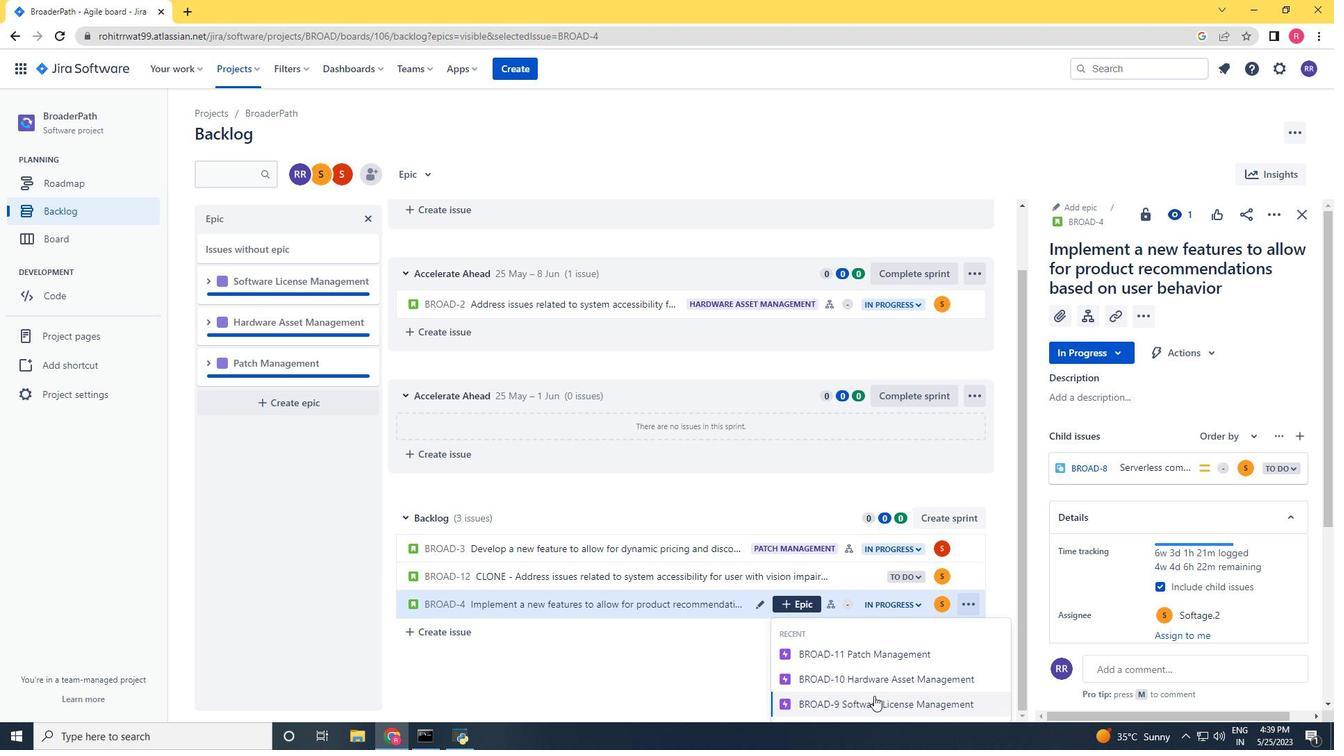 
Action: Mouse pressed left at (874, 696)
Screenshot: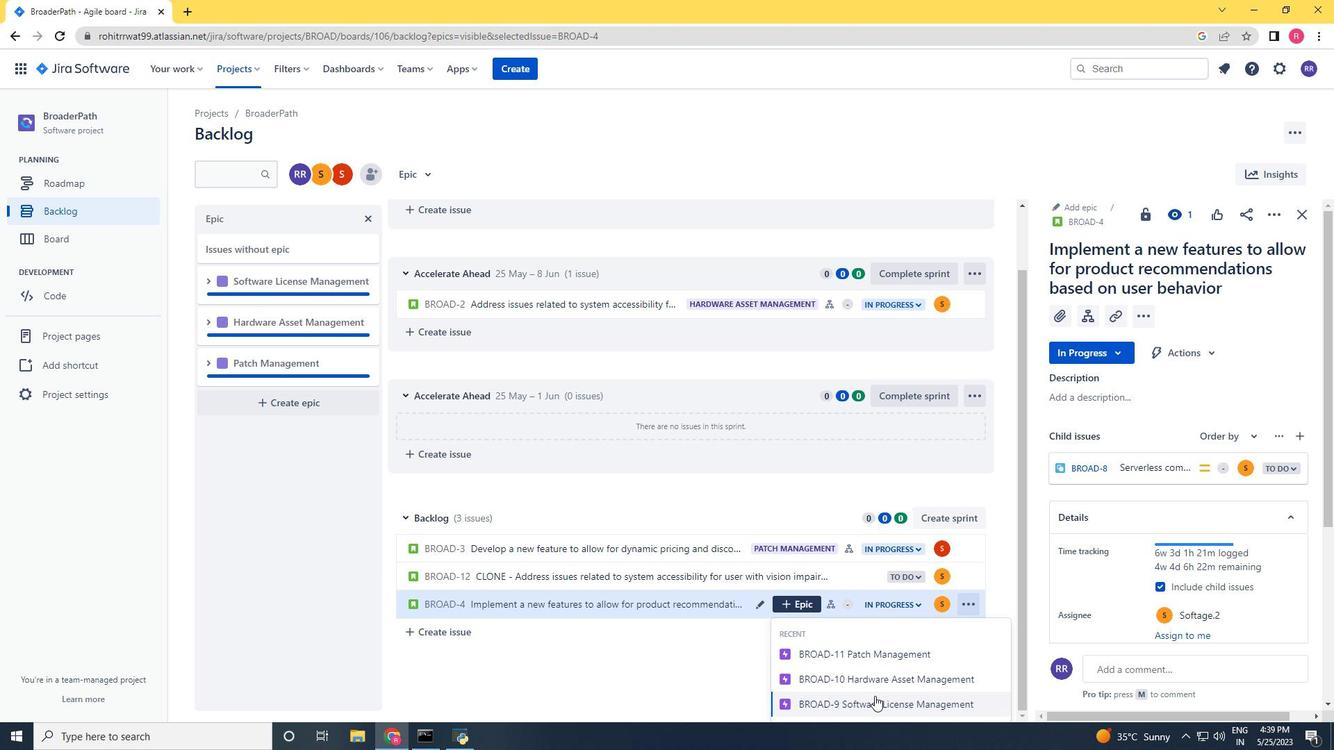 
Action: Mouse scrolled (874, 697) with delta (0, 0)
Screenshot: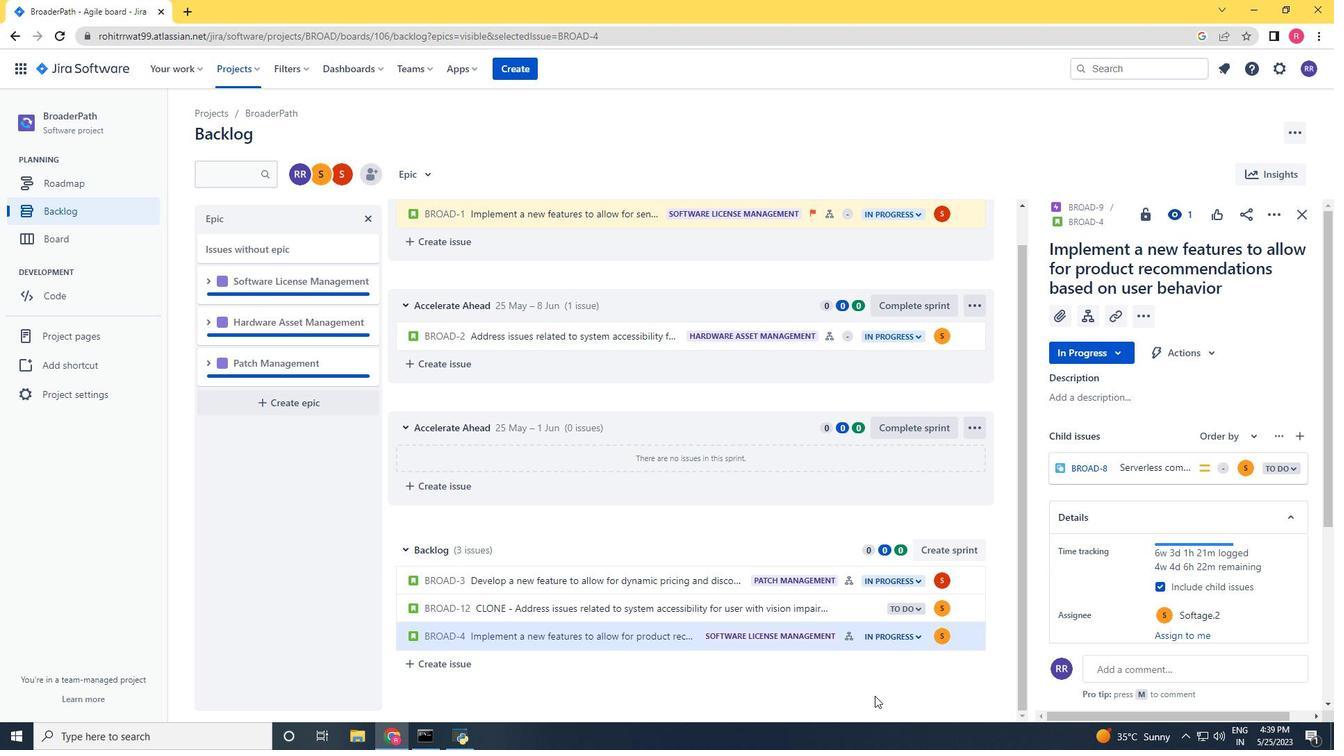 
Action: Mouse scrolled (874, 697) with delta (0, 0)
Screenshot: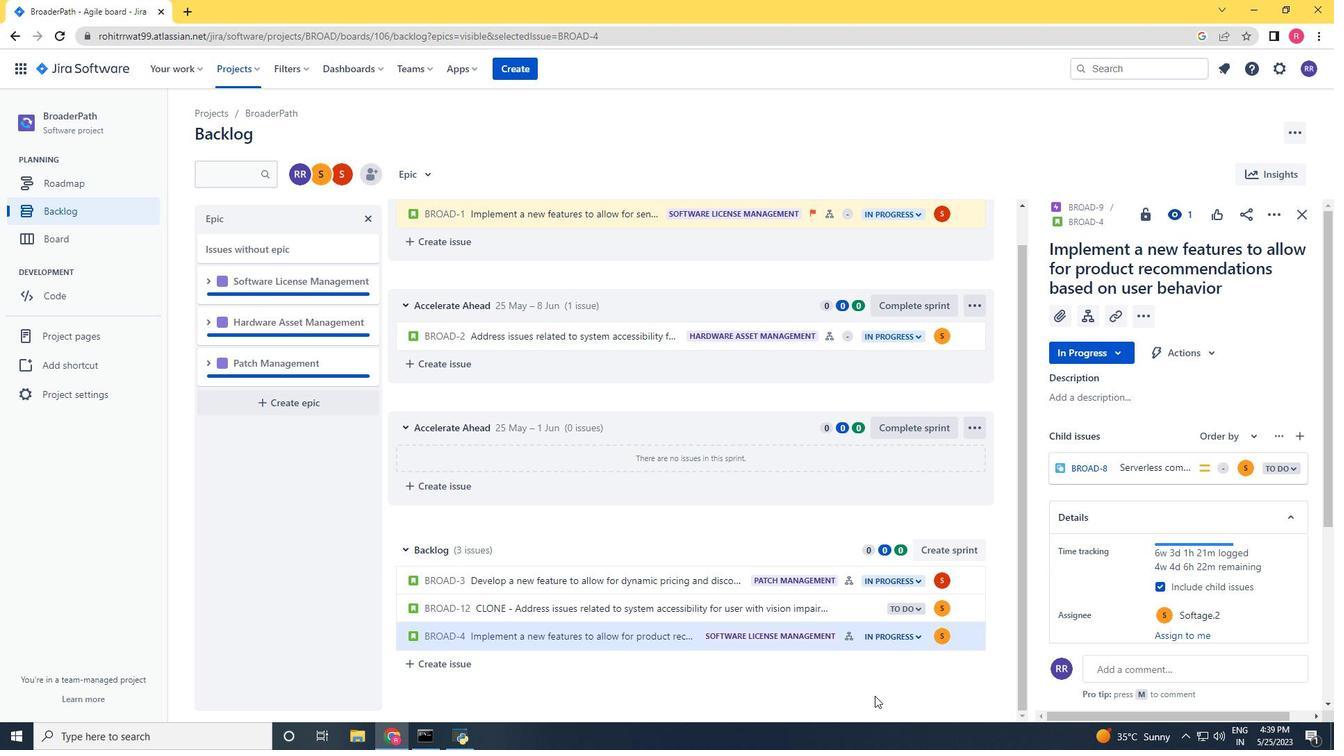 
Action: Mouse scrolled (874, 697) with delta (0, 0)
Screenshot: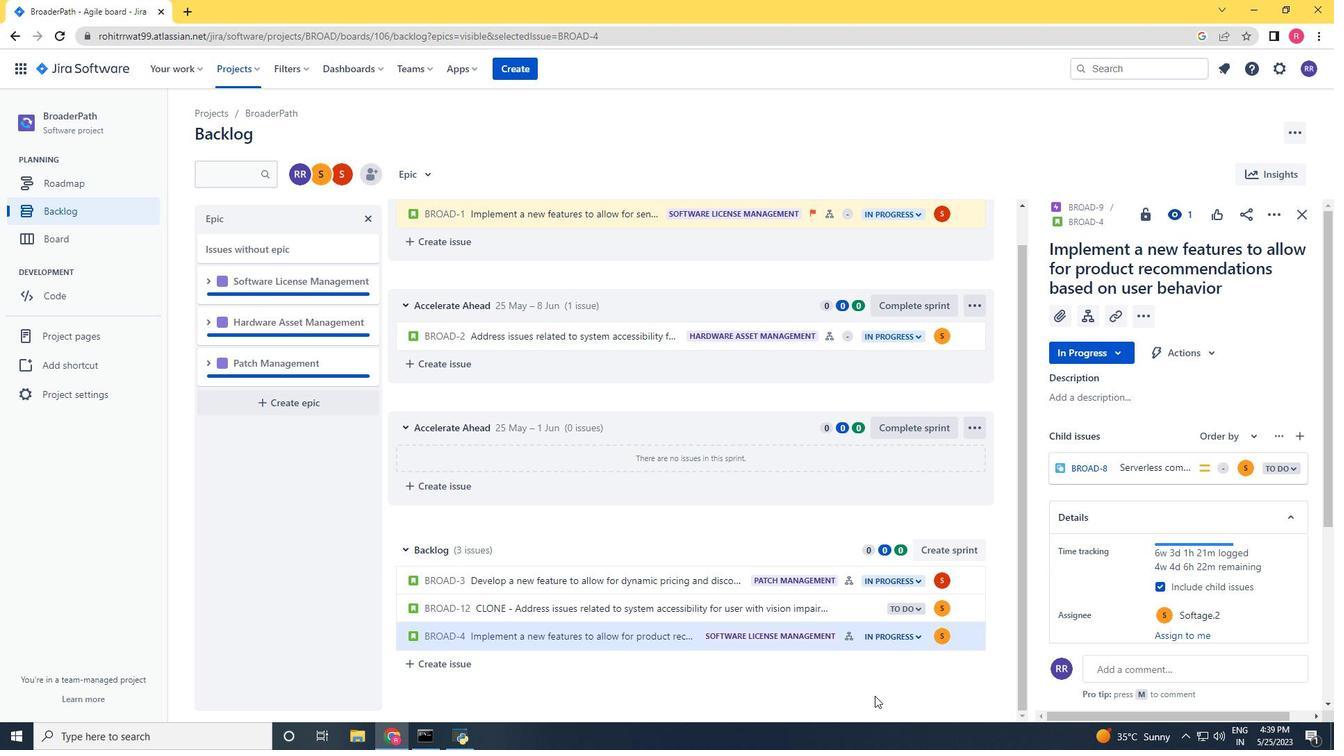 
Action: Mouse scrolled (874, 697) with delta (0, 0)
Screenshot: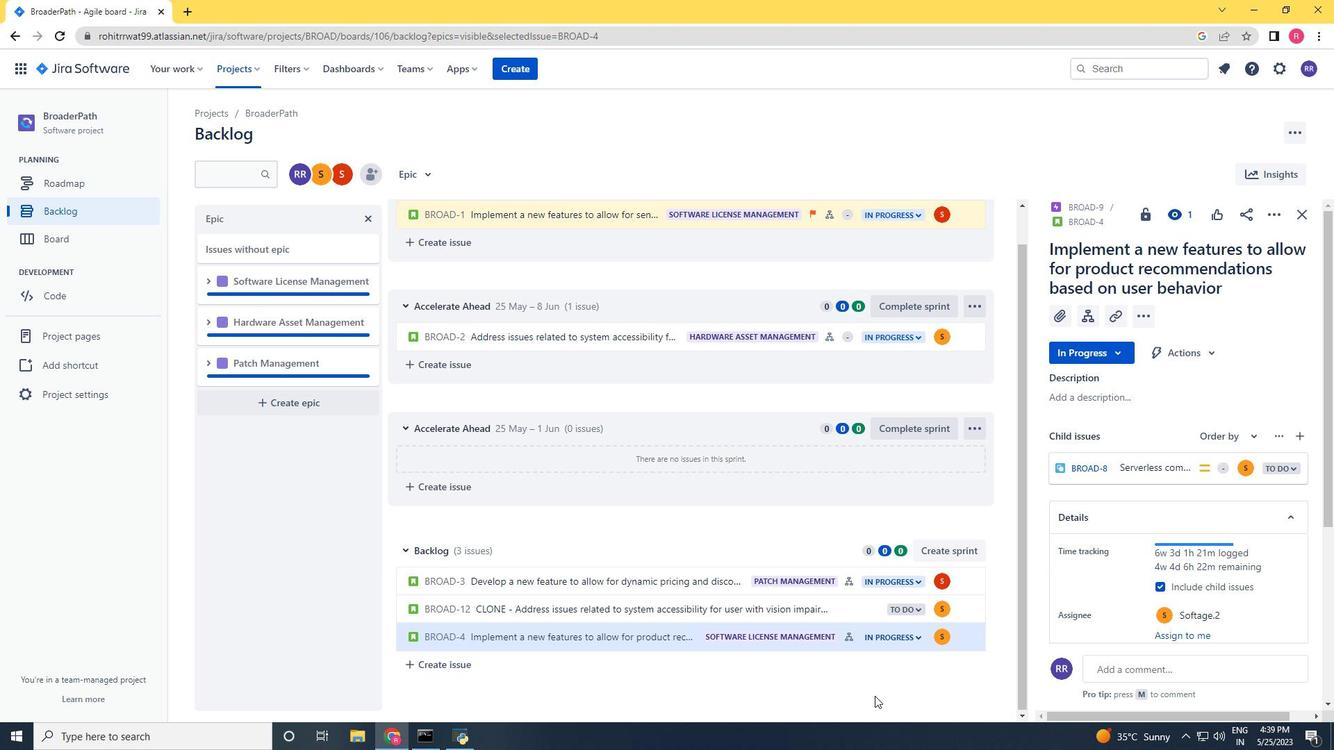 
Action: Mouse scrolled (874, 695) with delta (0, 0)
Screenshot: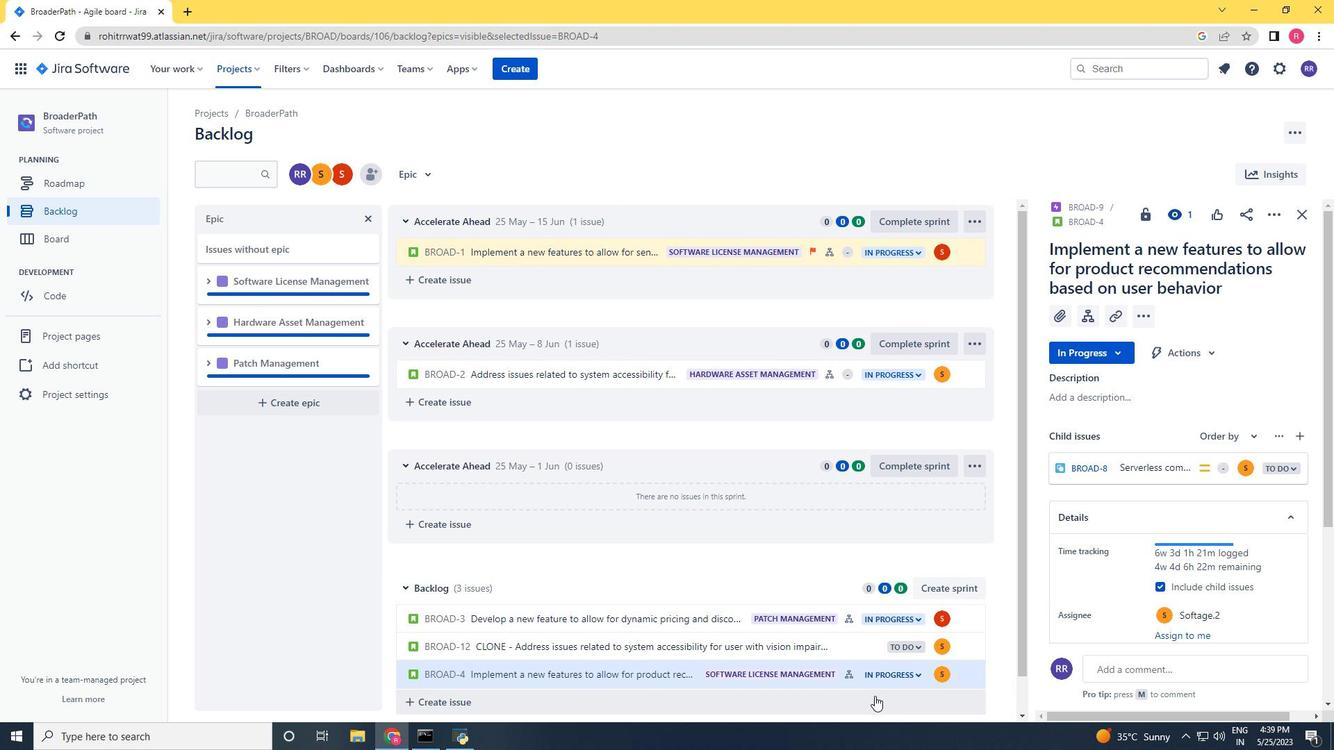 
Action: Mouse scrolled (874, 695) with delta (0, 0)
Screenshot: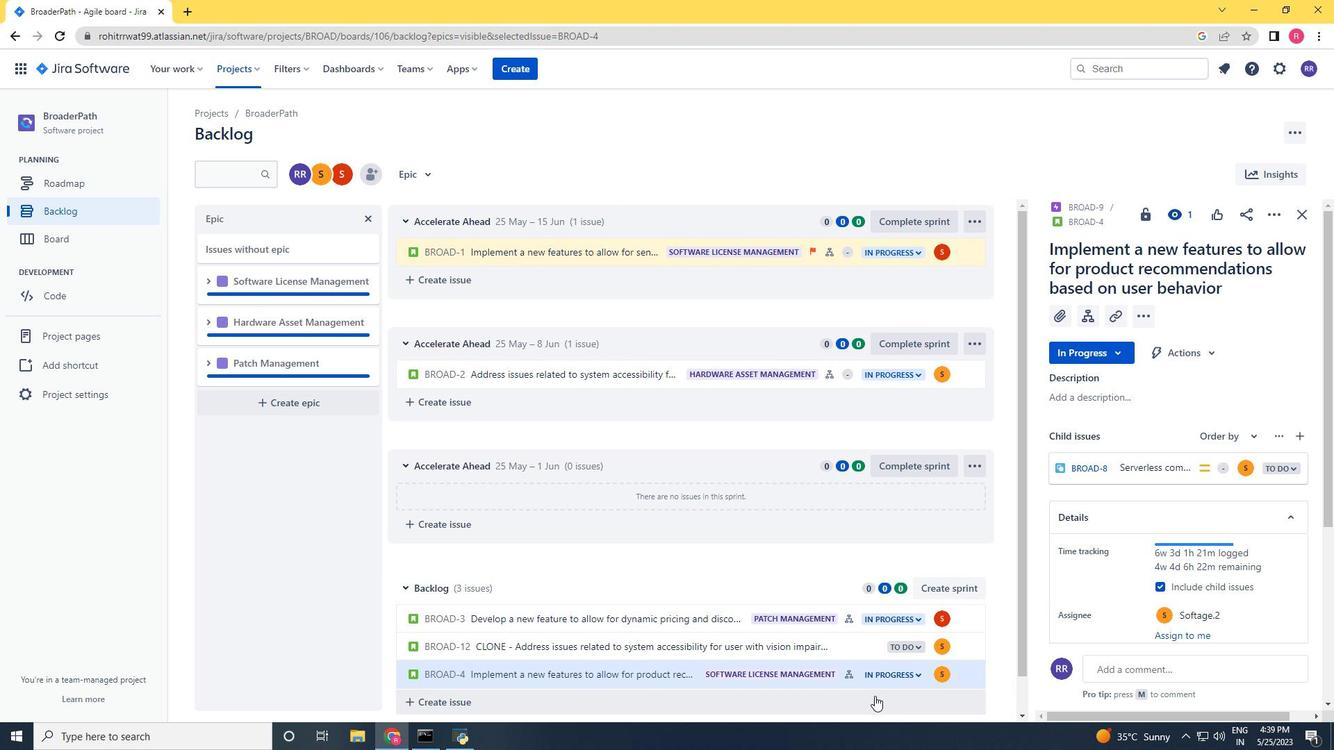 
Action: Mouse scrolled (874, 695) with delta (0, 0)
Screenshot: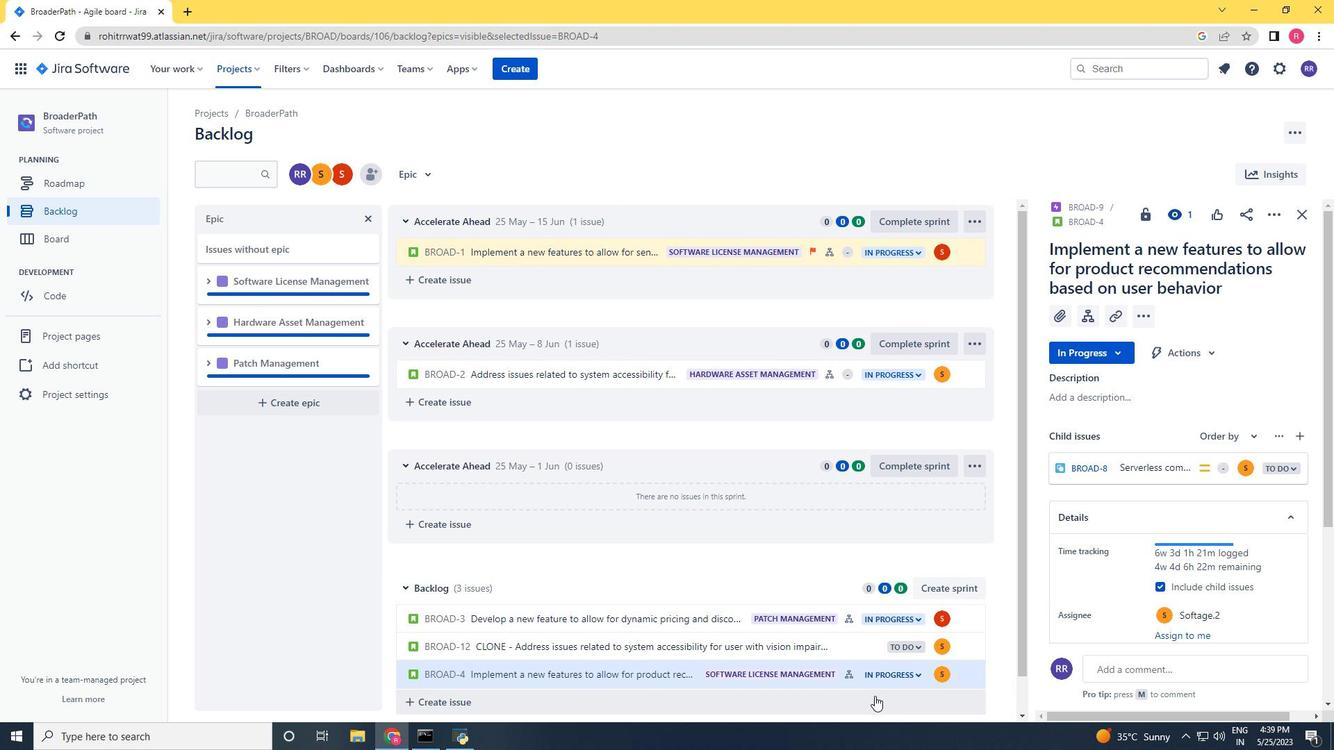 
Action: Mouse scrolled (874, 695) with delta (0, 0)
Screenshot: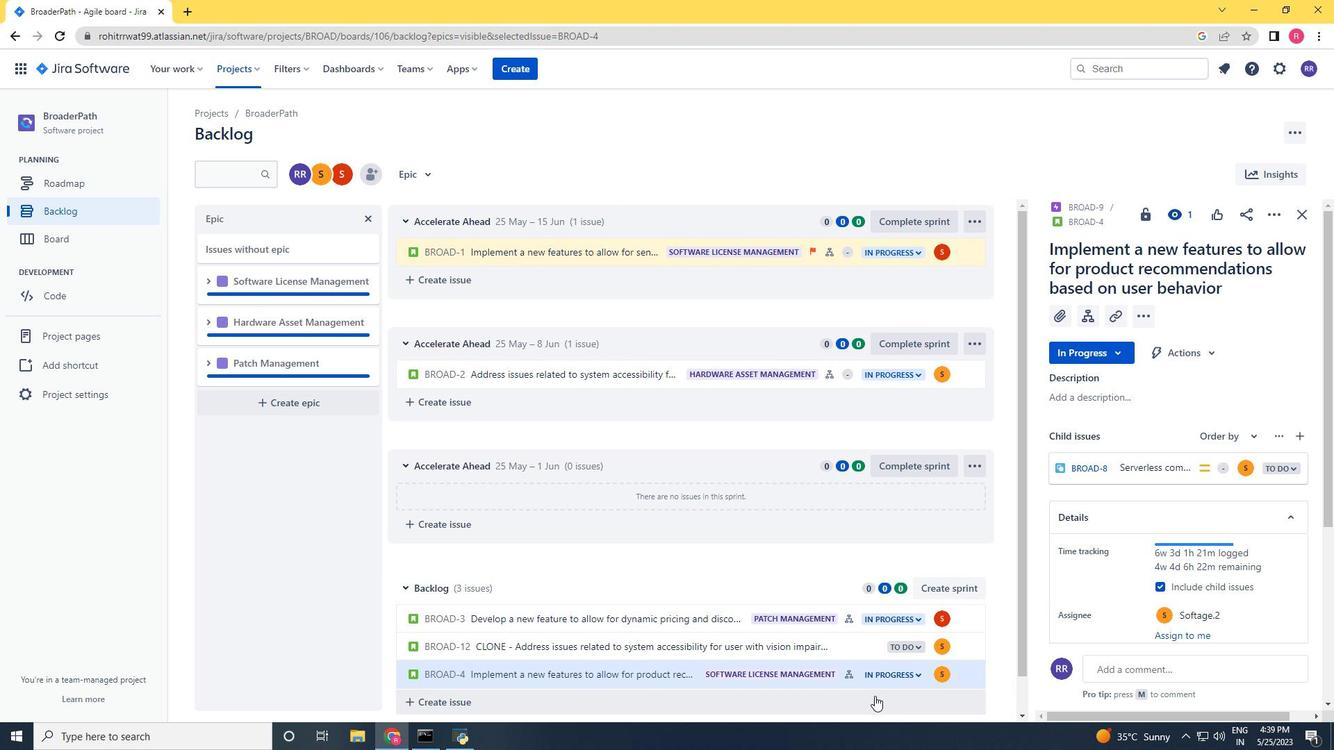 
Action: Mouse scrolled (874, 695) with delta (0, 0)
Screenshot: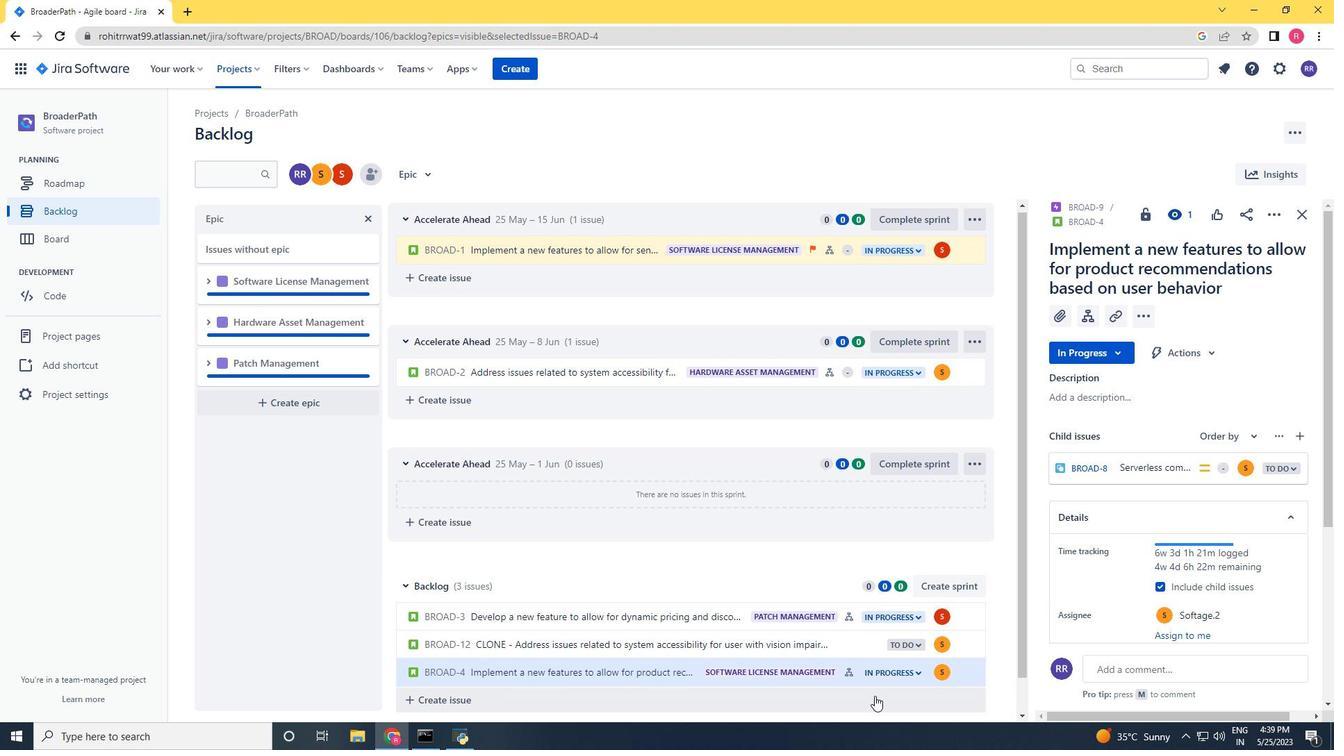 
Action: Mouse scrolled (874, 697) with delta (0, 0)
Screenshot: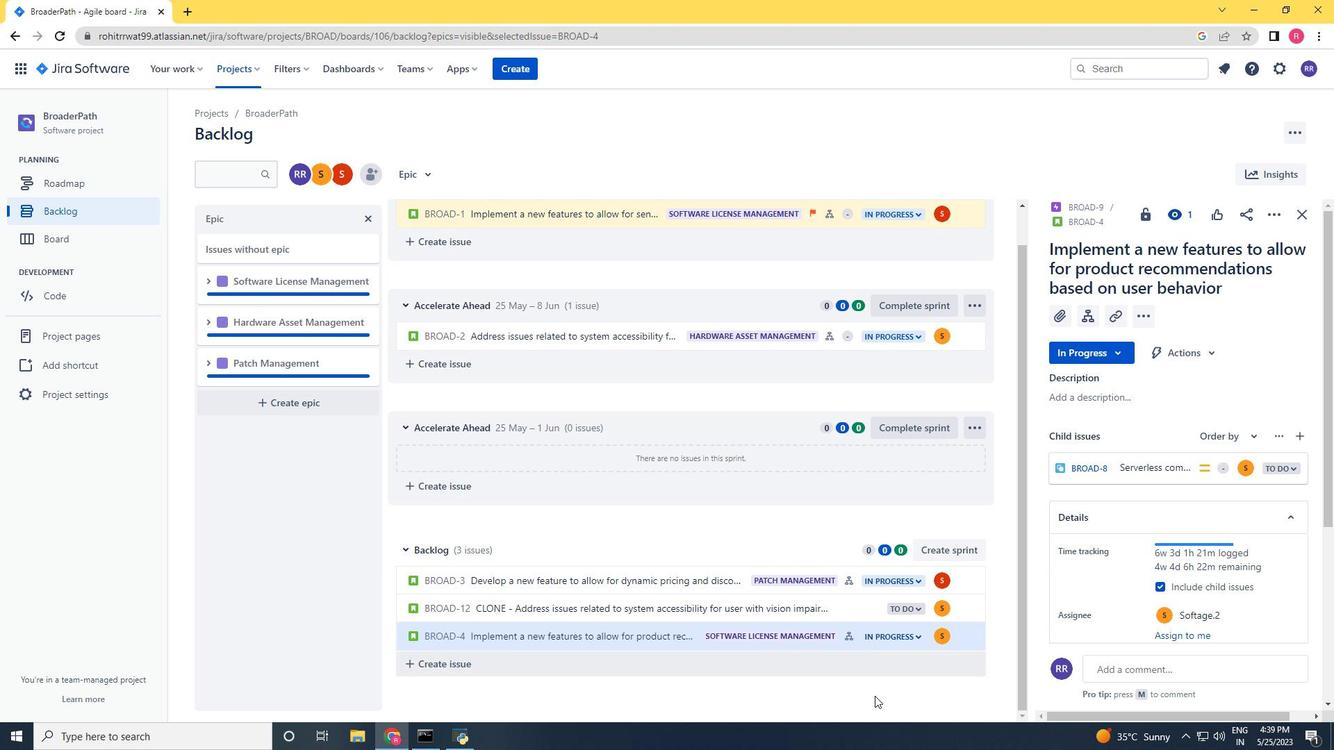 
Action: Mouse scrolled (874, 697) with delta (0, 0)
Screenshot: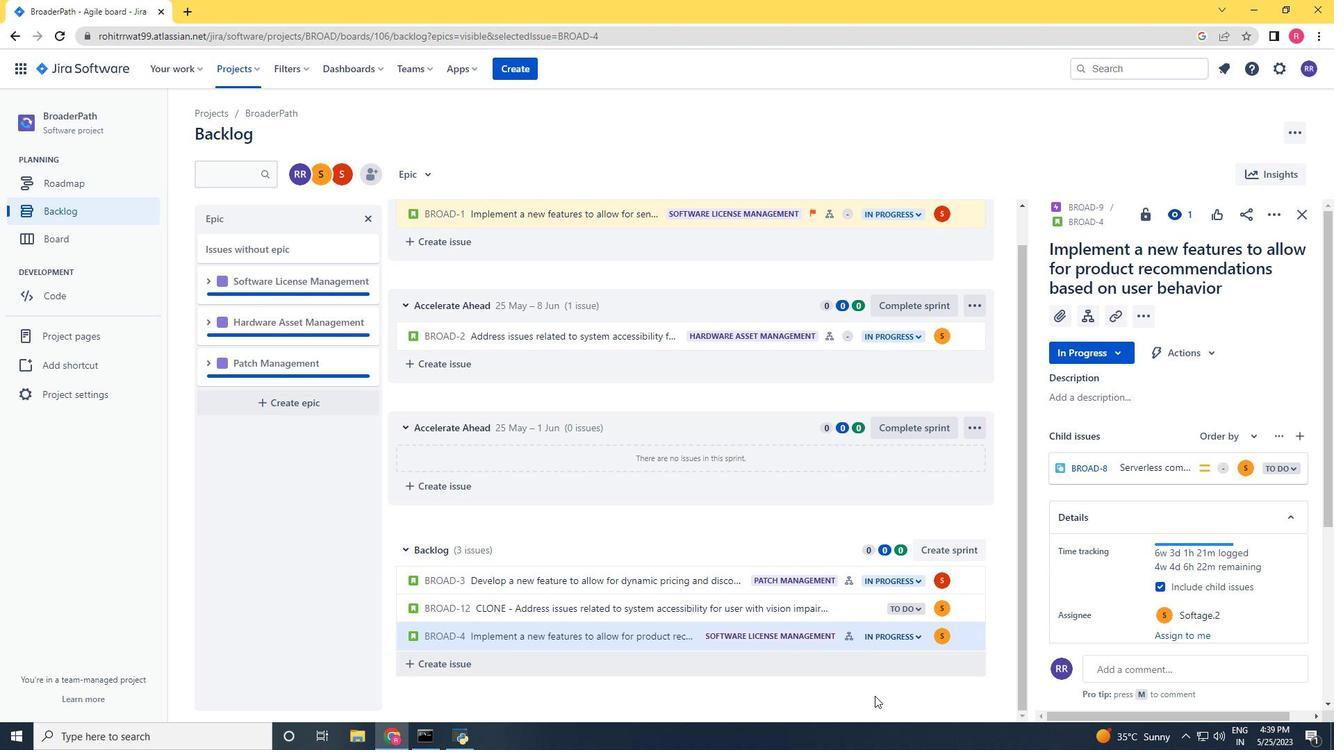 
Action: Mouse scrolled (874, 697) with delta (0, 0)
Screenshot: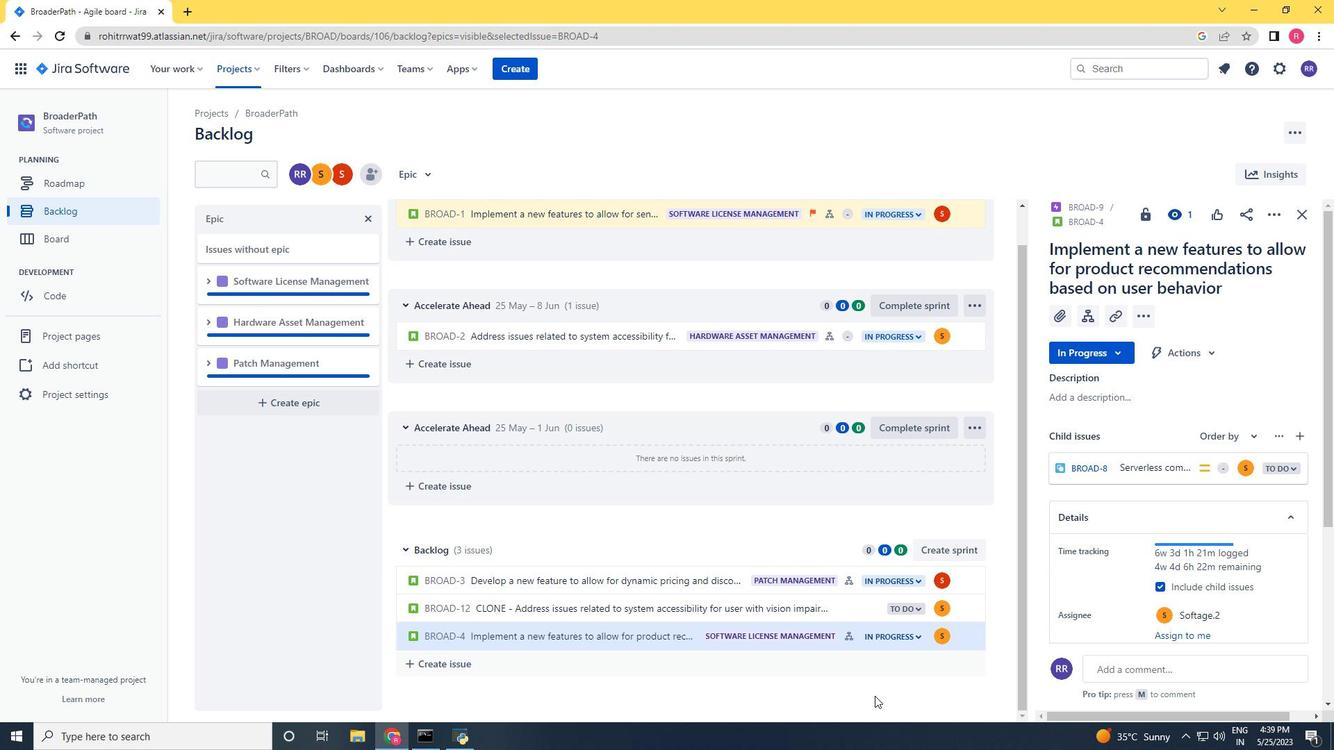 
Action: Mouse scrolled (874, 697) with delta (0, 0)
Screenshot: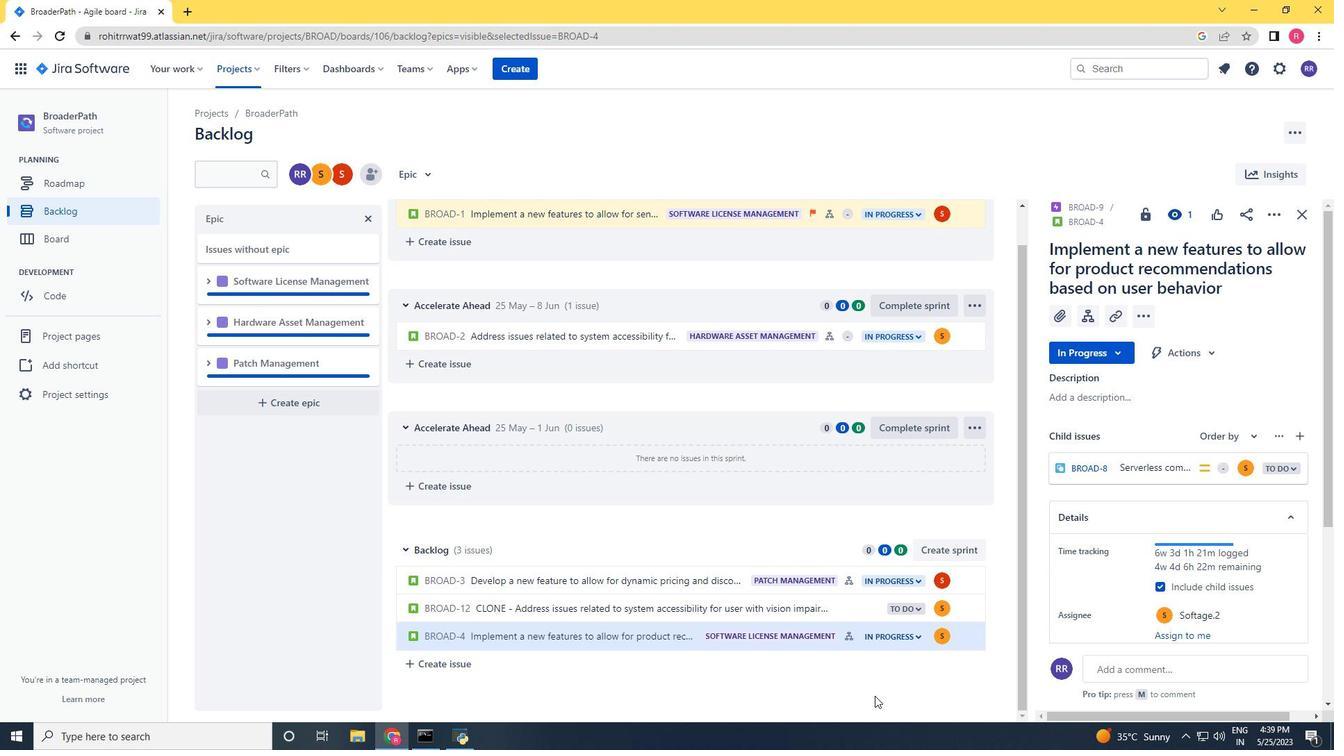 
